 Task: Look for space in Zolotonosha, Ukraine from 10th July, 2023 to 15th July, 2023 for 7 adults in price range Rs.10000 to Rs.15000. Place can be entire place or shared room with 4 bedrooms having 7 beds and 4 bathrooms. Property type can be house, flat, guest house. Amenities needed are: wifi, TV, free parkinig on premises, gym, breakfast. Booking option can be shelf check-in. Required host language is English.
Action: Mouse moved to (509, 117)
Screenshot: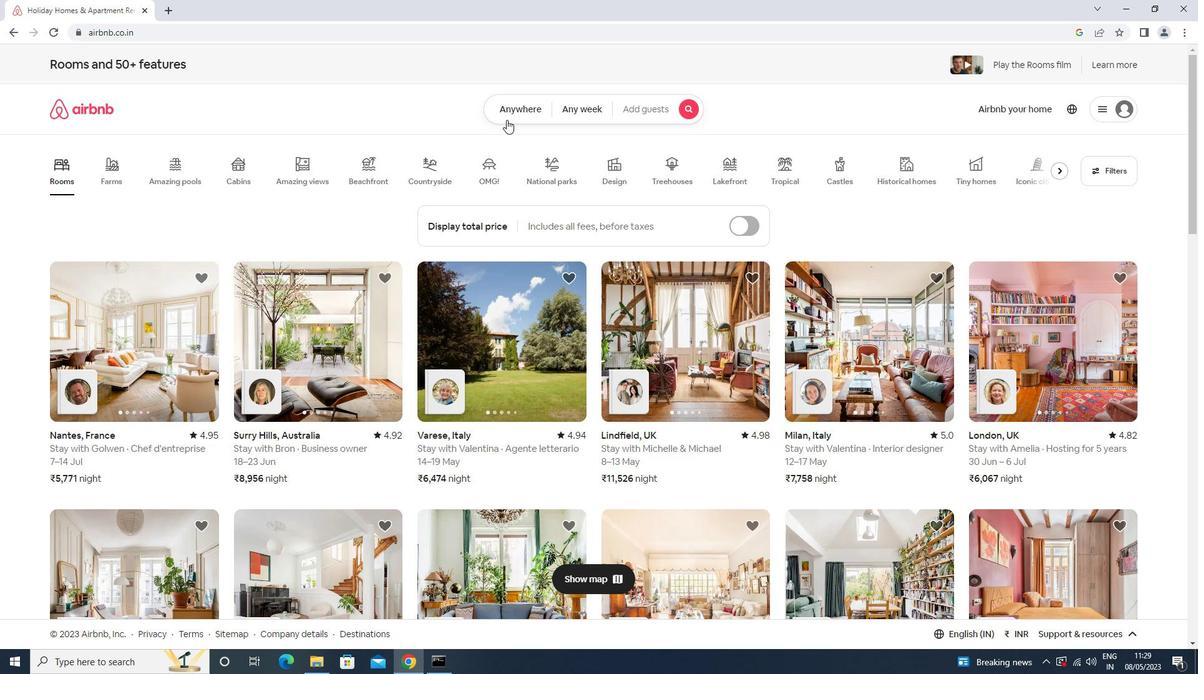 
Action: Mouse pressed left at (509, 117)
Screenshot: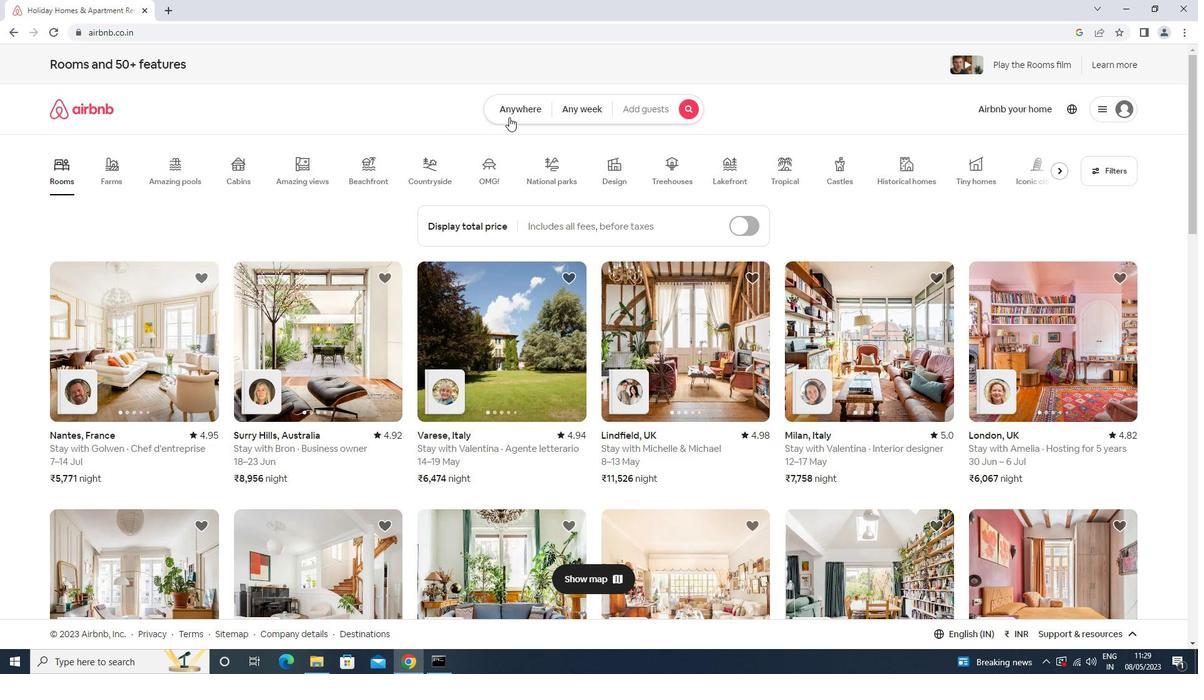 
Action: Mouse moved to (454, 162)
Screenshot: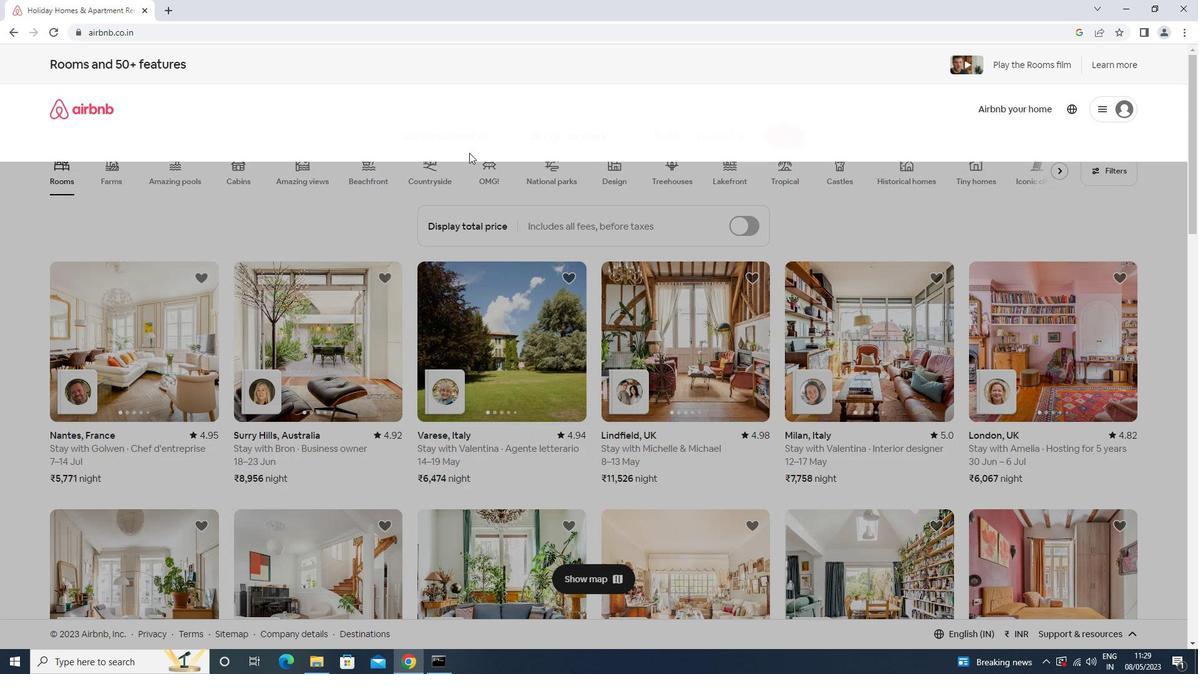 
Action: Mouse pressed left at (454, 162)
Screenshot: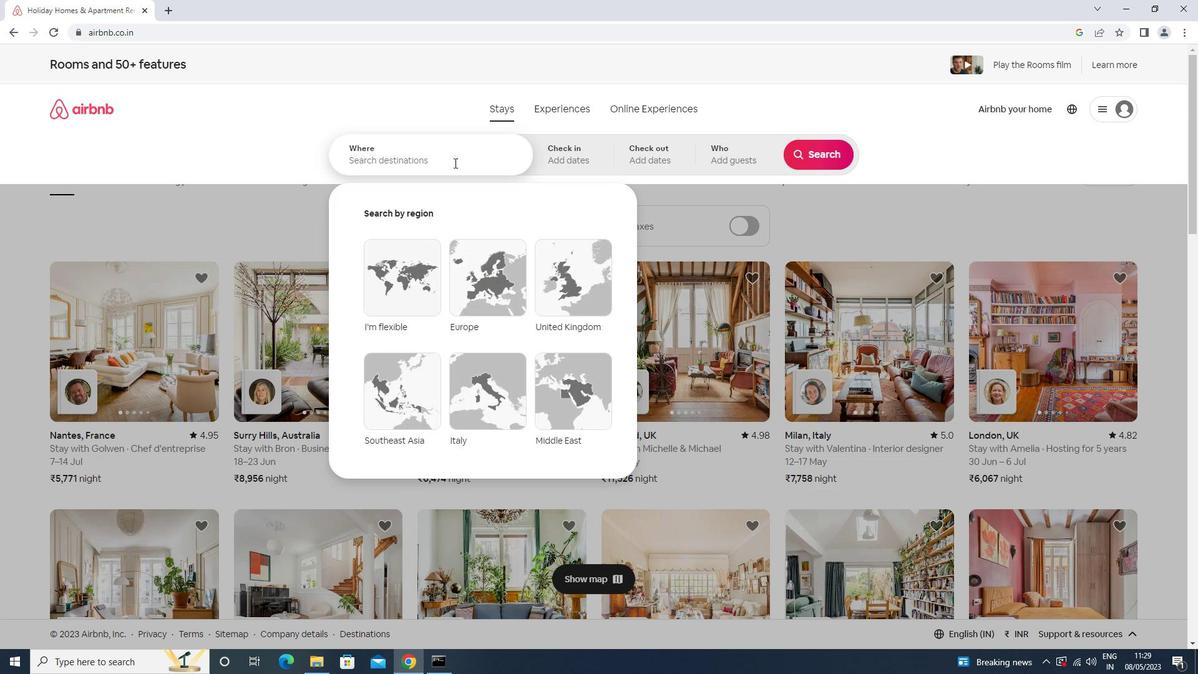
Action: Key pressed <Key.shift>ZOLOTONOSHA,<Key.space><Key.shift><Key.shift><Key.shift><Key.shift><Key.shift><Key.shift><Key.shift><Key.shift><Key.shift><Key.shift><Key.shift><Key.shift><Key.shift><Key.shift><Key.shift><Key.shift><Key.shift><Key.shift><Key.shift><Key.shift><Key.shift><Key.shift><Key.shift><Key.shift>UKRAIR<Key.backspace>NE<Key.enter>
Screenshot: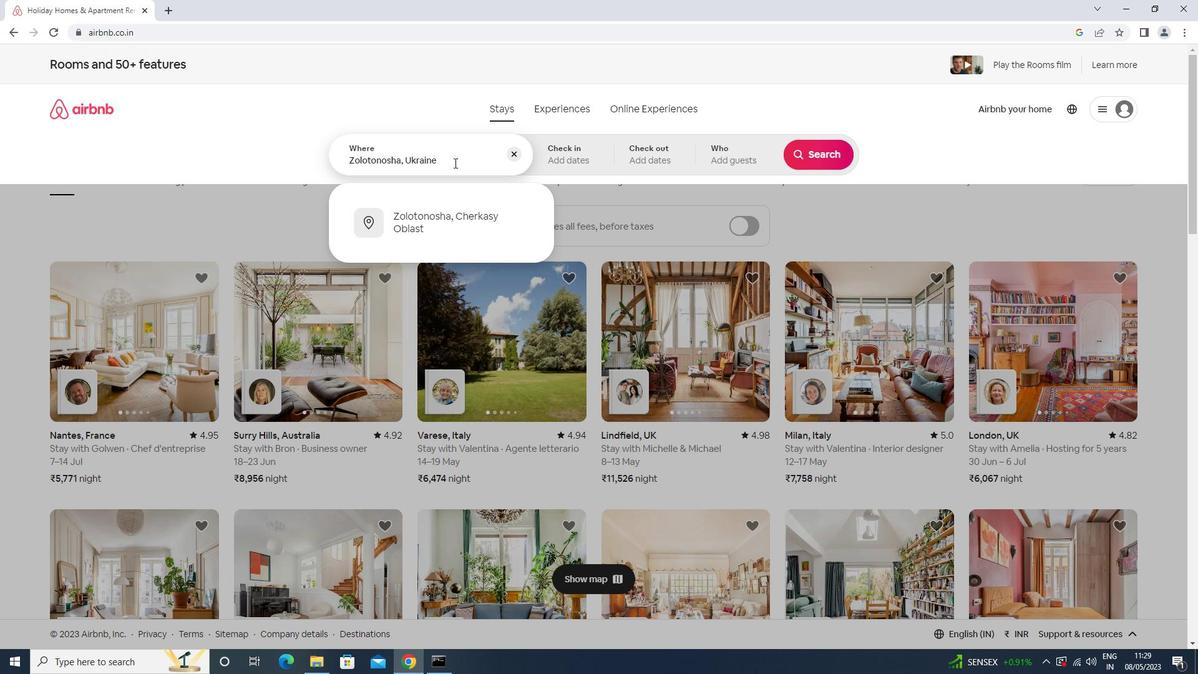 
Action: Mouse moved to (812, 254)
Screenshot: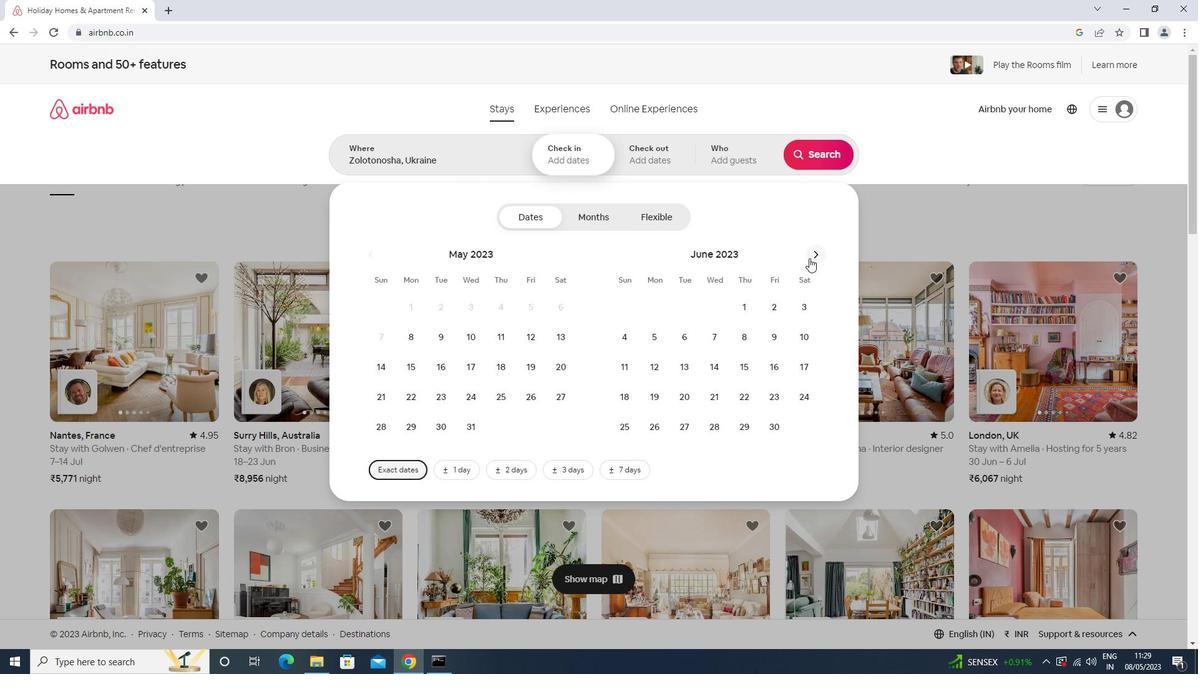 
Action: Mouse pressed left at (812, 254)
Screenshot: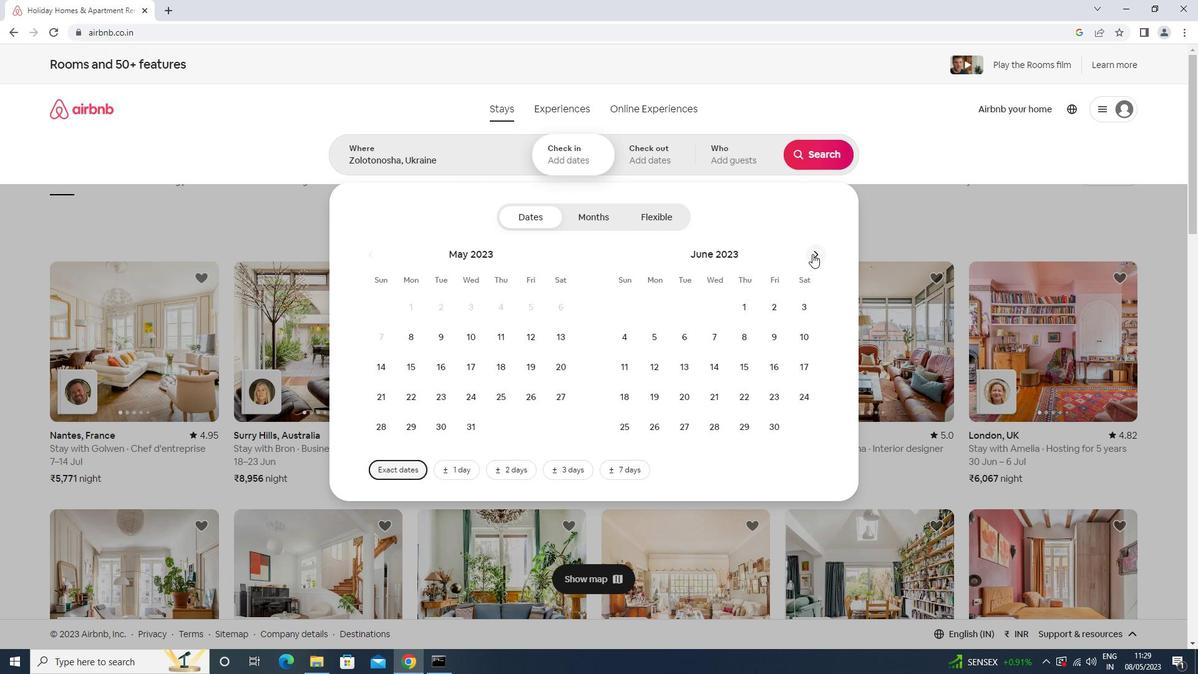 
Action: Mouse moved to (662, 360)
Screenshot: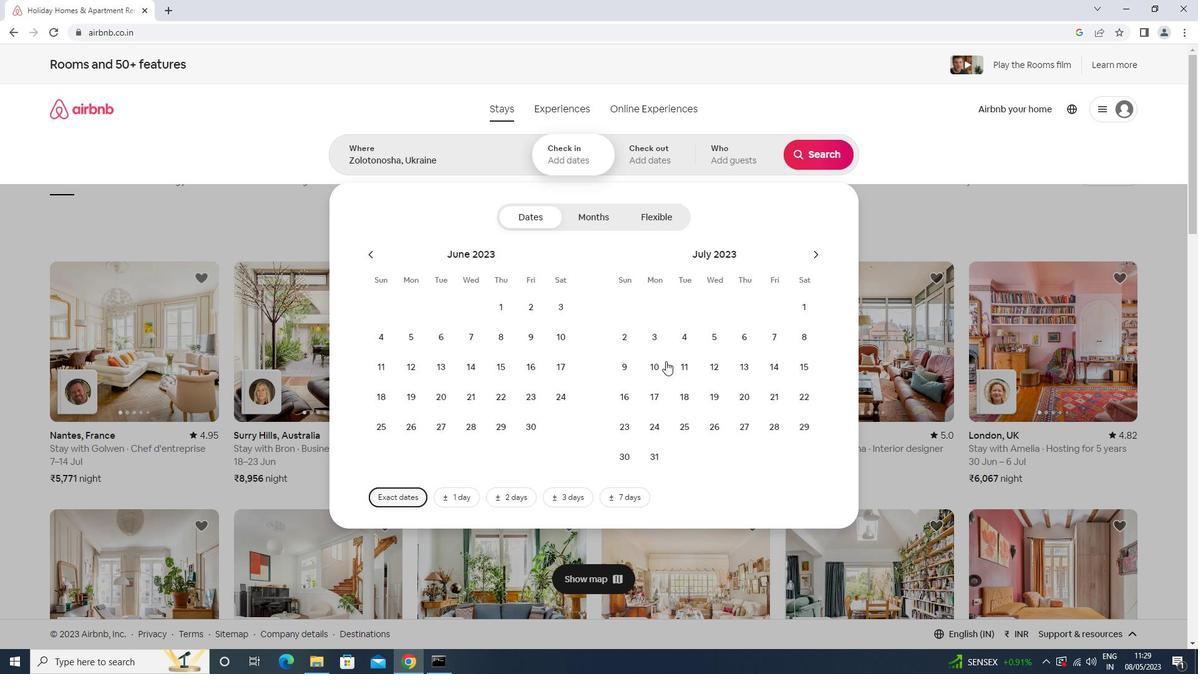 
Action: Mouse pressed left at (662, 360)
Screenshot: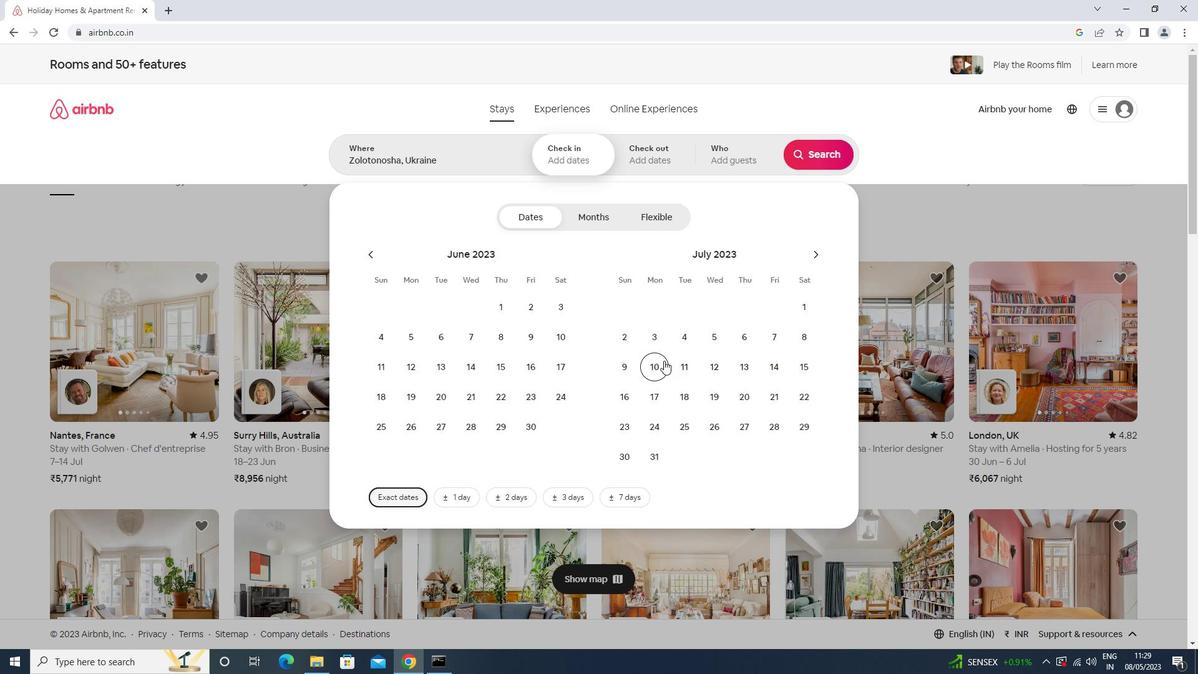 
Action: Mouse moved to (798, 365)
Screenshot: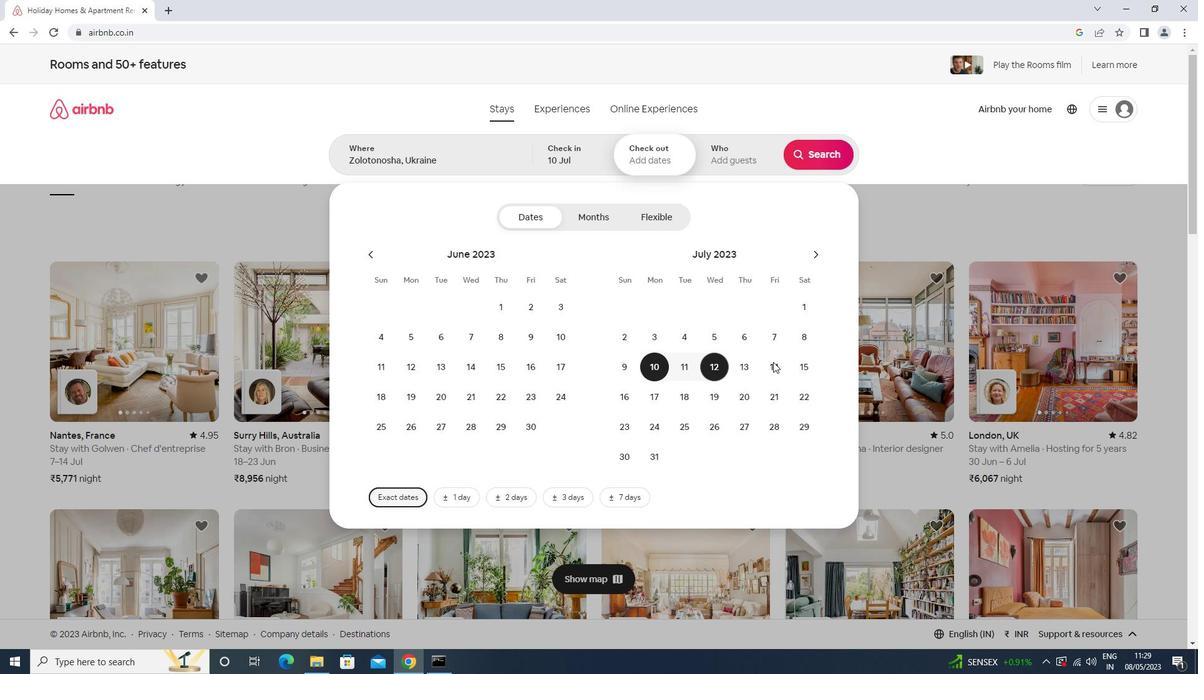 
Action: Mouse pressed left at (798, 365)
Screenshot: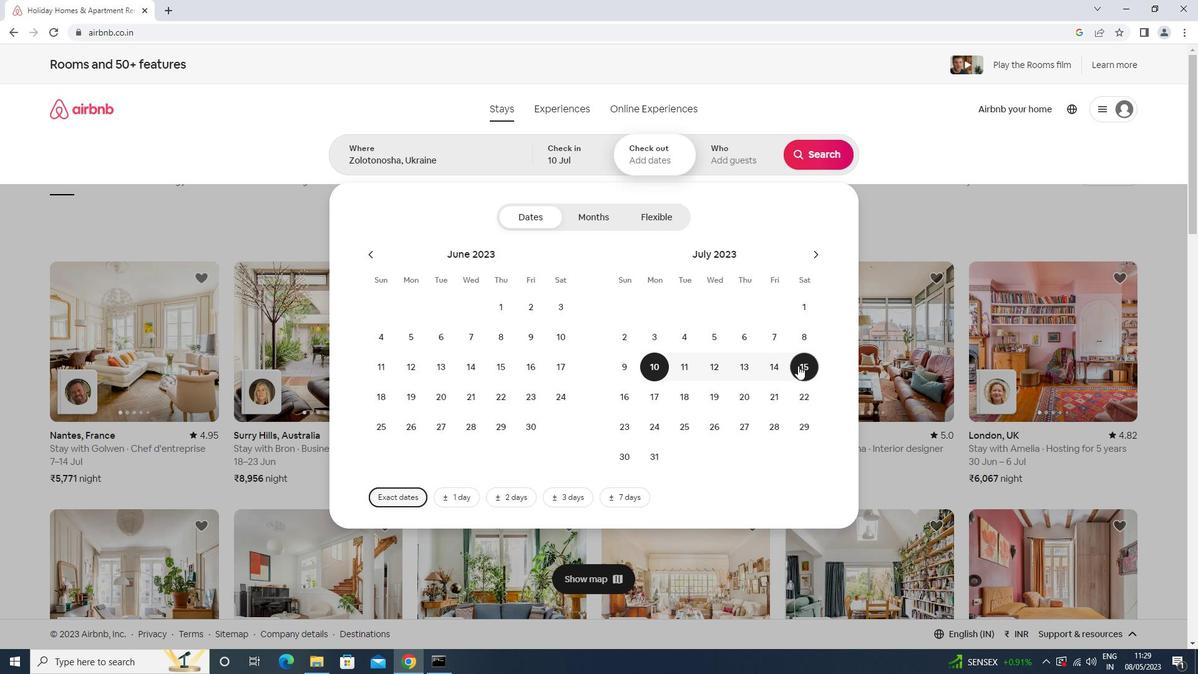 
Action: Mouse moved to (708, 169)
Screenshot: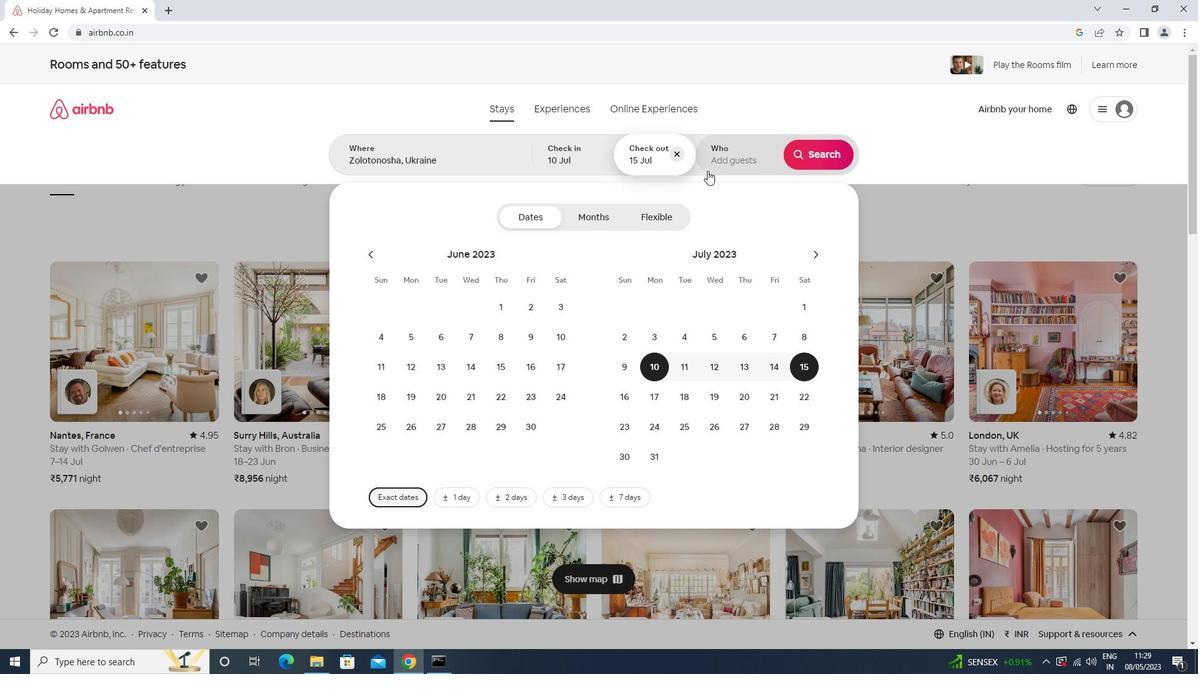 
Action: Mouse pressed left at (708, 169)
Screenshot: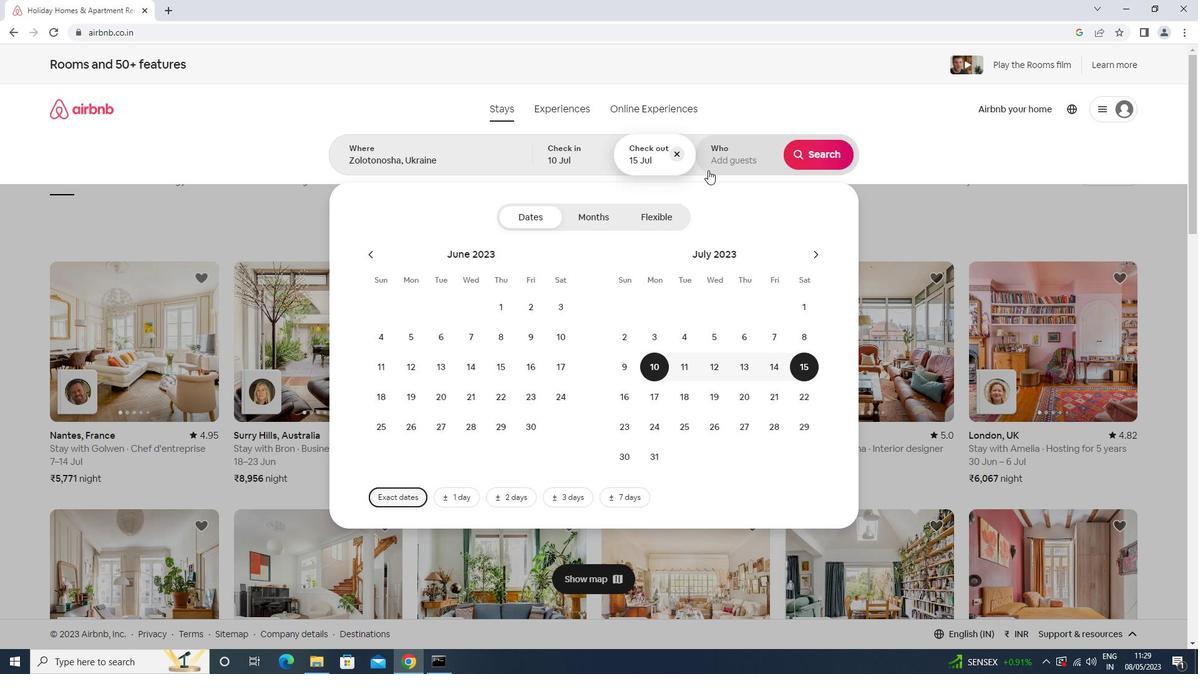 
Action: Mouse moved to (825, 215)
Screenshot: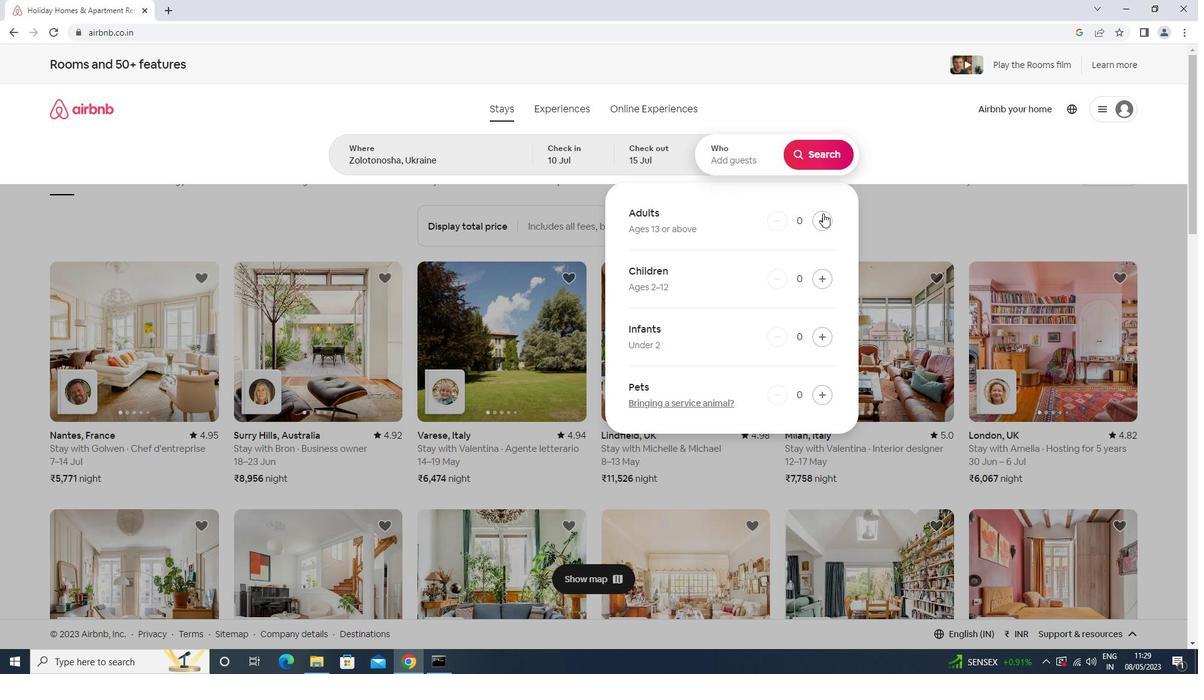 
Action: Mouse pressed left at (825, 215)
Screenshot: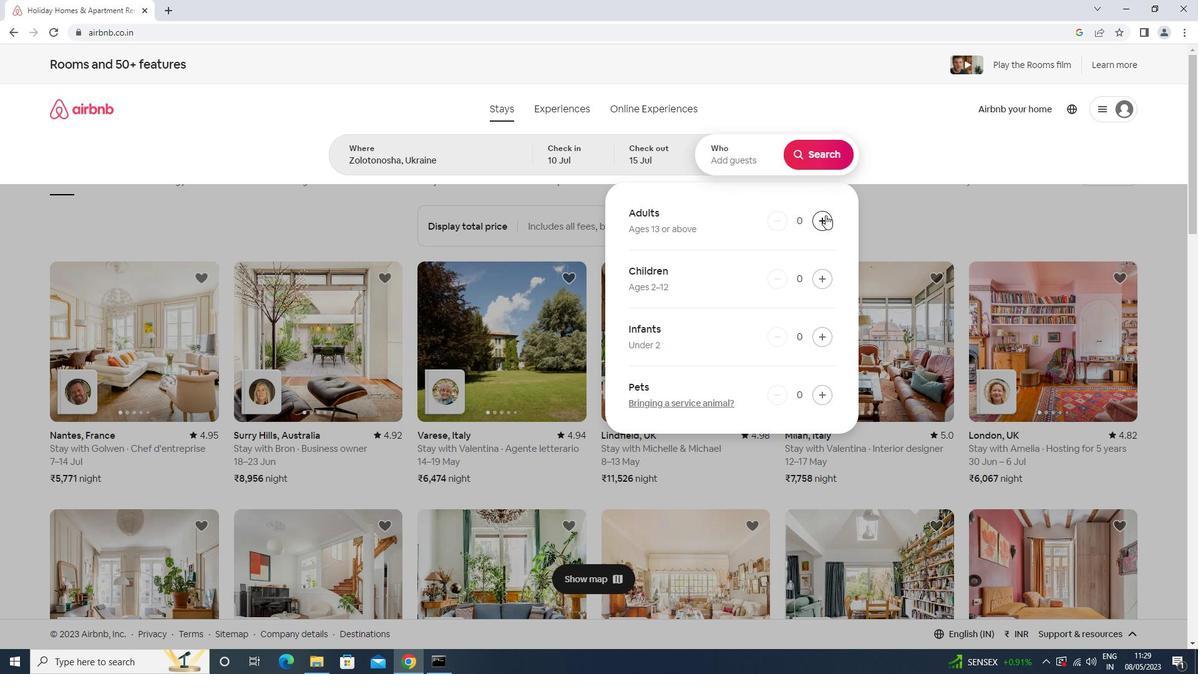
Action: Mouse pressed left at (825, 215)
Screenshot: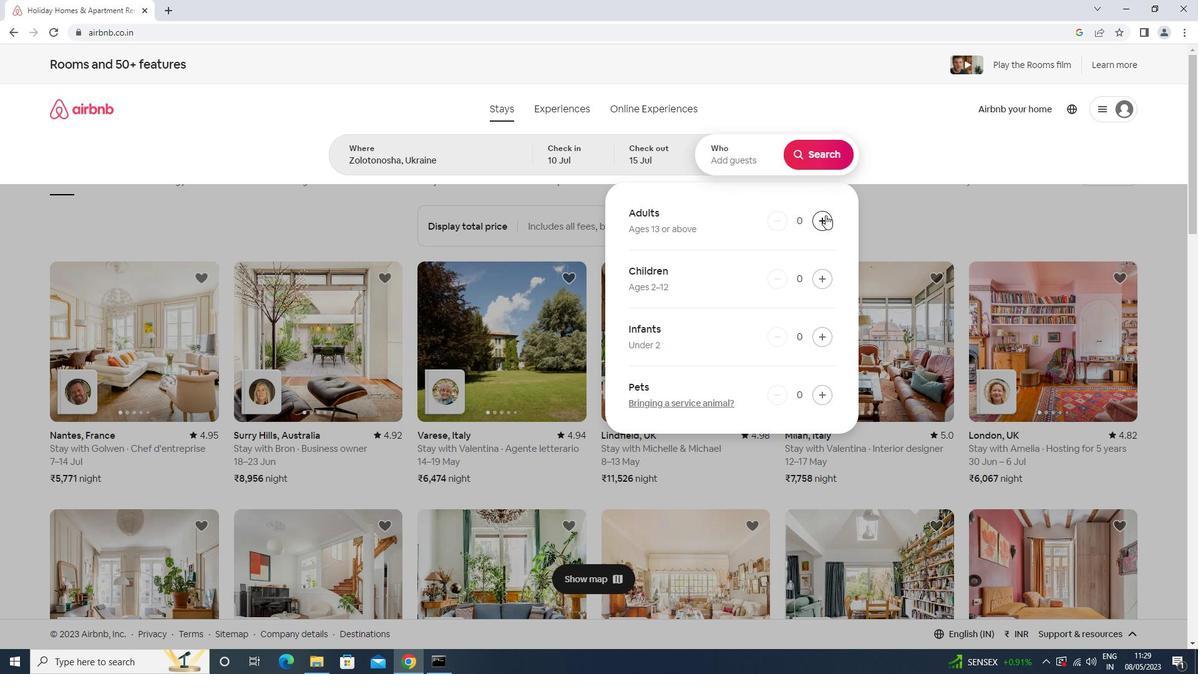 
Action: Mouse pressed left at (825, 215)
Screenshot: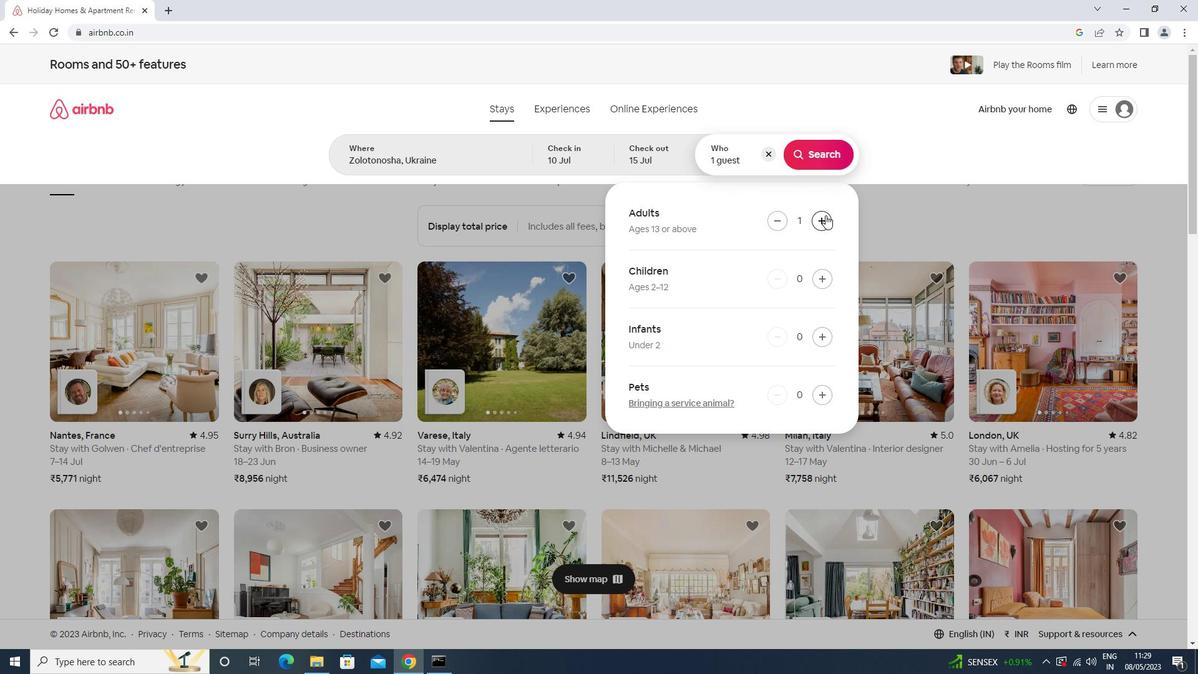
Action: Mouse pressed left at (825, 215)
Screenshot: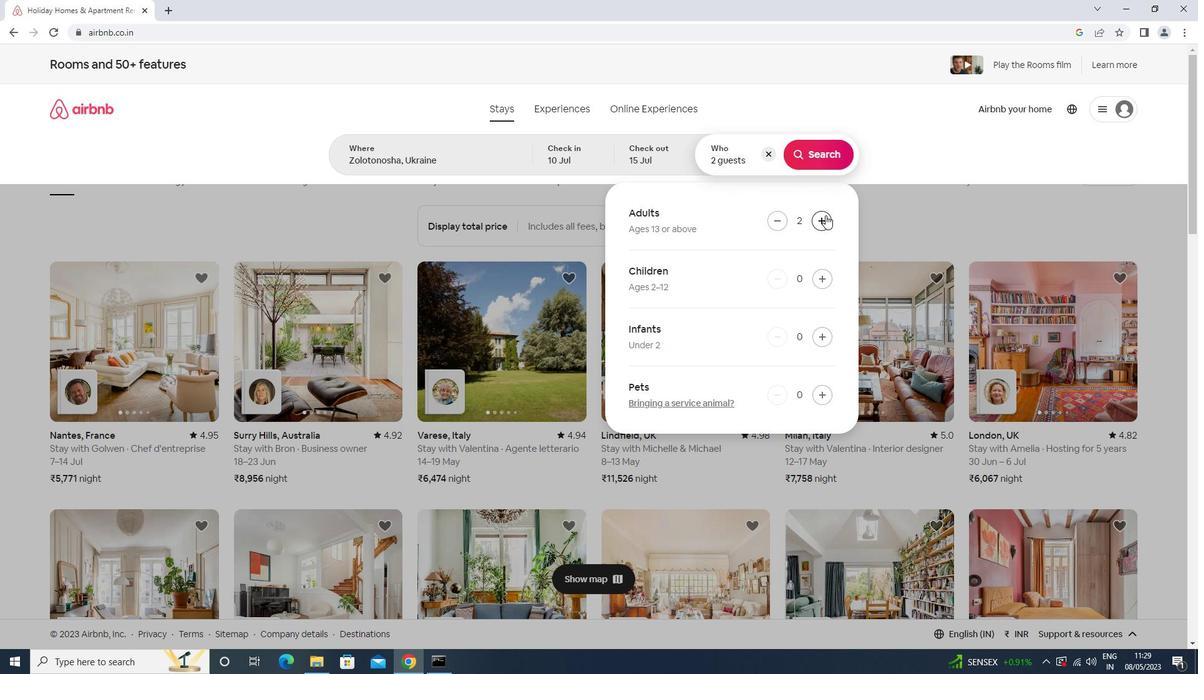 
Action: Mouse pressed left at (825, 215)
Screenshot: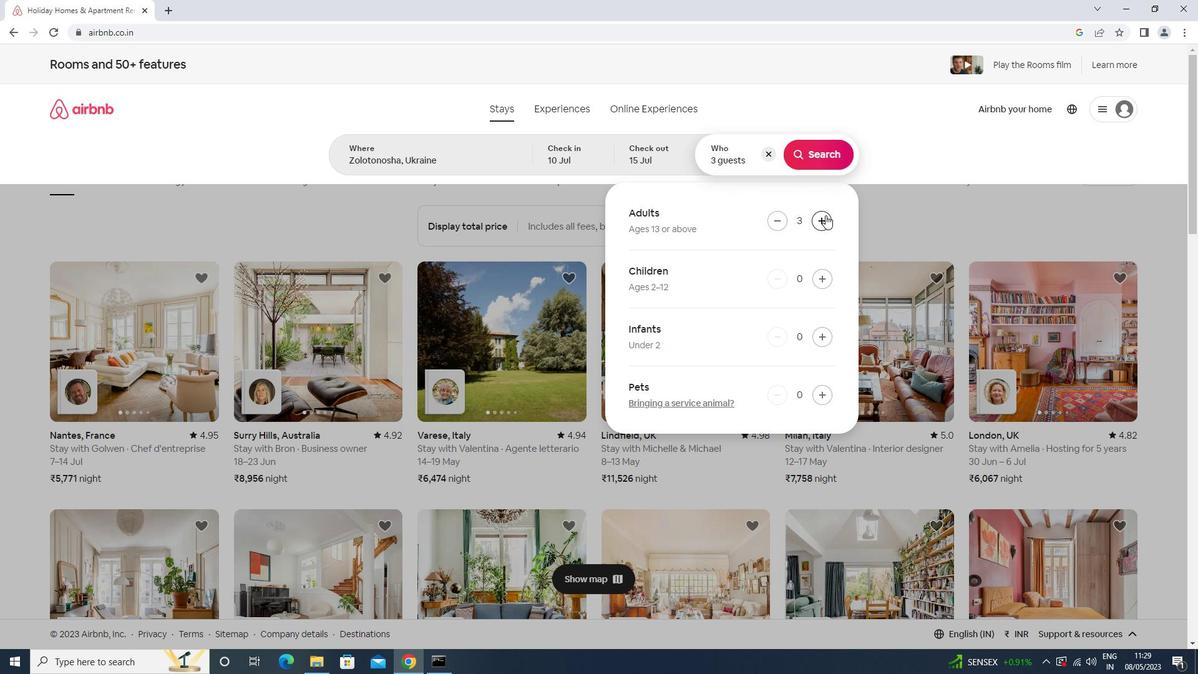 
Action: Mouse pressed left at (825, 215)
Screenshot: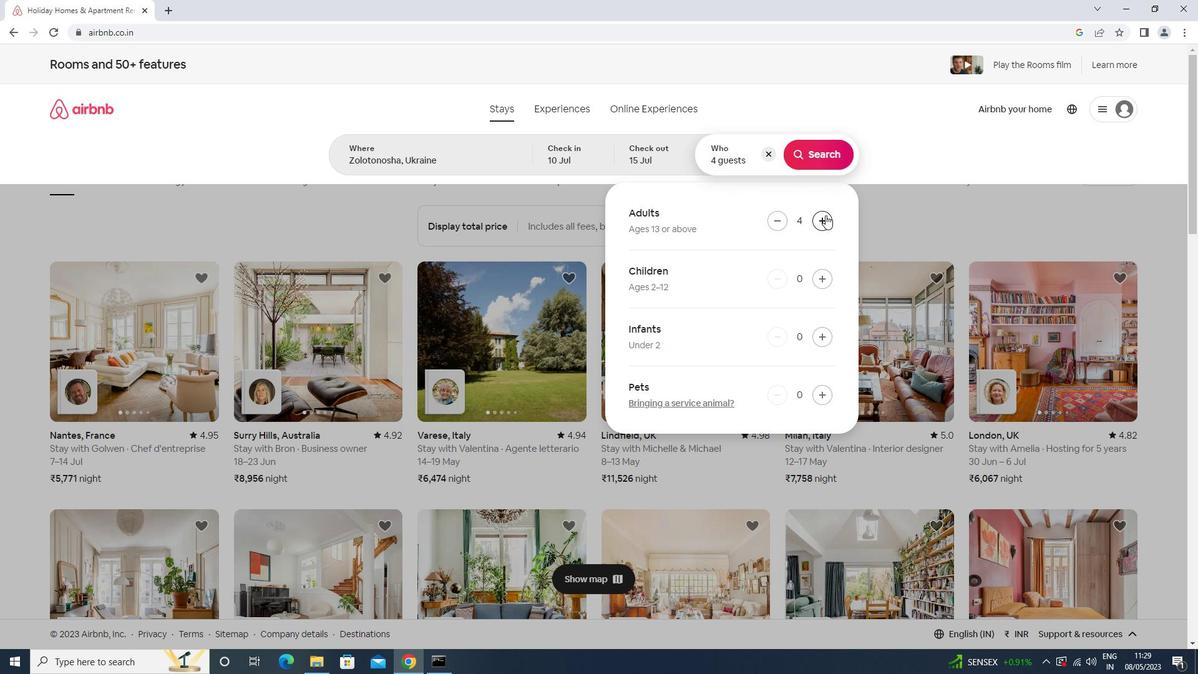 
Action: Mouse pressed left at (825, 215)
Screenshot: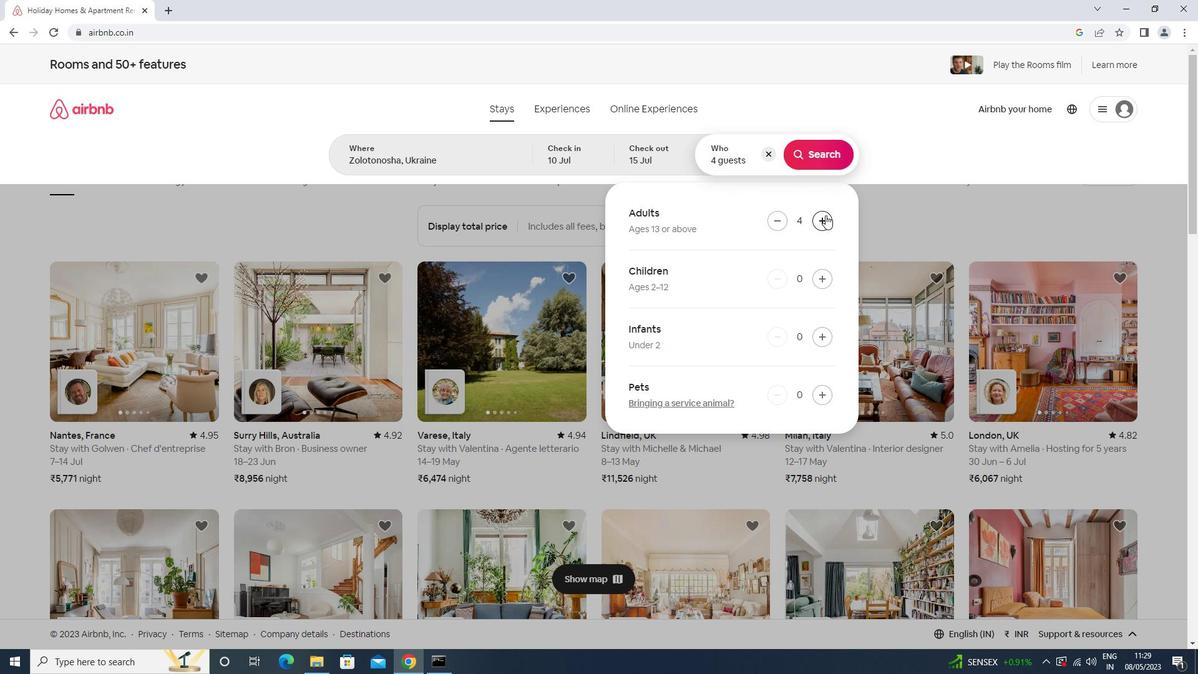 
Action: Mouse moved to (823, 155)
Screenshot: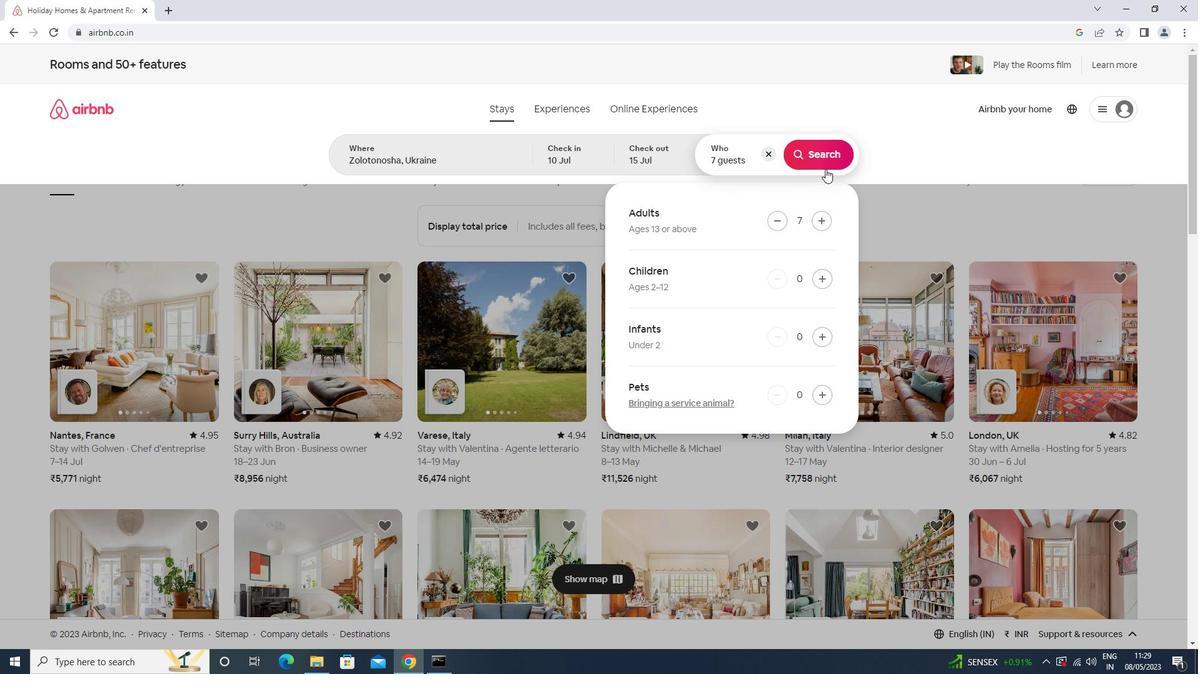 
Action: Mouse pressed left at (823, 155)
Screenshot: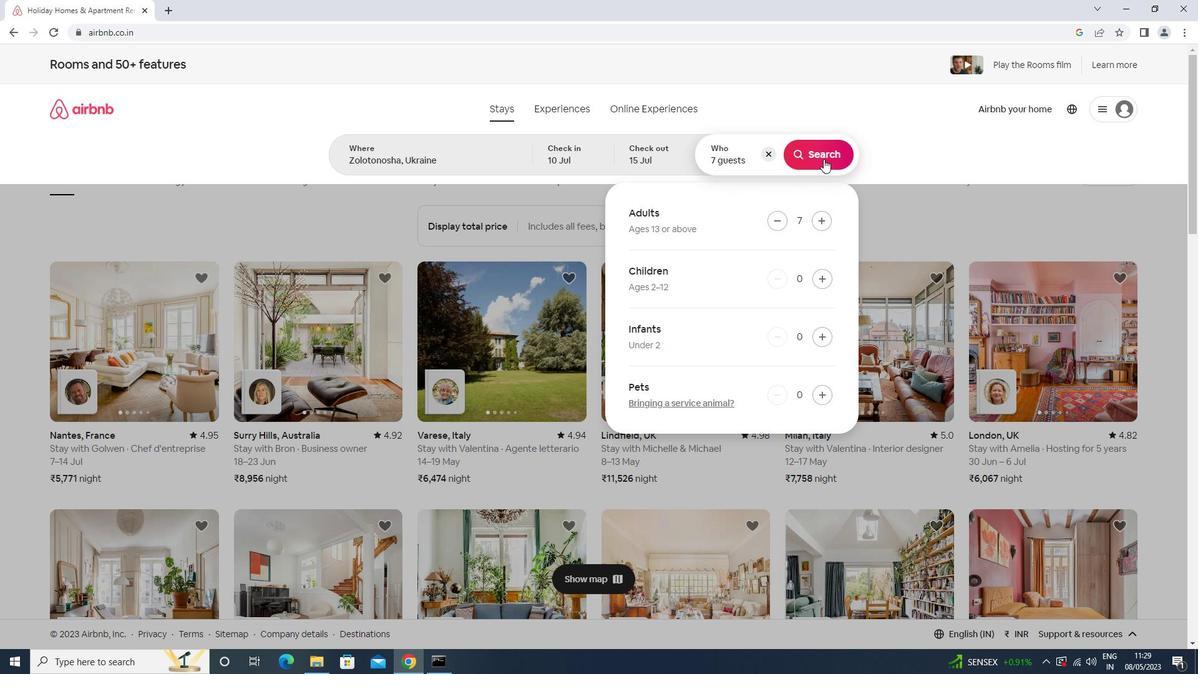 
Action: Mouse moved to (1155, 117)
Screenshot: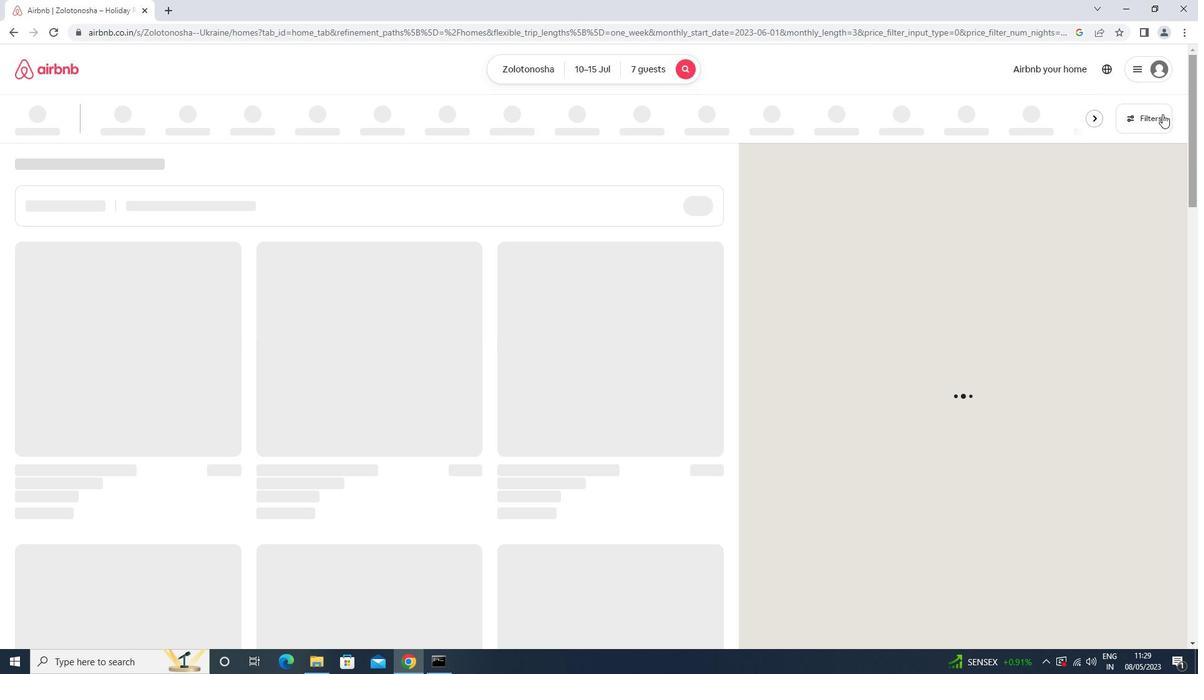 
Action: Mouse pressed left at (1155, 117)
Screenshot: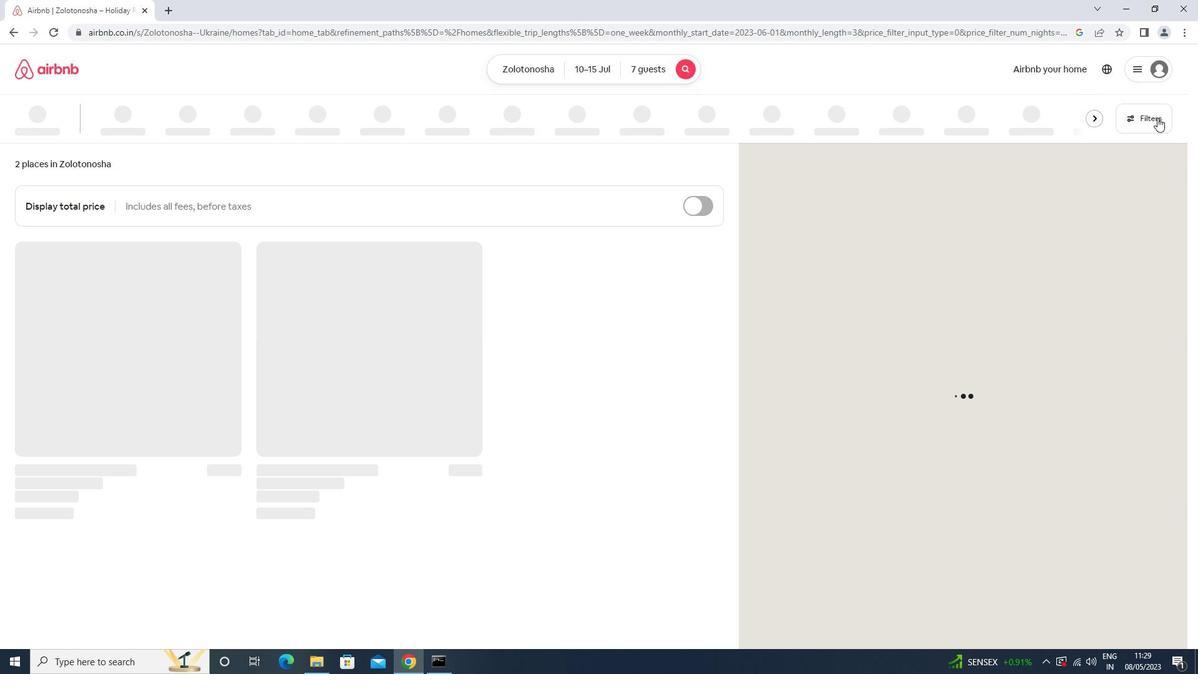 
Action: Mouse moved to (505, 417)
Screenshot: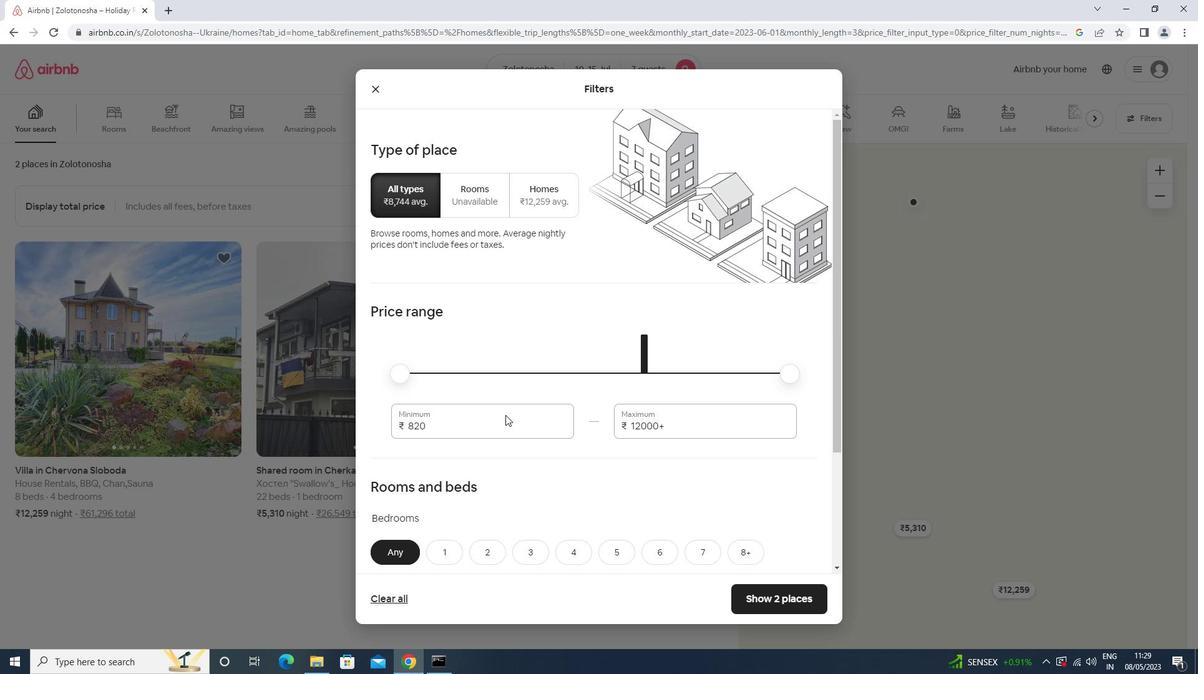 
Action: Mouse pressed left at (505, 417)
Screenshot: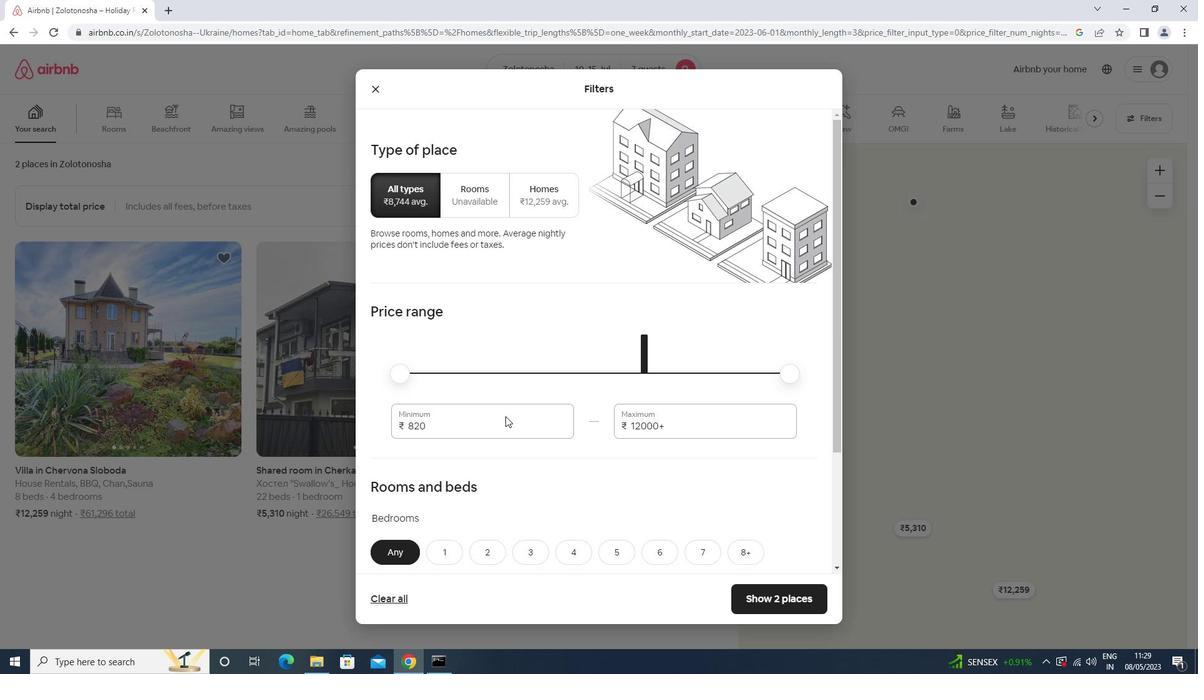 
Action: Mouse moved to (506, 416)
Screenshot: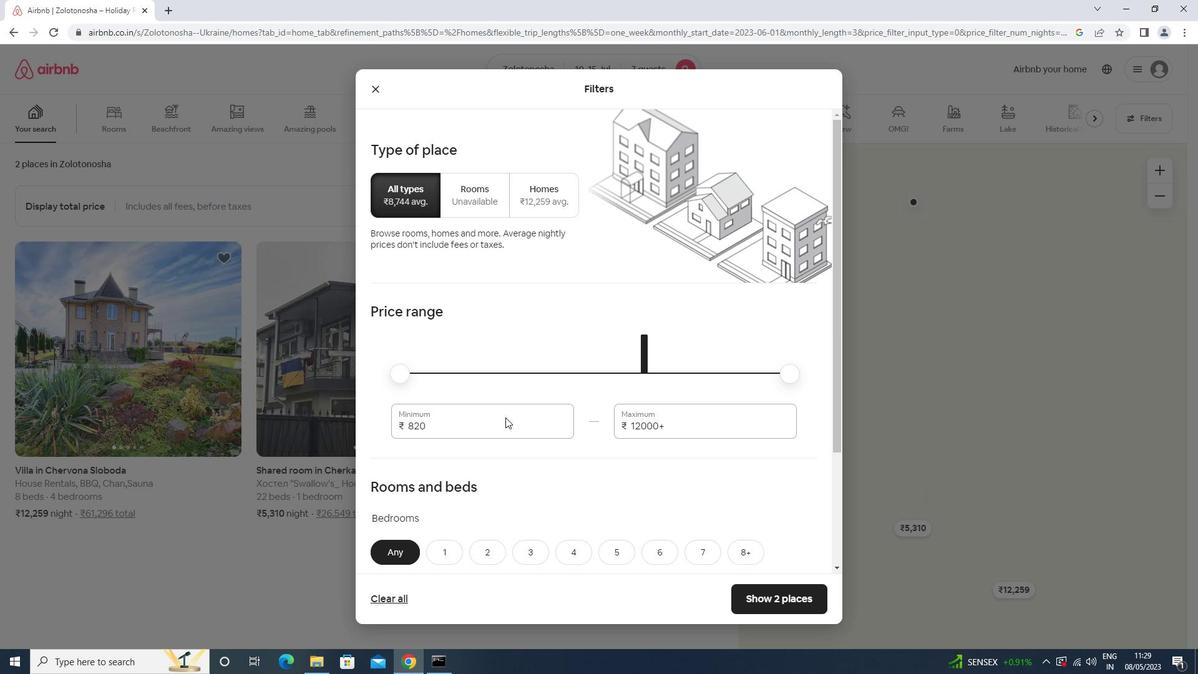 
Action: Key pressed <Key.backspace><Key.backspace><Key.backspace><Key.backspace><Key.backspace><Key.backspace>10000<Key.tab>15000
Screenshot: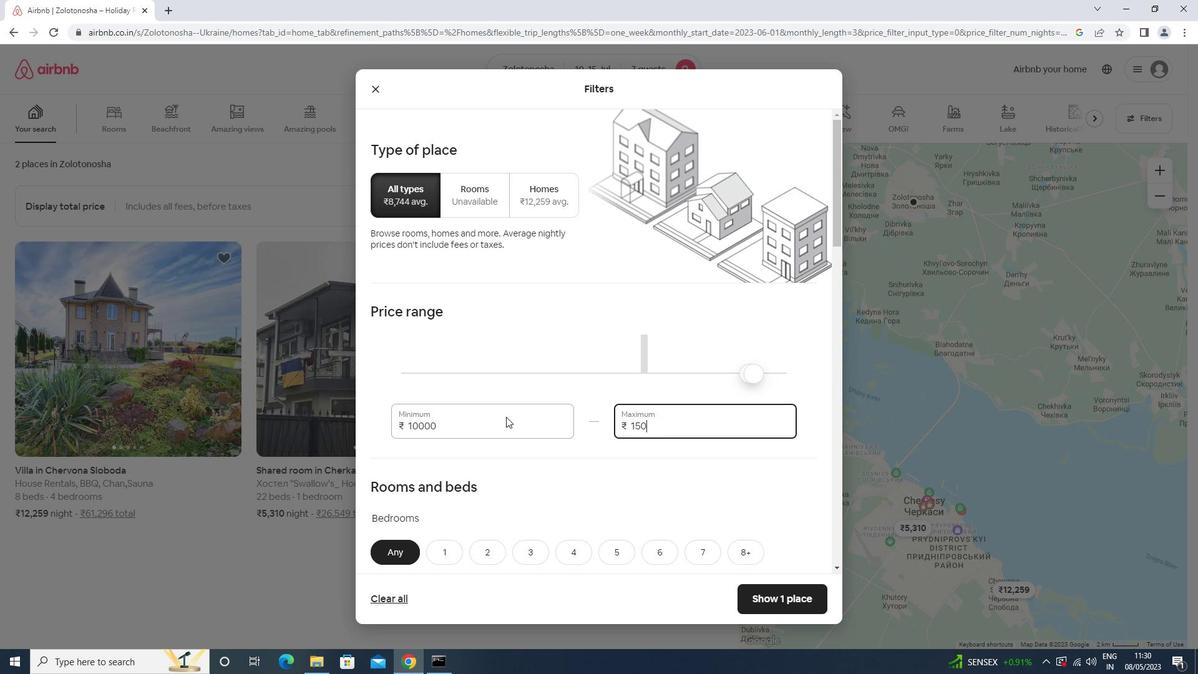 
Action: Mouse moved to (513, 396)
Screenshot: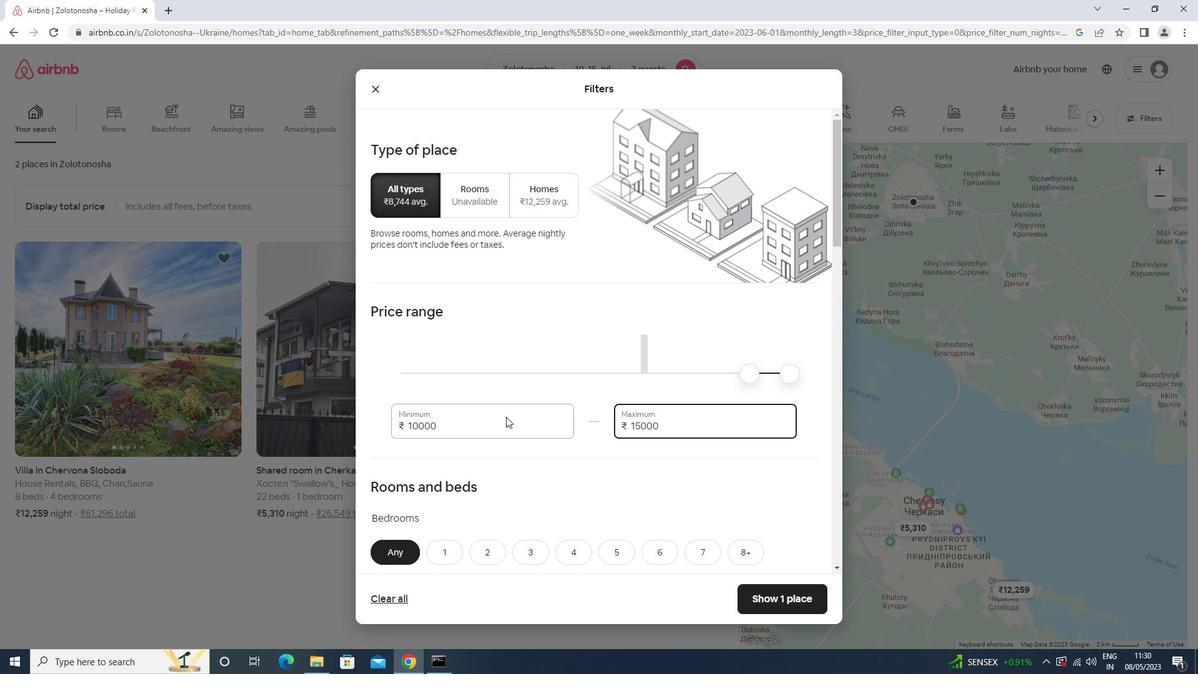 
Action: Mouse scrolled (513, 395) with delta (0, 0)
Screenshot: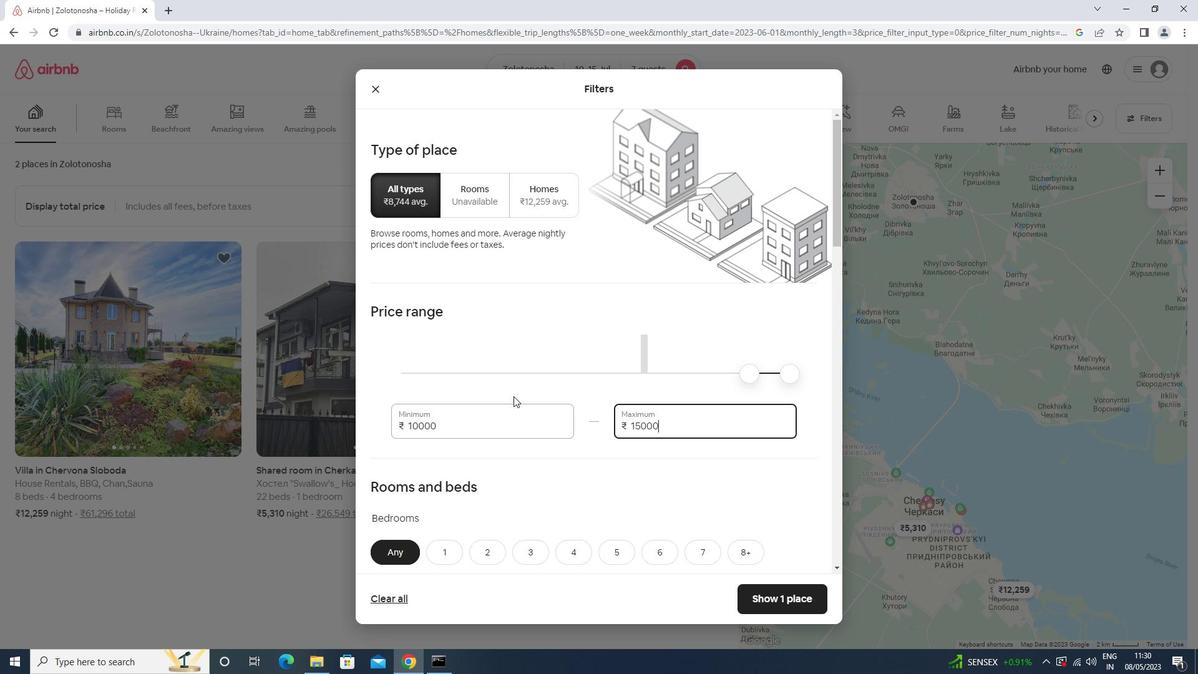 
Action: Mouse scrolled (513, 395) with delta (0, 0)
Screenshot: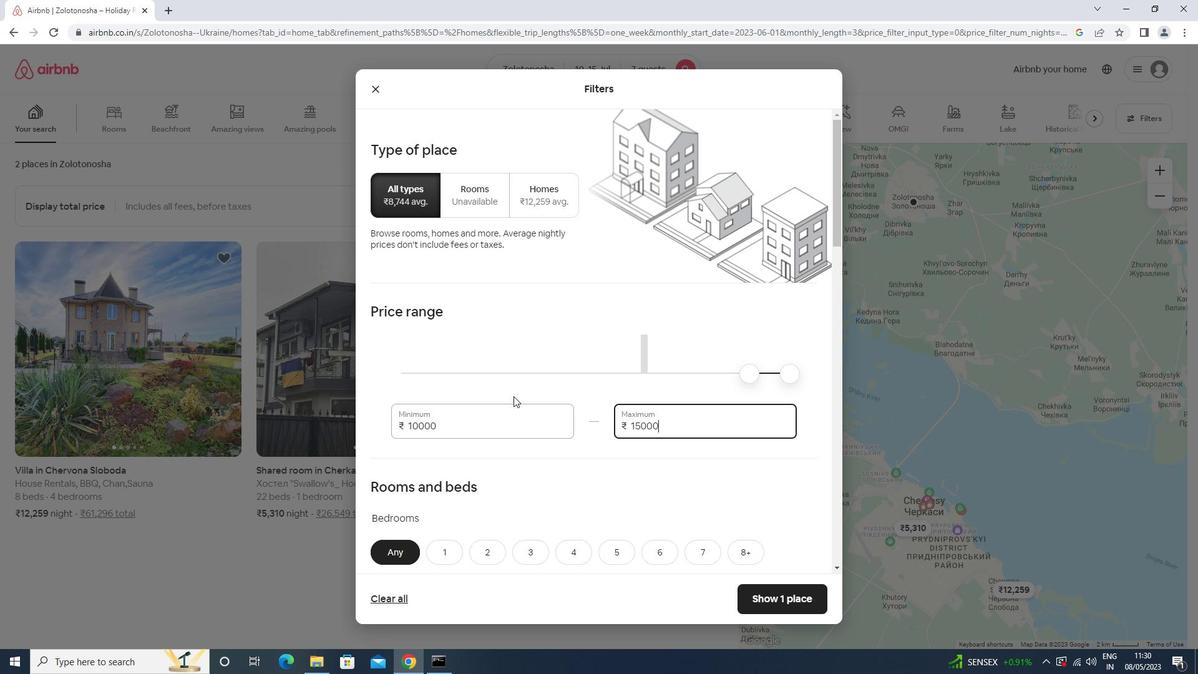 
Action: Mouse scrolled (513, 395) with delta (0, 0)
Screenshot: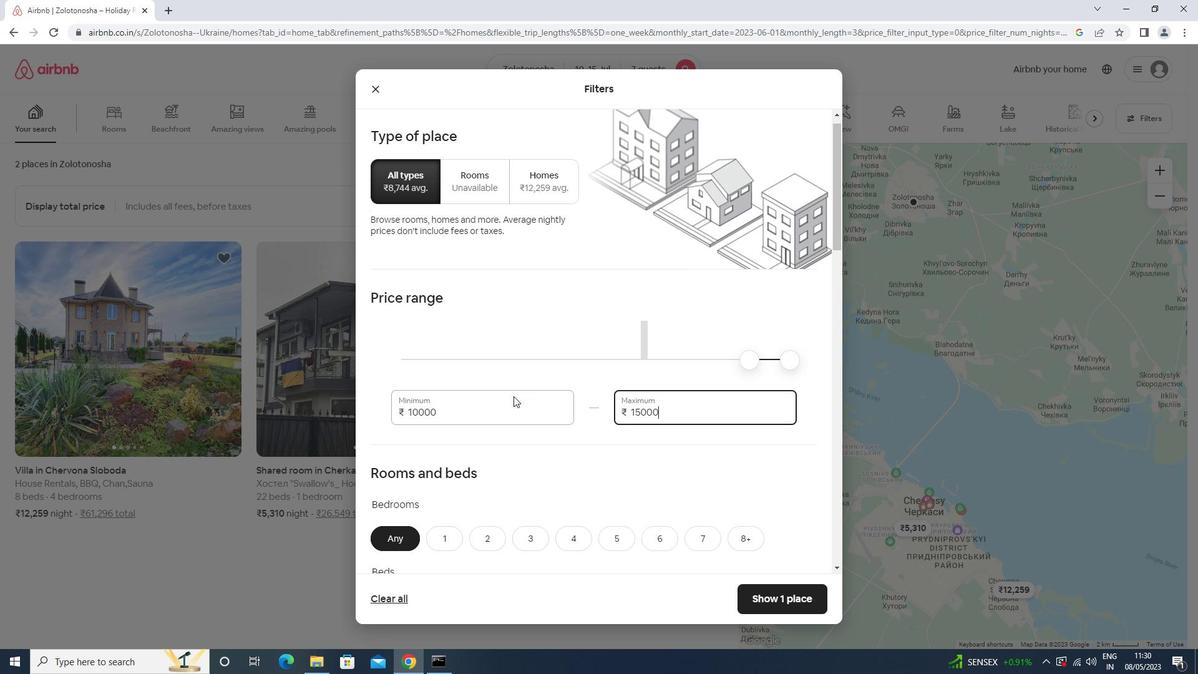 
Action: Mouse moved to (586, 366)
Screenshot: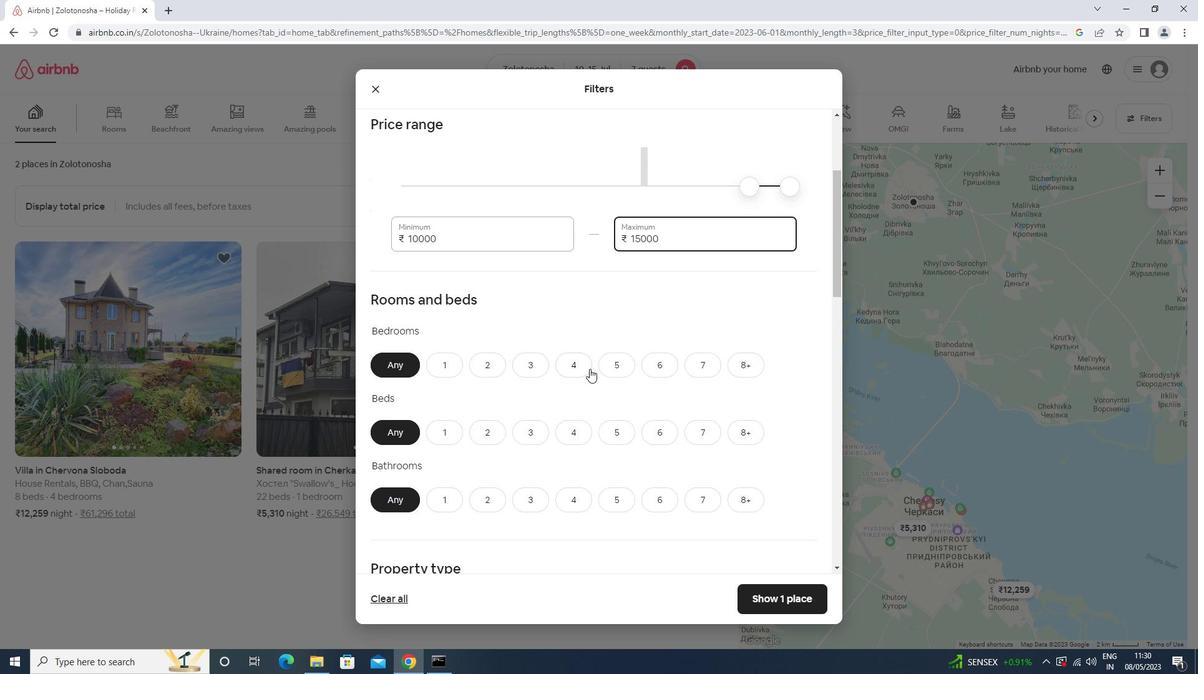 
Action: Mouse pressed left at (586, 366)
Screenshot: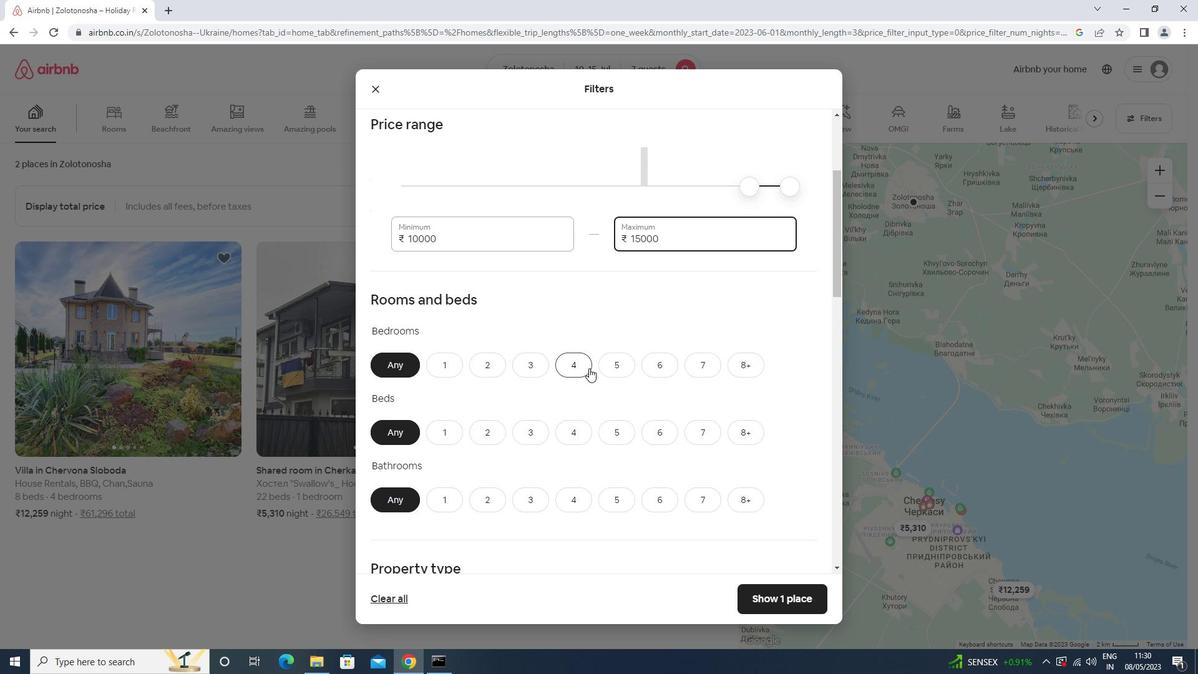 
Action: Mouse moved to (708, 432)
Screenshot: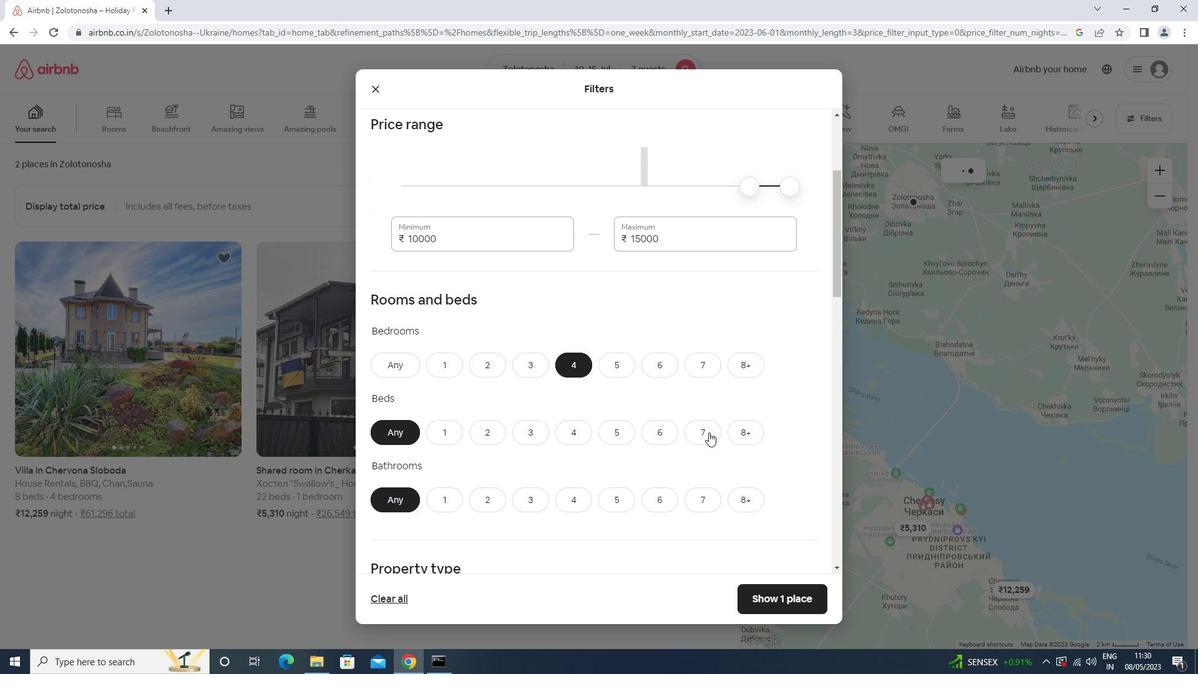 
Action: Mouse pressed left at (708, 432)
Screenshot: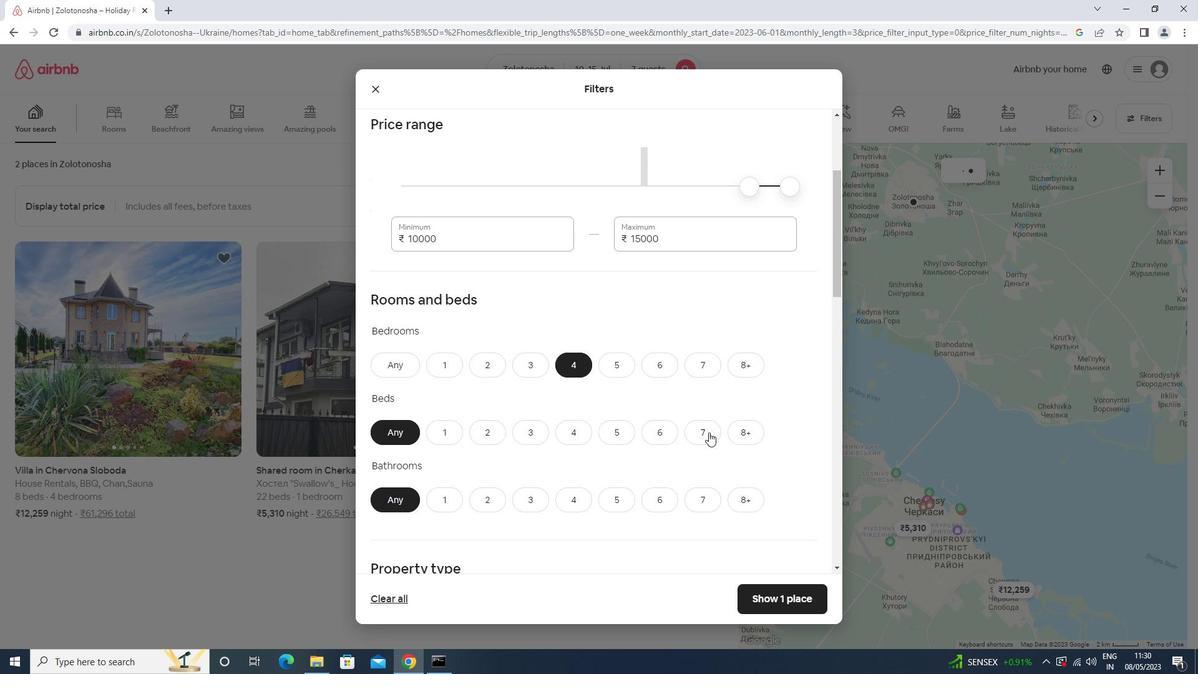 
Action: Mouse moved to (566, 497)
Screenshot: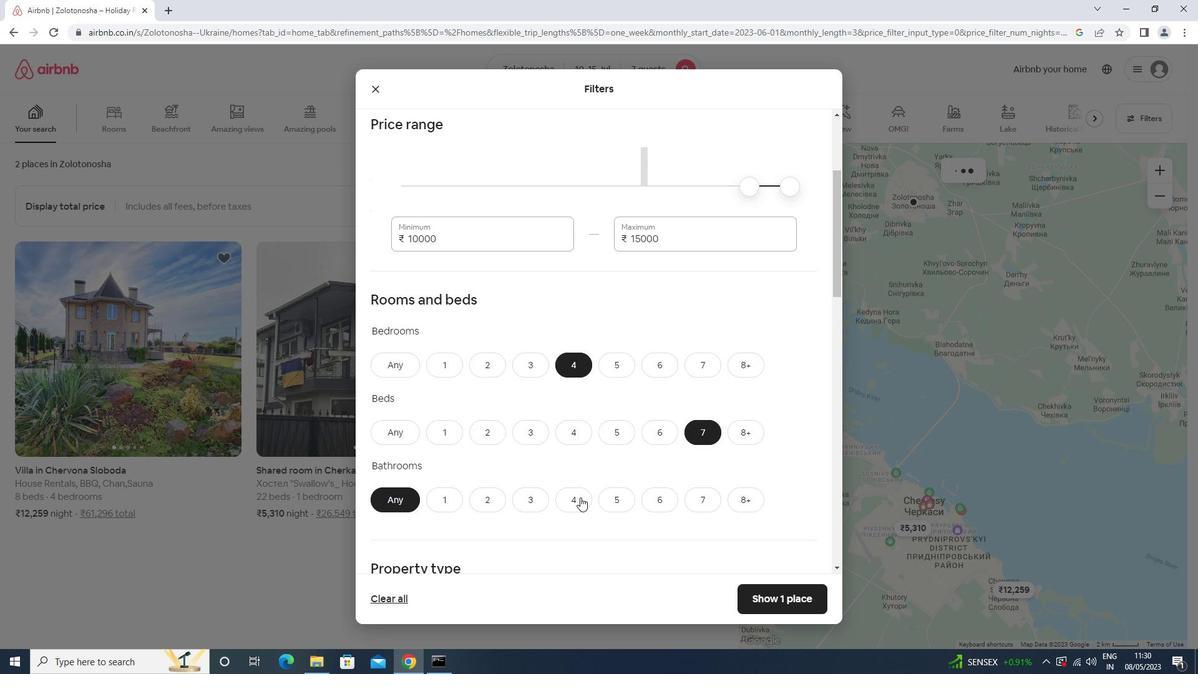 
Action: Mouse pressed left at (566, 497)
Screenshot: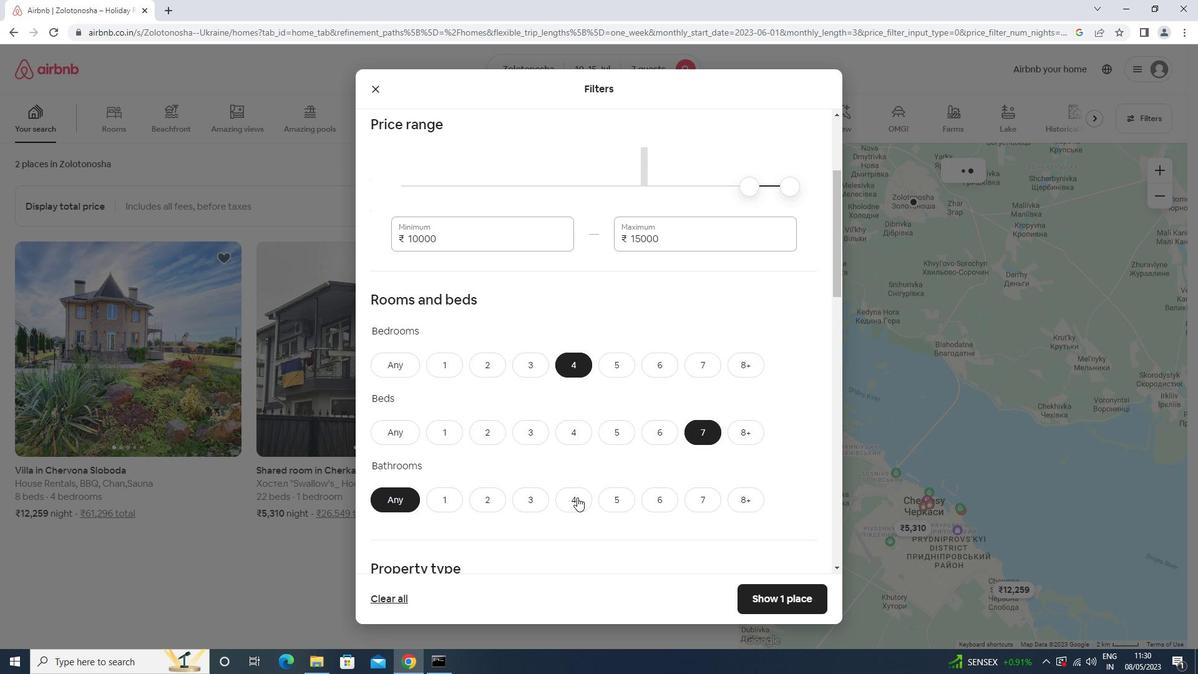 
Action: Mouse moved to (546, 422)
Screenshot: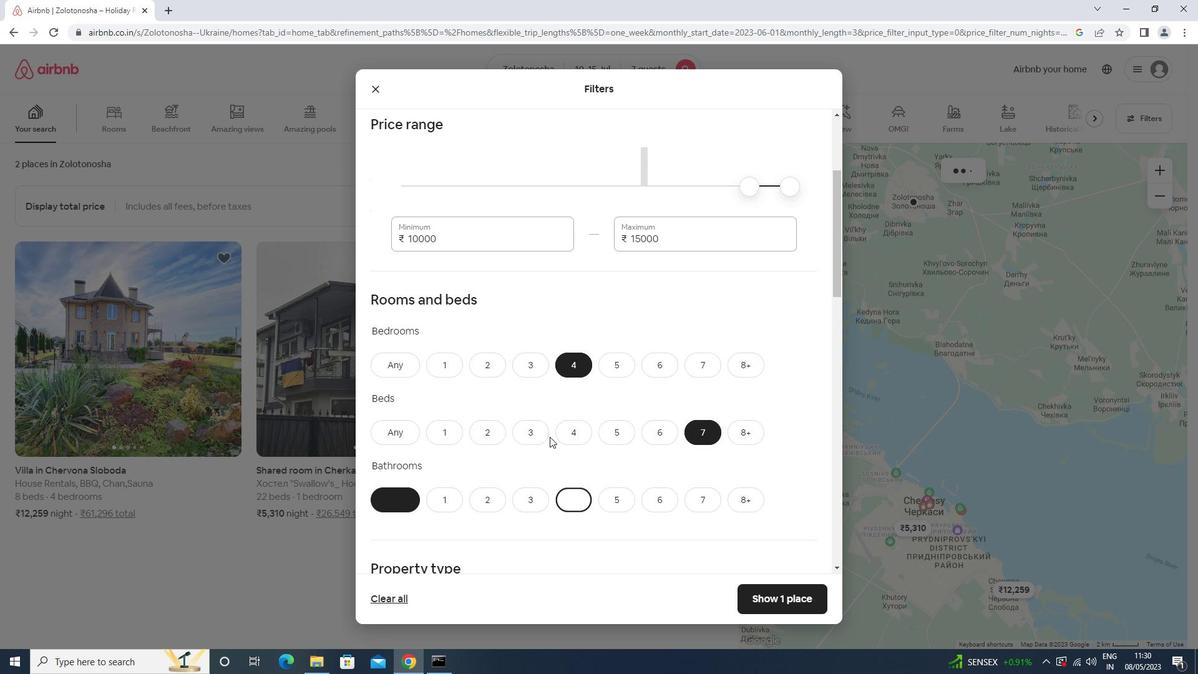 
Action: Mouse scrolled (546, 421) with delta (0, 0)
Screenshot: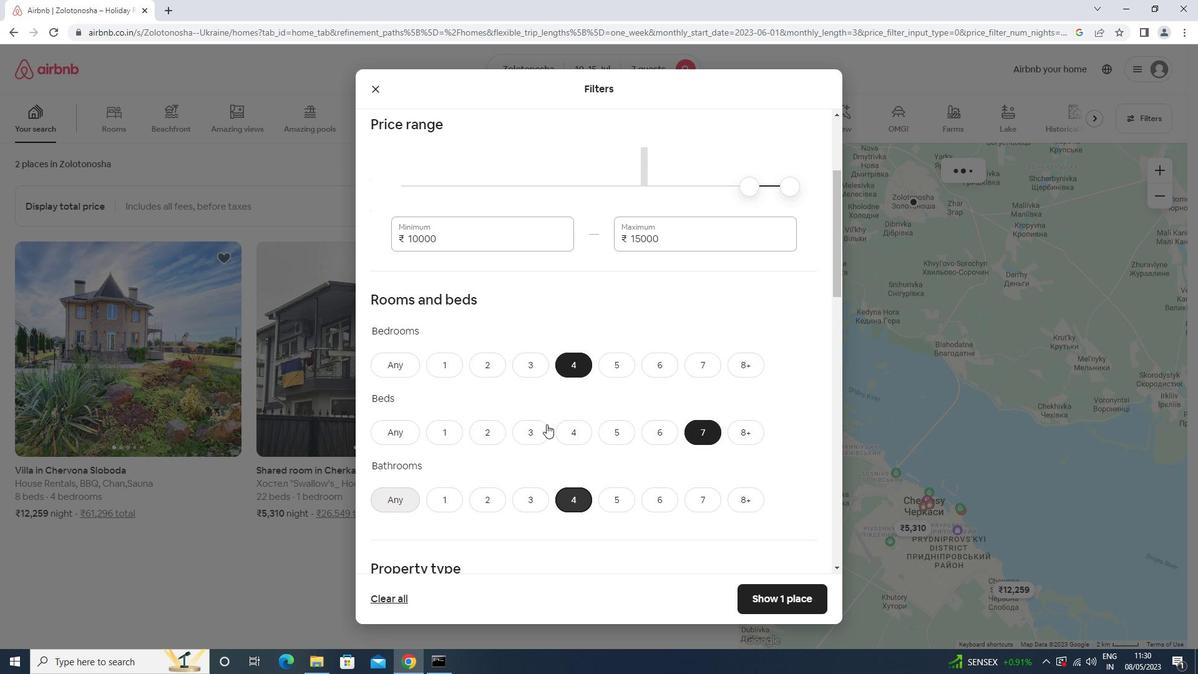 
Action: Mouse scrolled (546, 421) with delta (0, 0)
Screenshot: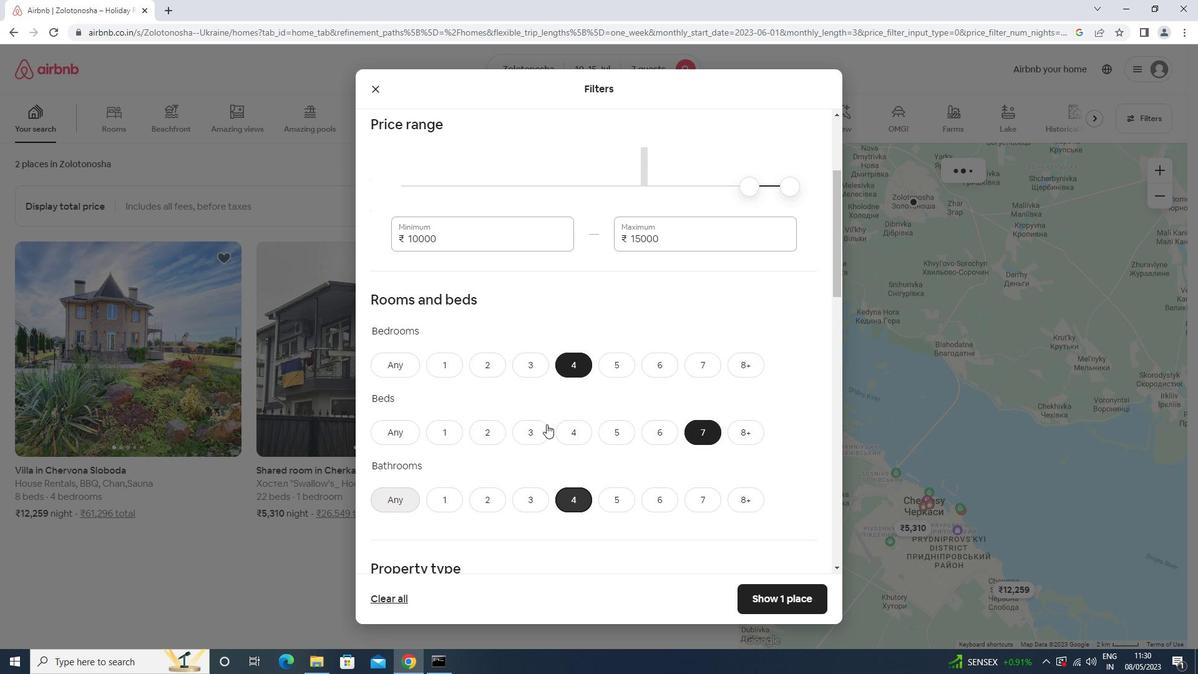 
Action: Mouse scrolled (546, 421) with delta (0, 0)
Screenshot: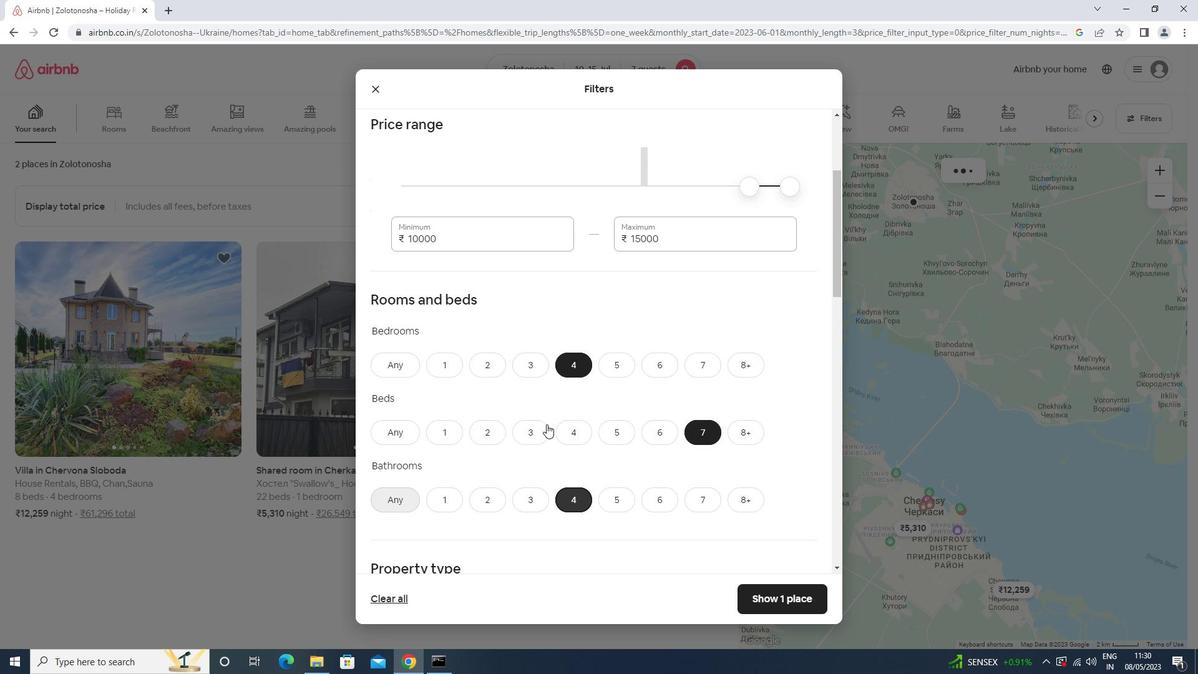 
Action: Mouse moved to (546, 421)
Screenshot: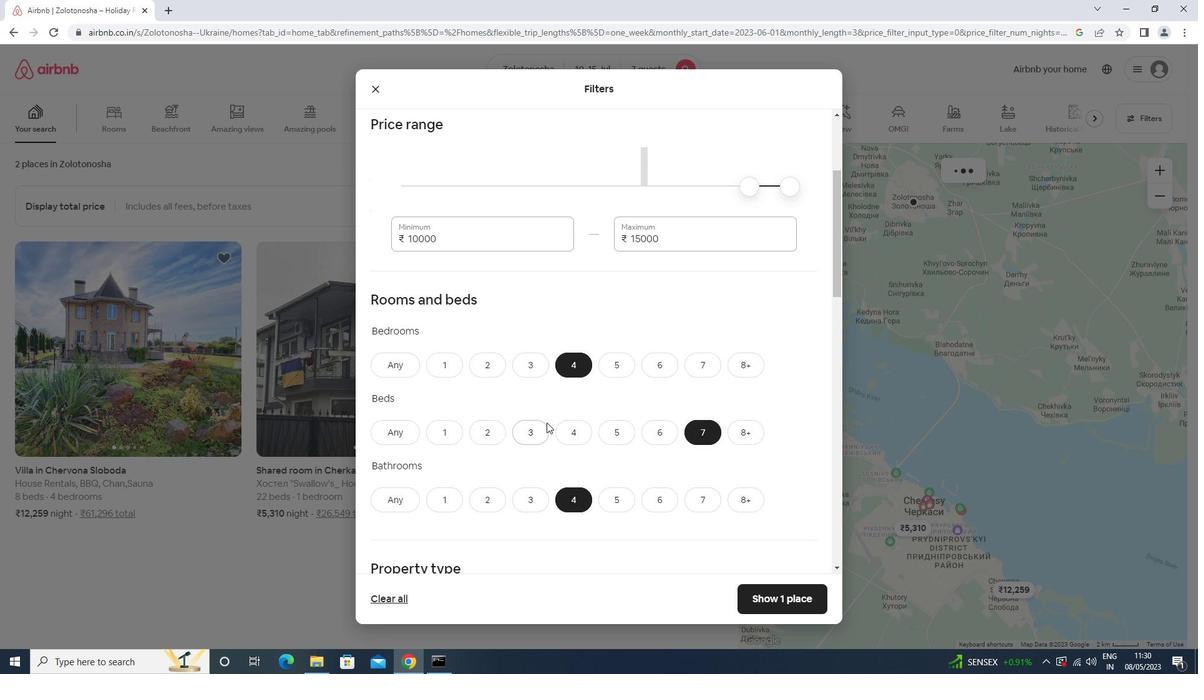 
Action: Mouse scrolled (546, 421) with delta (0, 0)
Screenshot: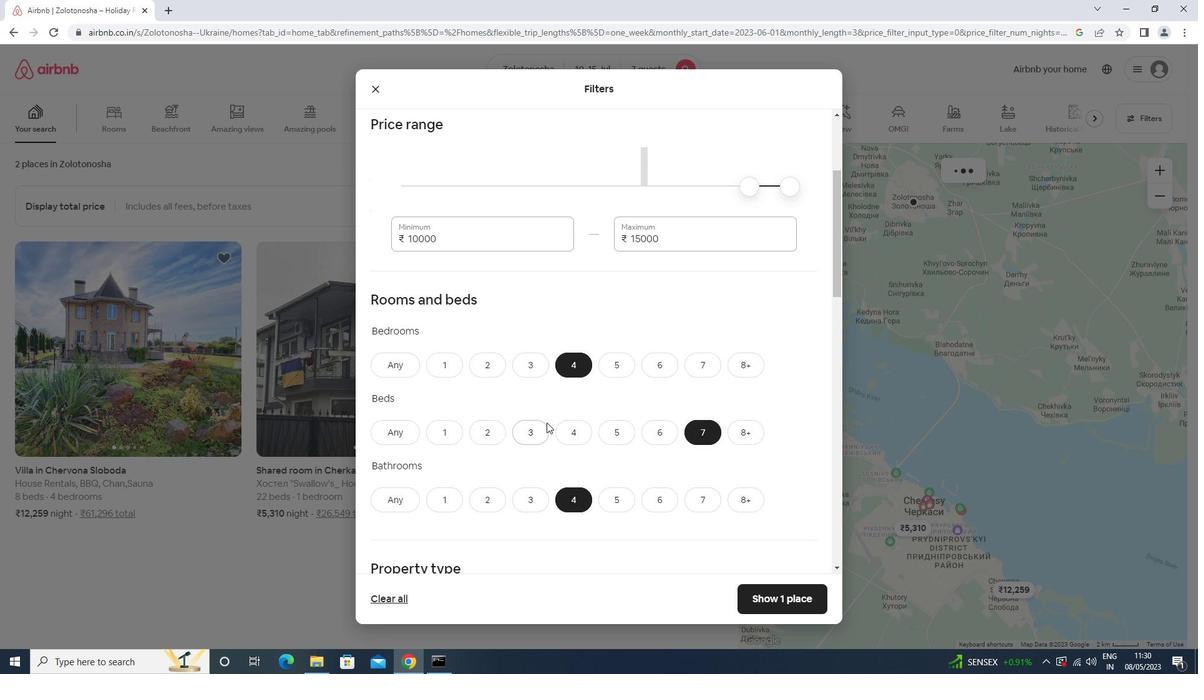 
Action: Mouse moved to (547, 420)
Screenshot: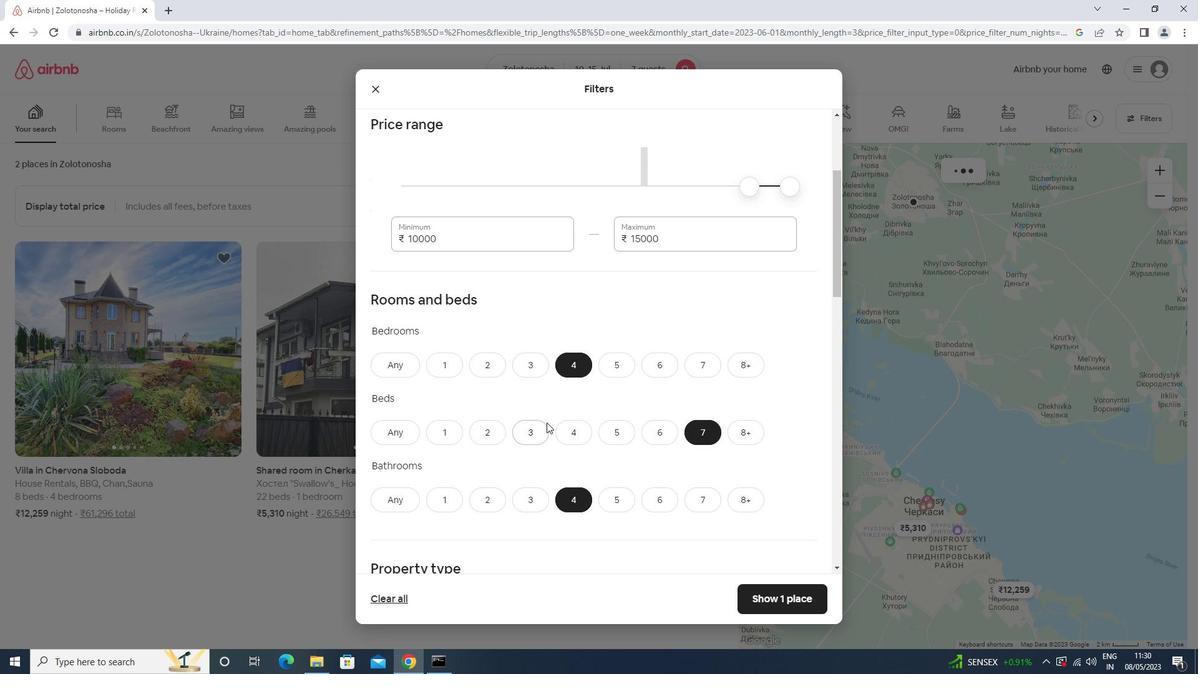 
Action: Mouse scrolled (547, 420) with delta (0, 0)
Screenshot: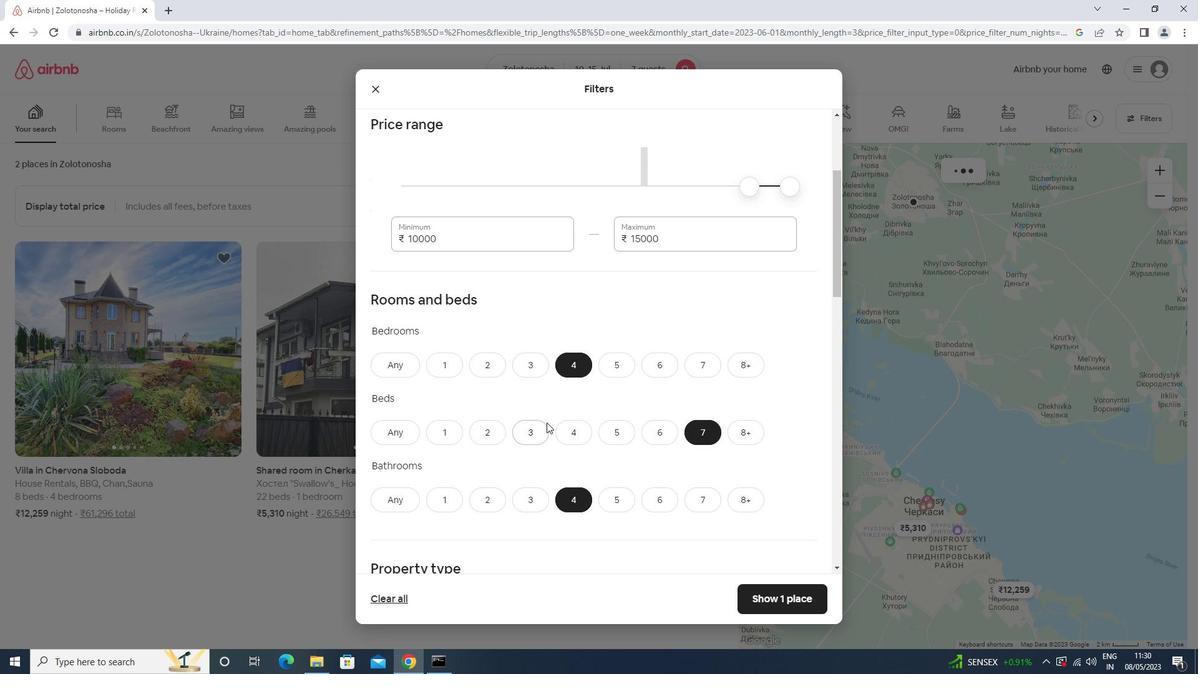 
Action: Mouse moved to (408, 328)
Screenshot: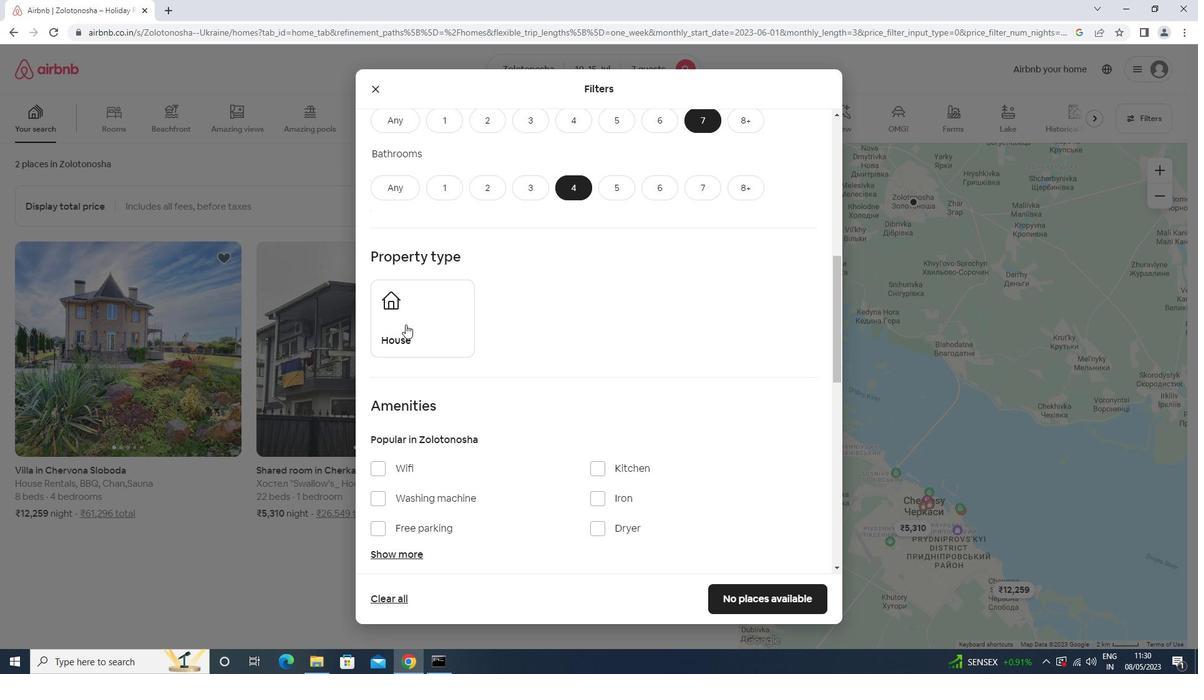 
Action: Mouse pressed left at (408, 328)
Screenshot: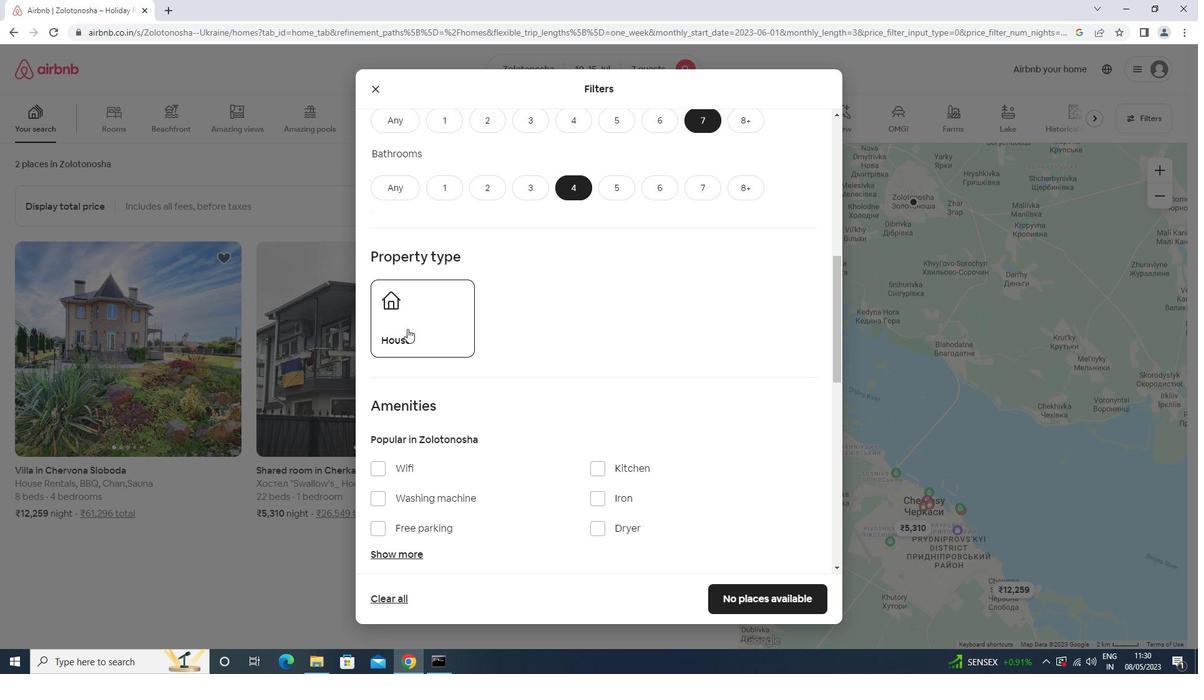 
Action: Mouse scrolled (408, 328) with delta (0, 0)
Screenshot: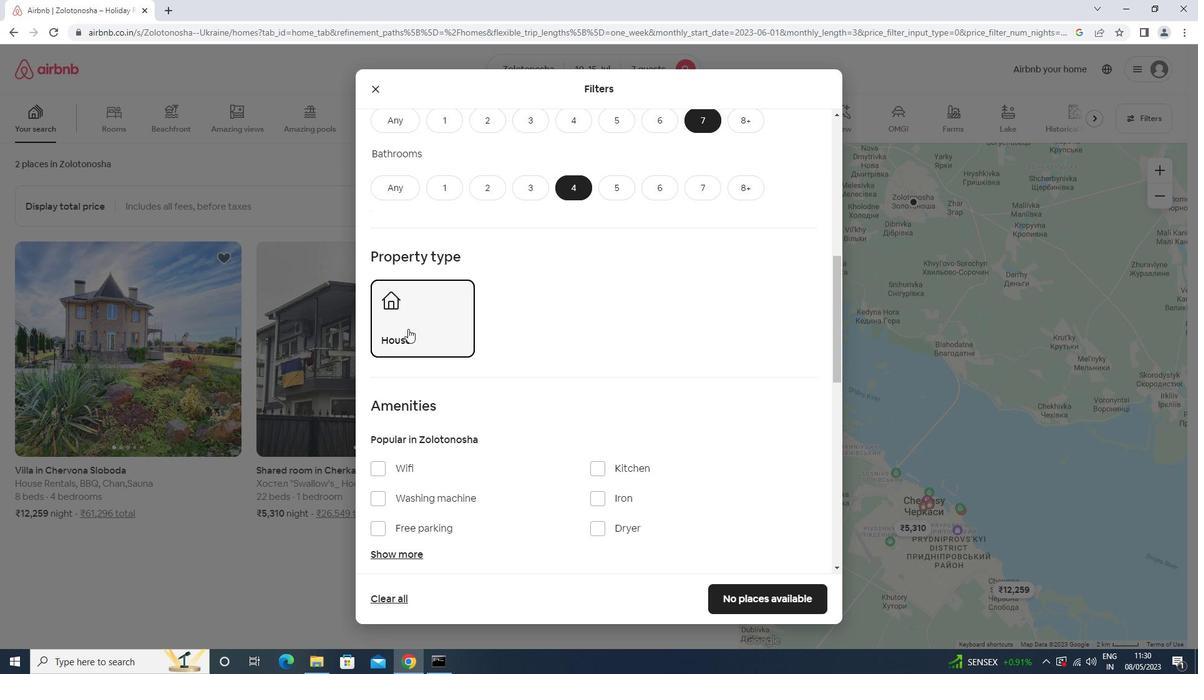 
Action: Mouse scrolled (408, 328) with delta (0, 0)
Screenshot: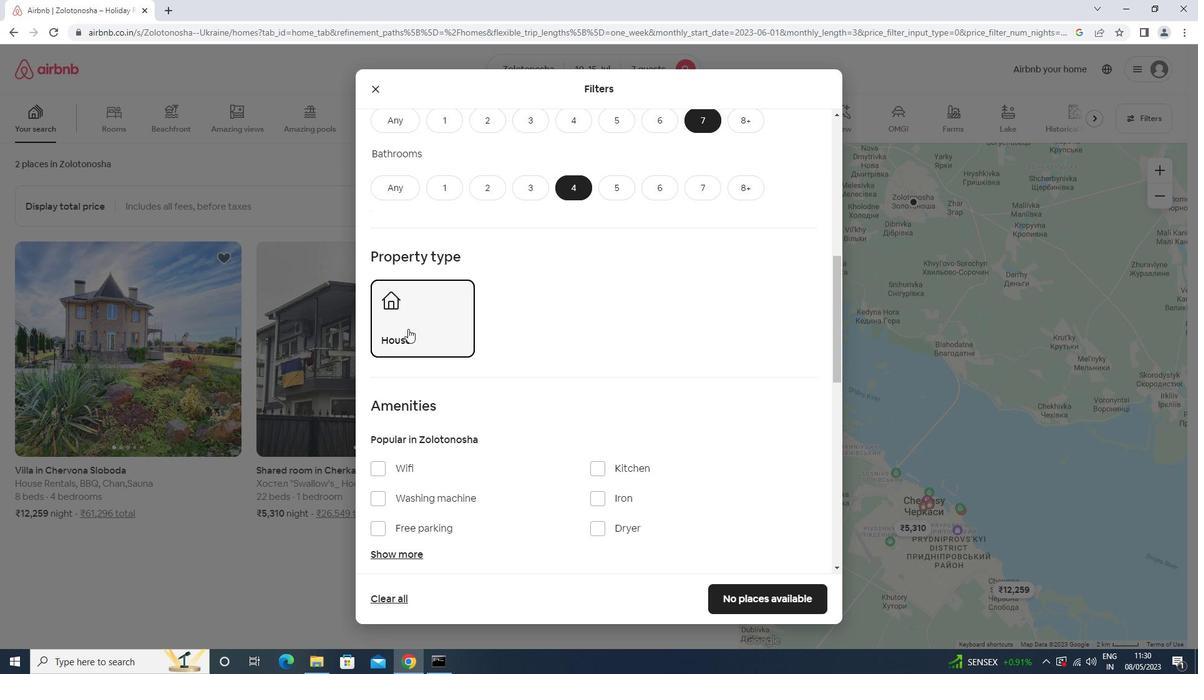 
Action: Mouse scrolled (408, 328) with delta (0, 0)
Screenshot: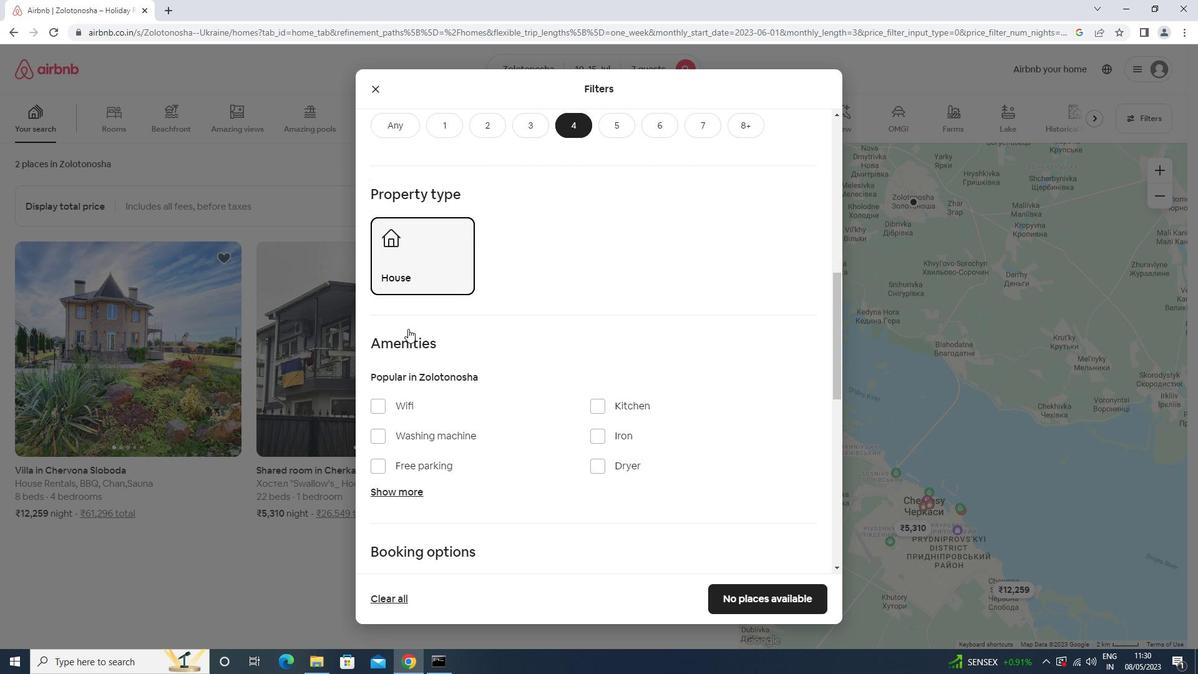 
Action: Mouse moved to (396, 377)
Screenshot: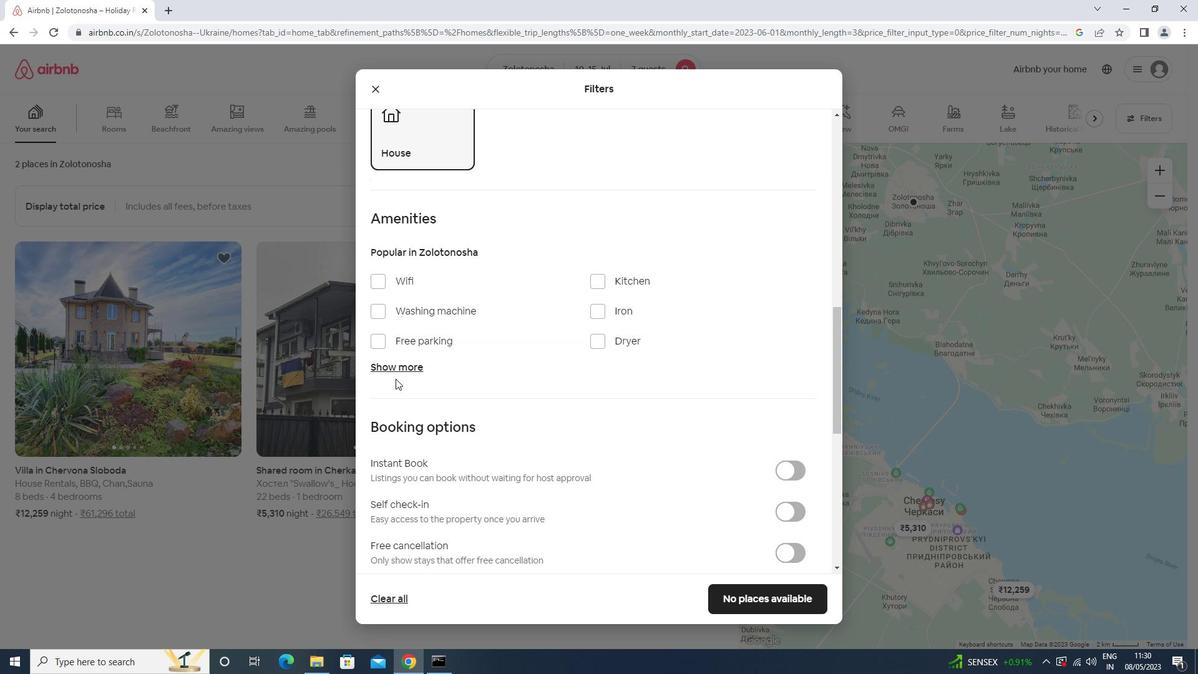 
Action: Mouse pressed left at (396, 377)
Screenshot: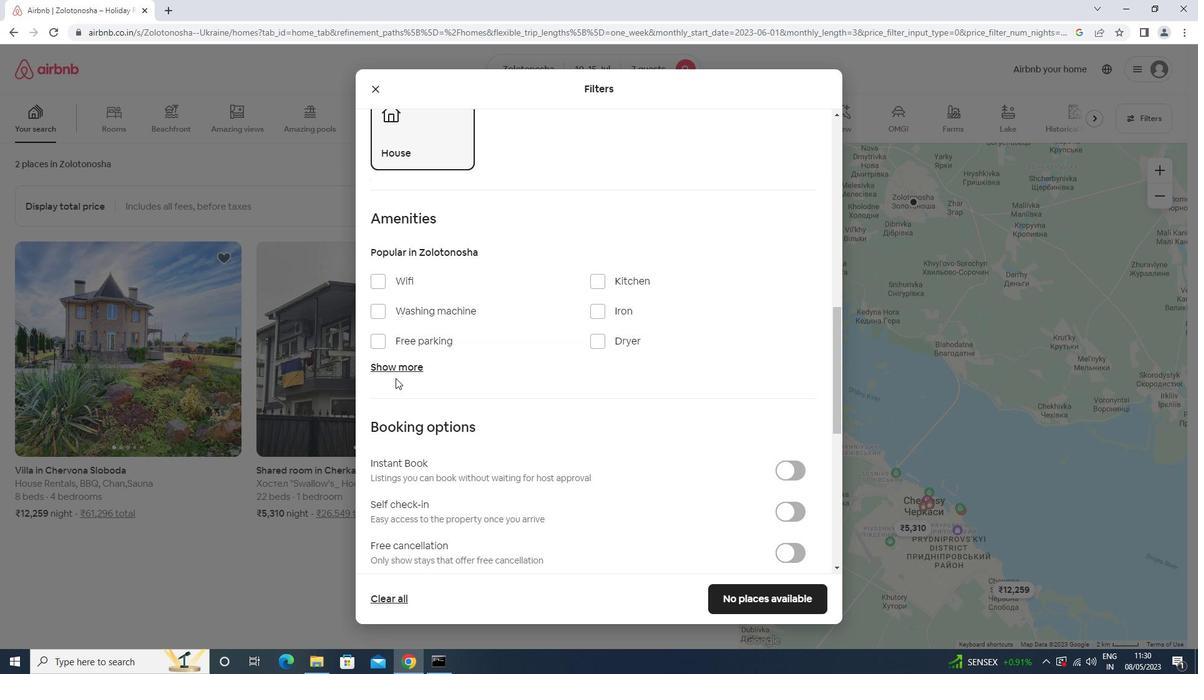 
Action: Mouse moved to (406, 340)
Screenshot: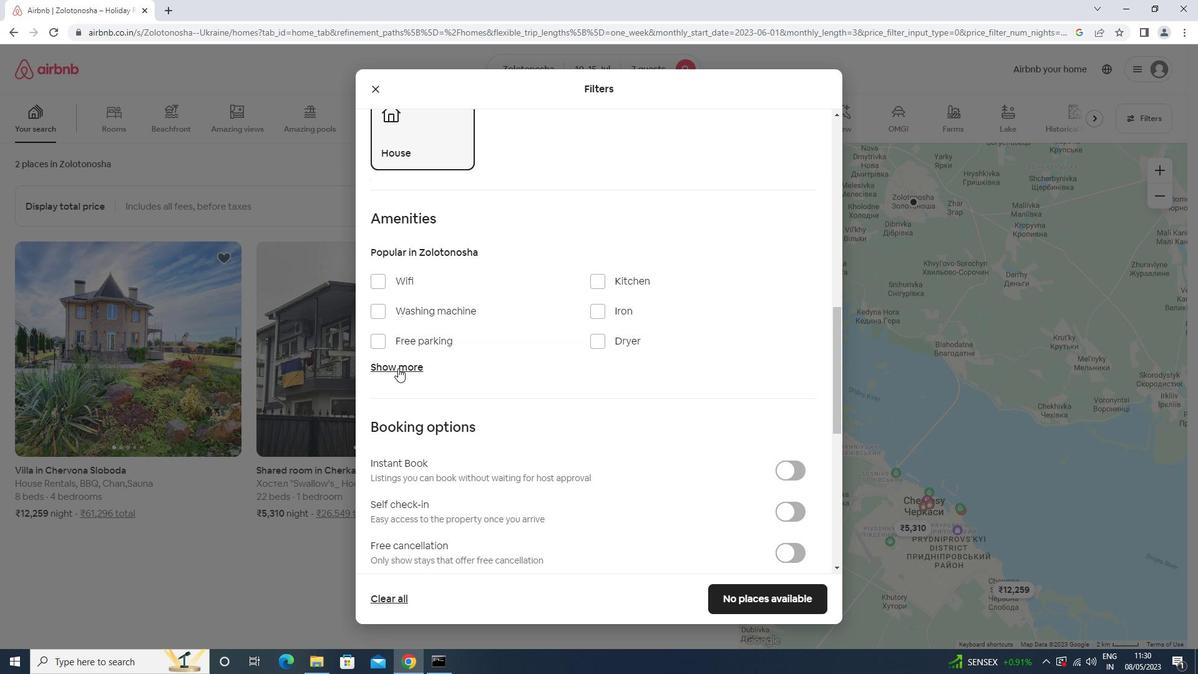 
Action: Mouse pressed left at (406, 340)
Screenshot: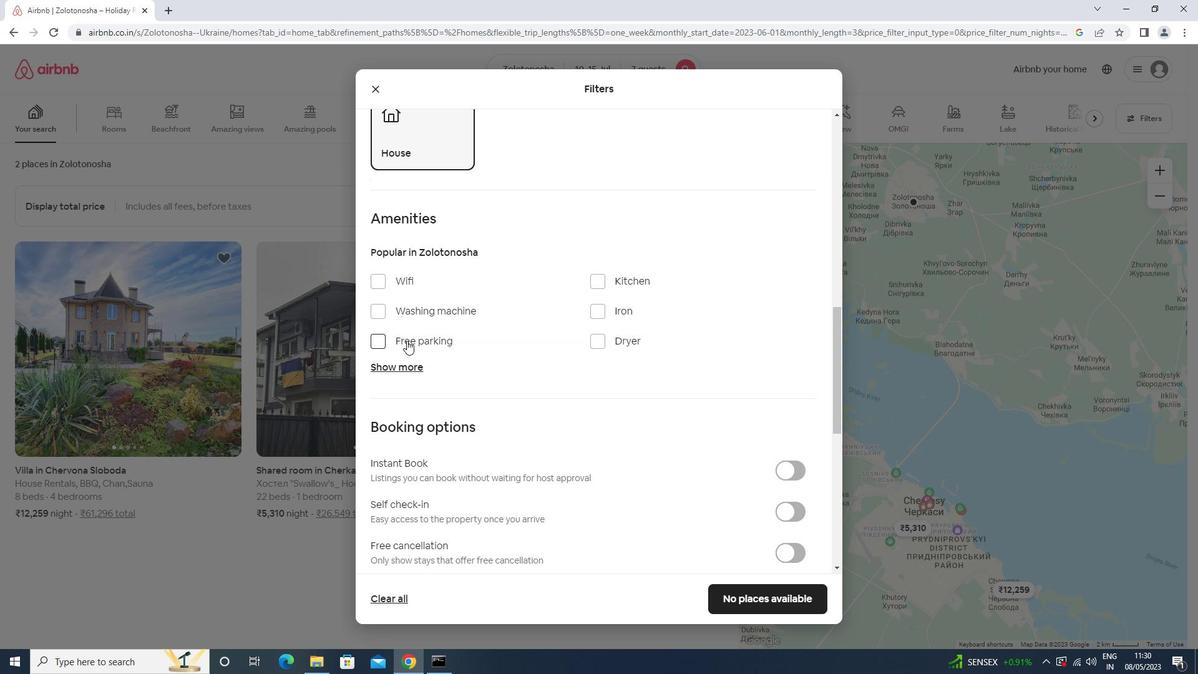 
Action: Mouse moved to (418, 285)
Screenshot: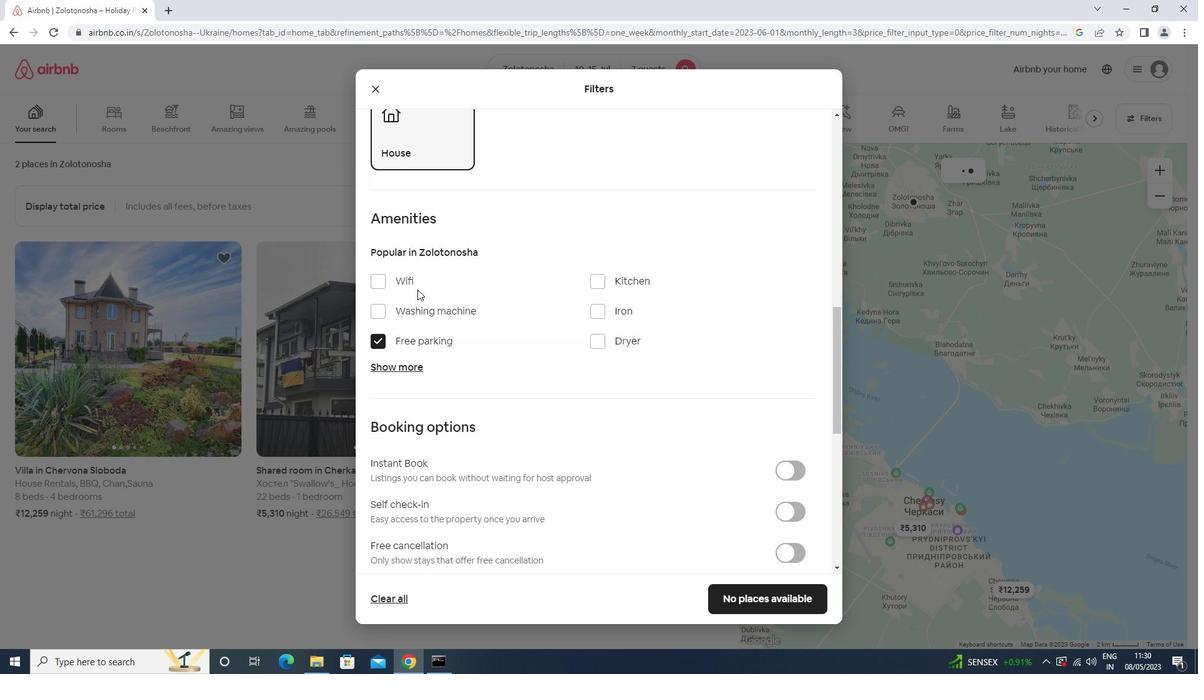 
Action: Mouse pressed left at (418, 285)
Screenshot: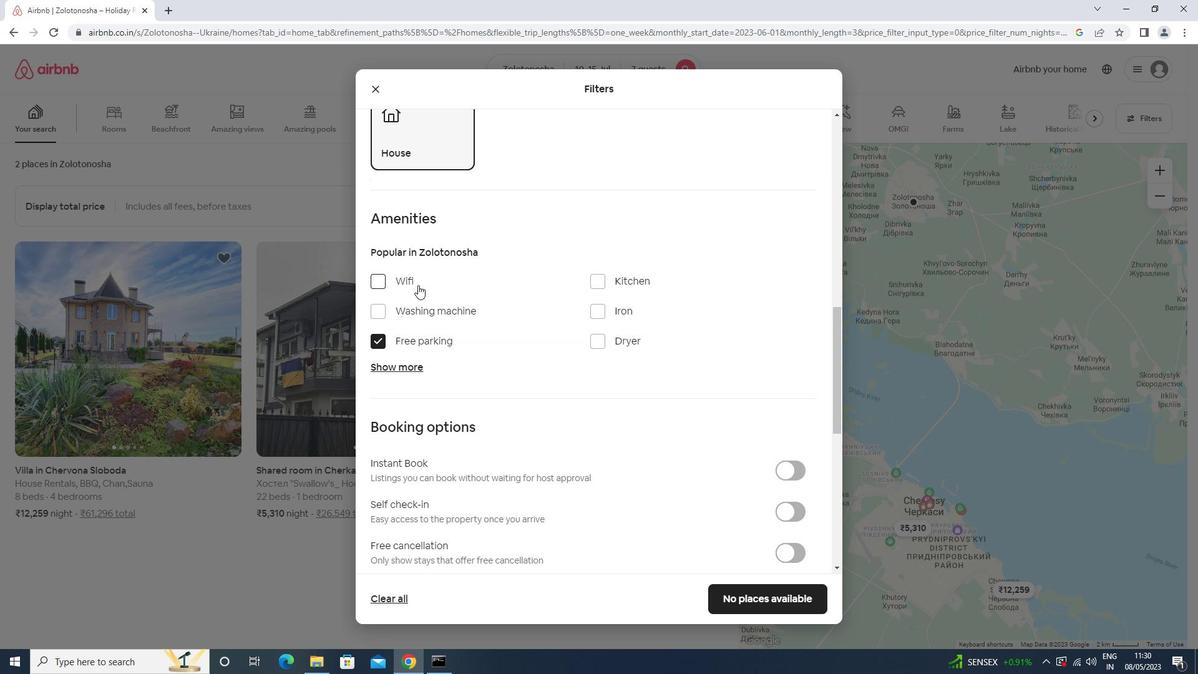 
Action: Mouse moved to (417, 363)
Screenshot: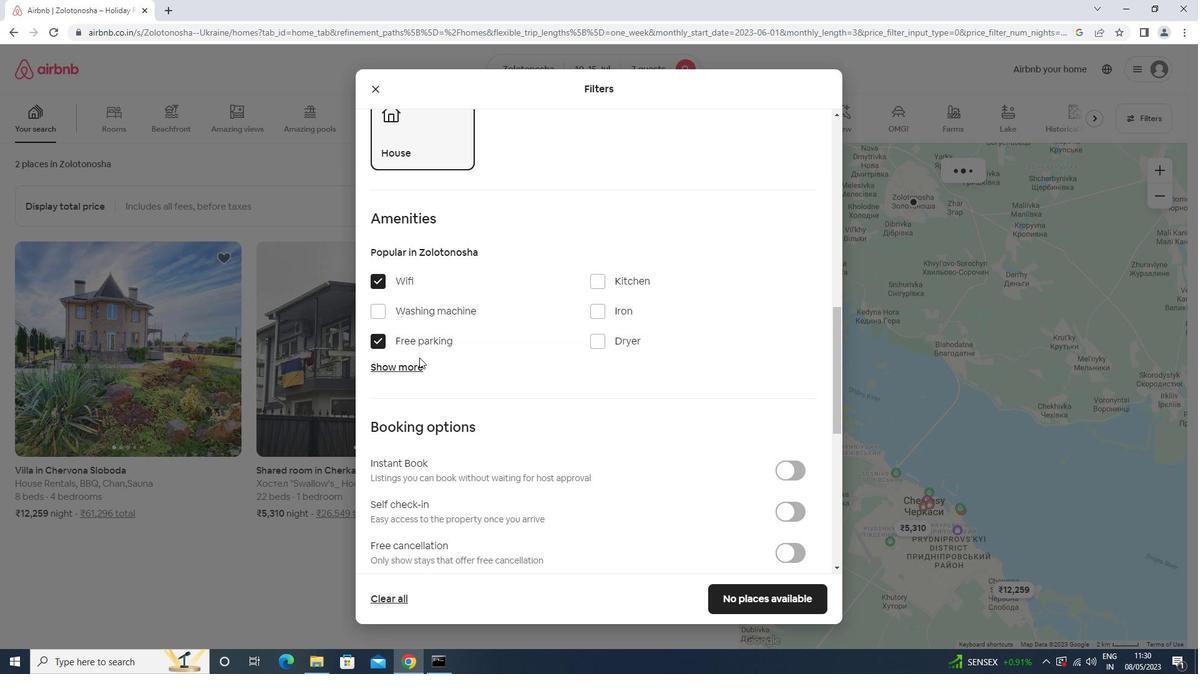 
Action: Mouse pressed left at (417, 363)
Screenshot: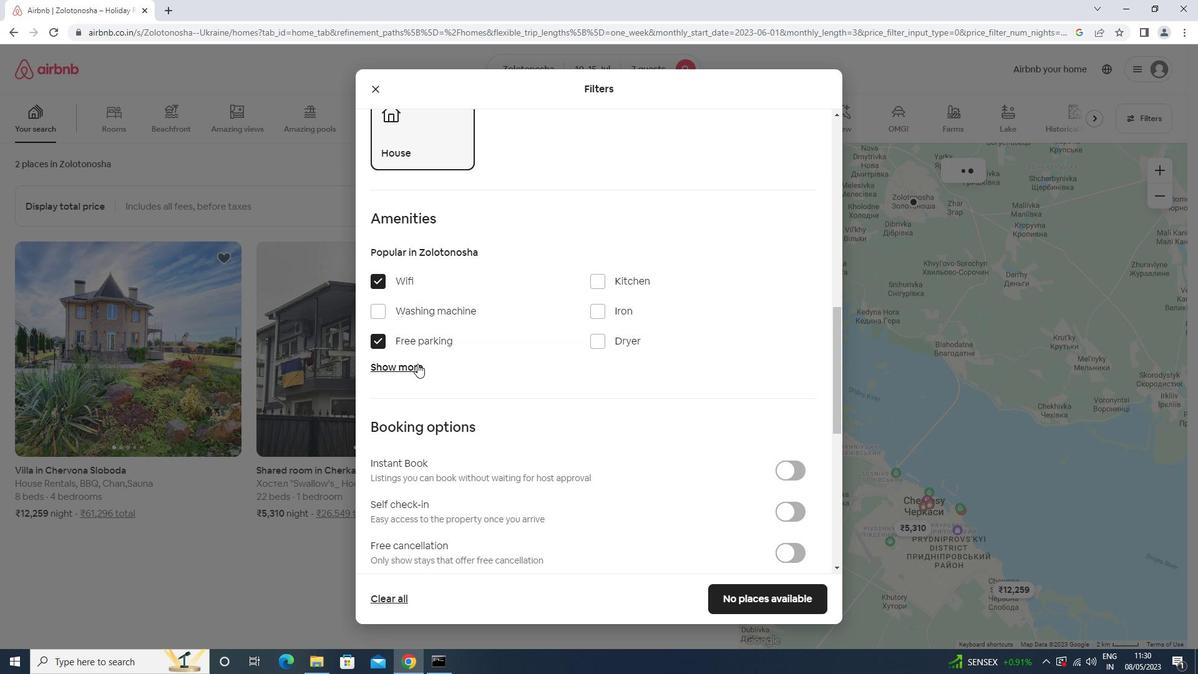 
Action: Mouse moved to (588, 434)
Screenshot: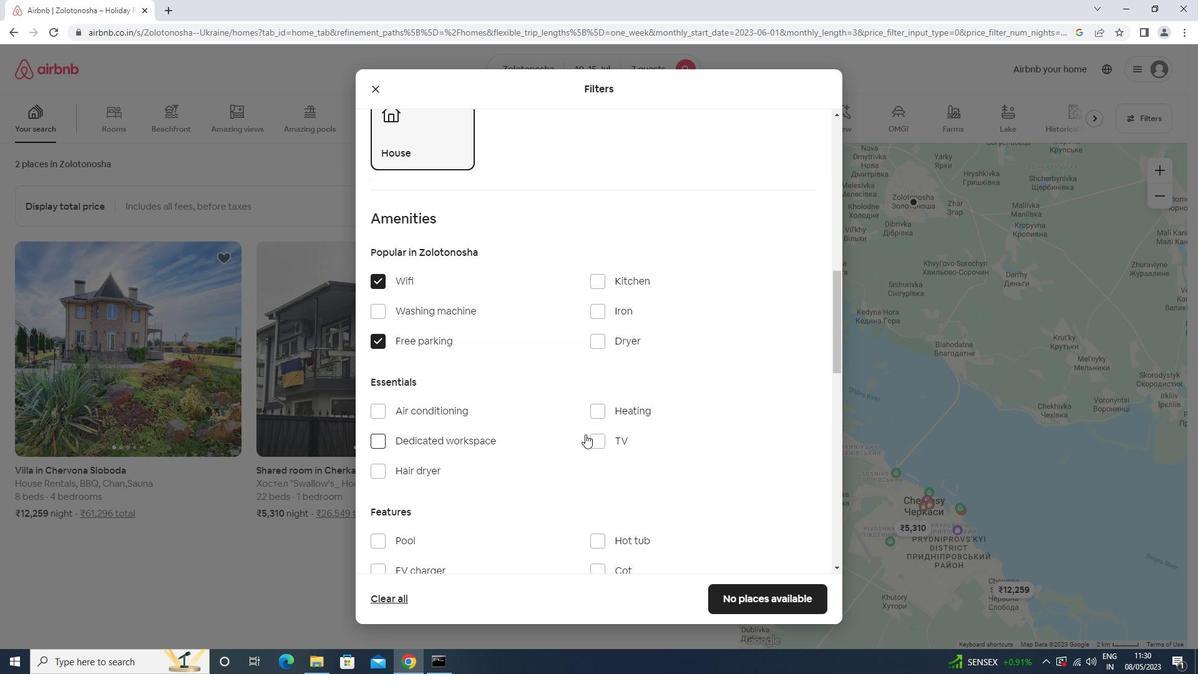 
Action: Mouse pressed left at (588, 434)
Screenshot: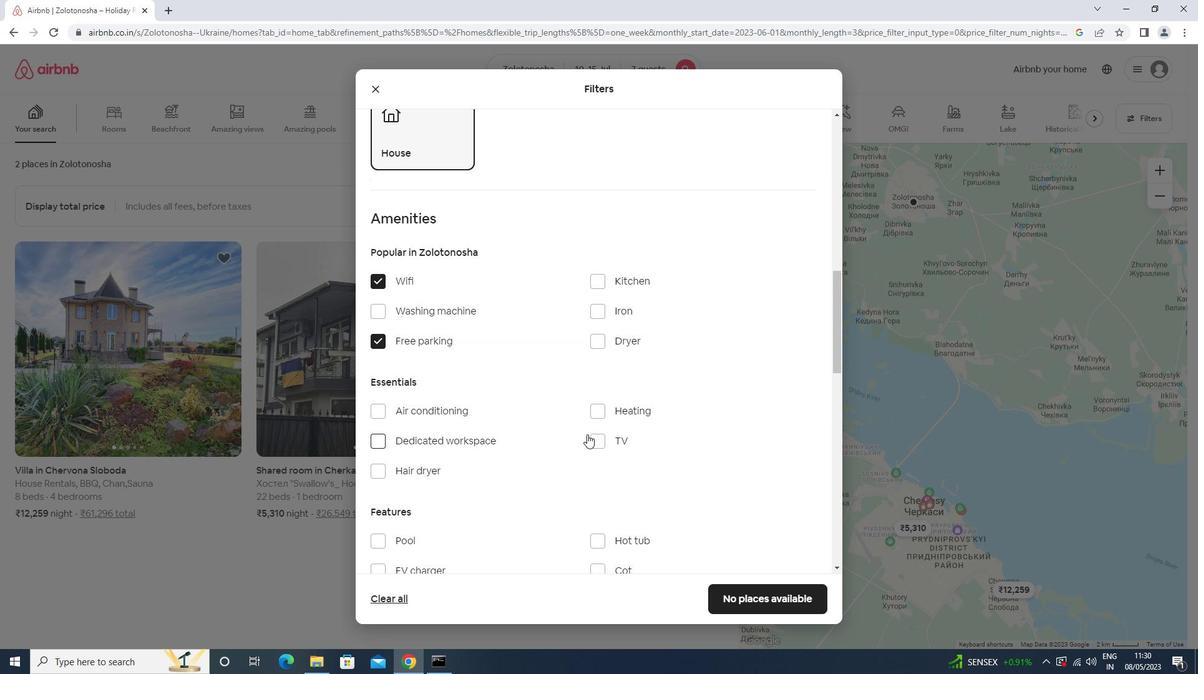 
Action: Mouse moved to (606, 440)
Screenshot: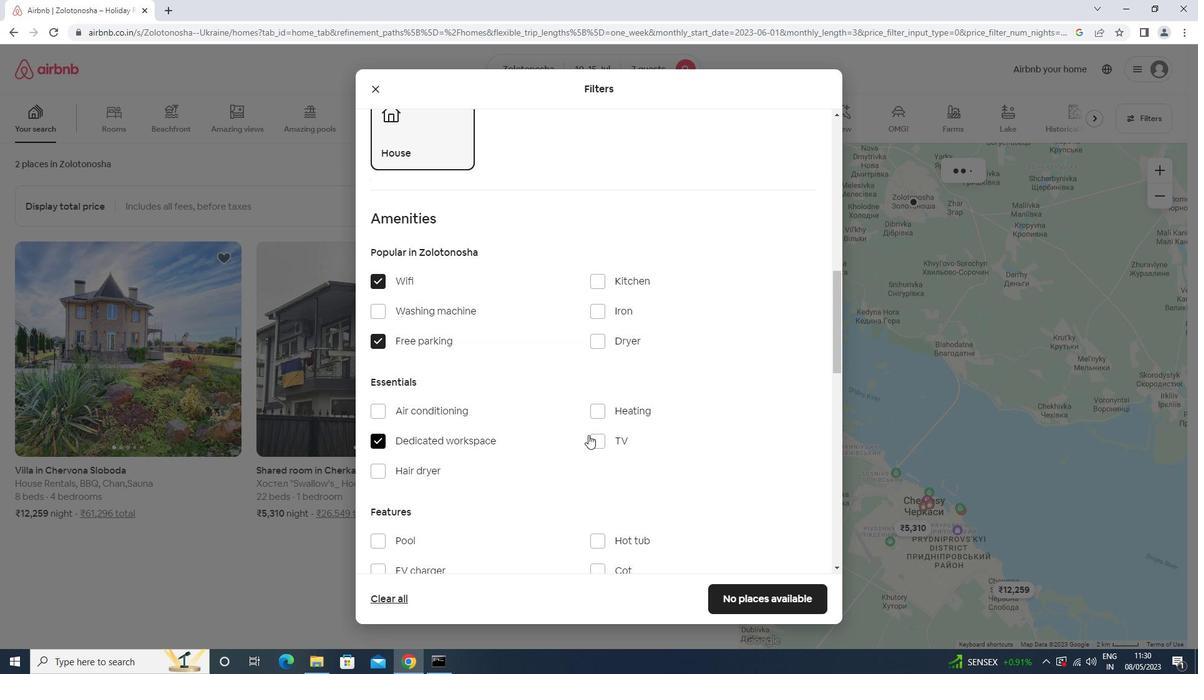 
Action: Mouse pressed left at (606, 440)
Screenshot: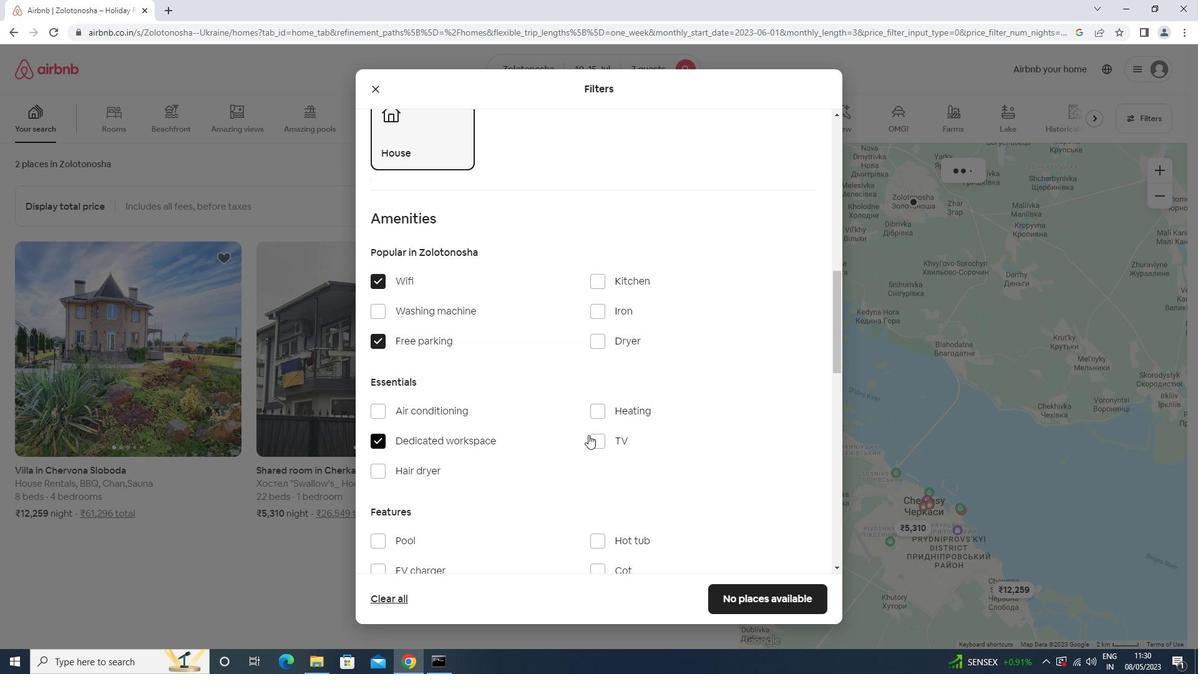 
Action: Mouse moved to (516, 438)
Screenshot: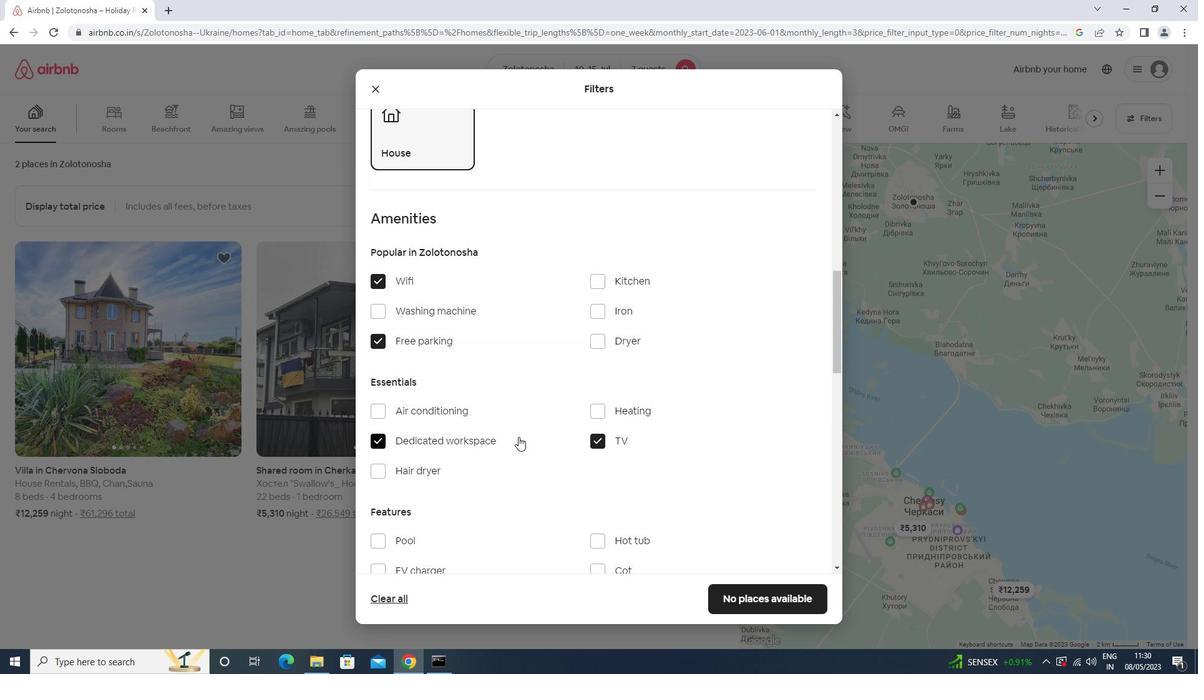 
Action: Mouse pressed left at (516, 438)
Screenshot: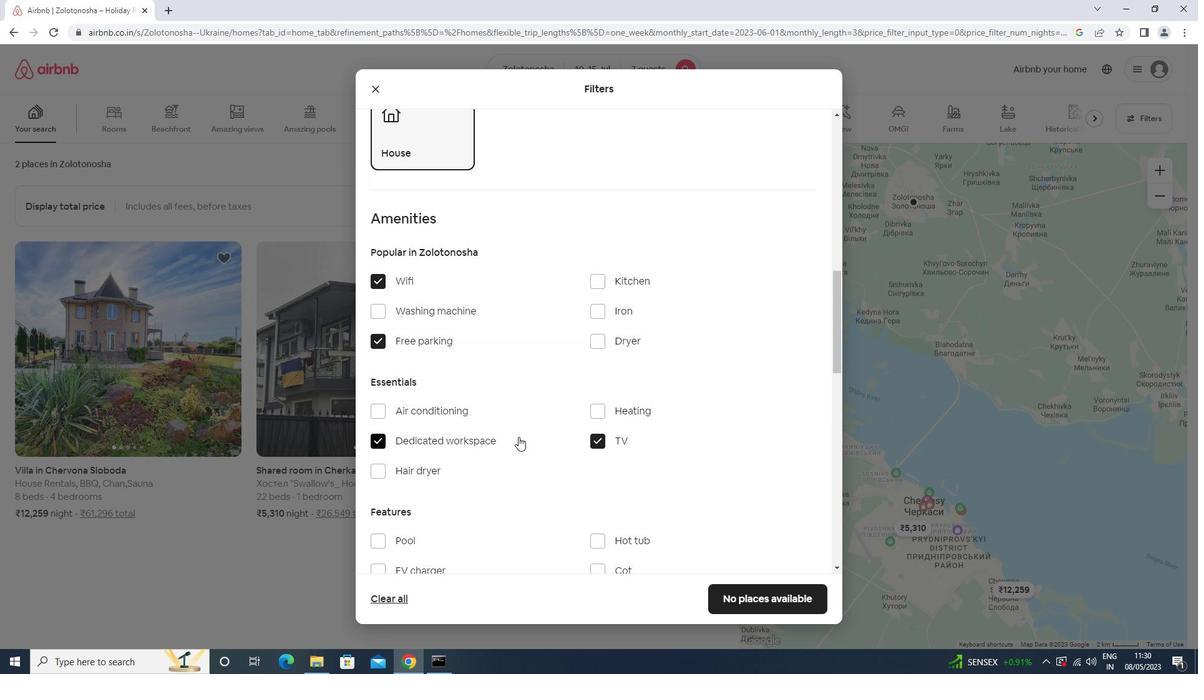 
Action: Mouse moved to (551, 396)
Screenshot: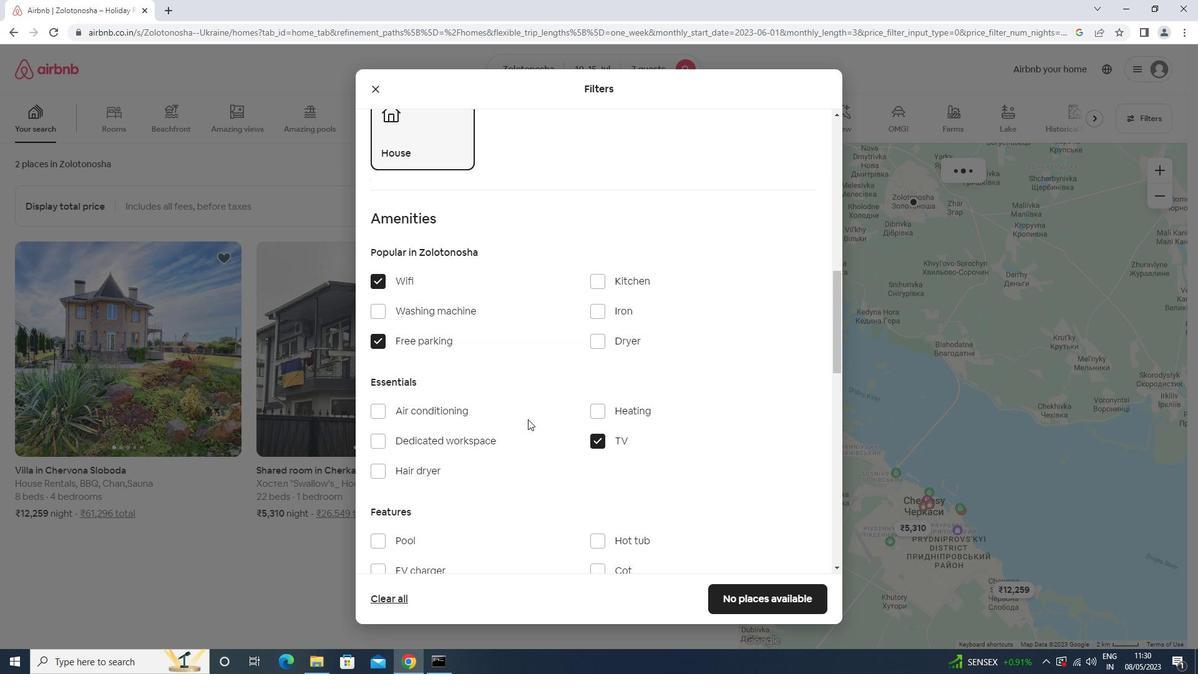 
Action: Mouse scrolled (551, 396) with delta (0, 0)
Screenshot: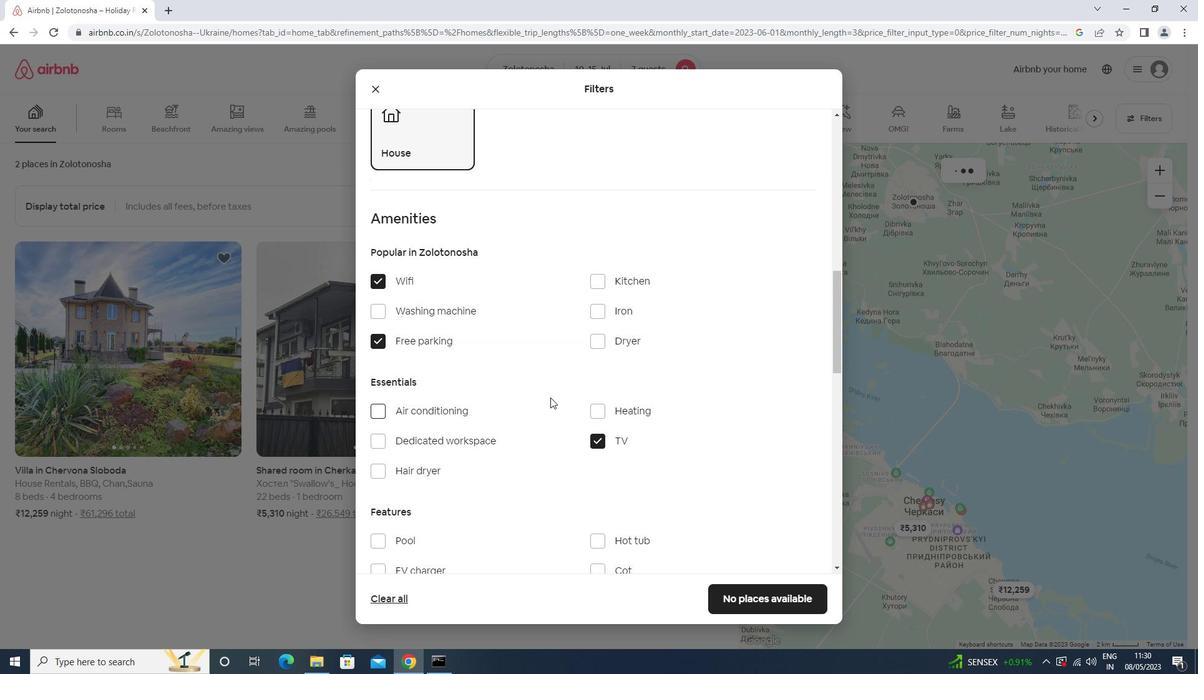 
Action: Mouse scrolled (551, 396) with delta (0, 0)
Screenshot: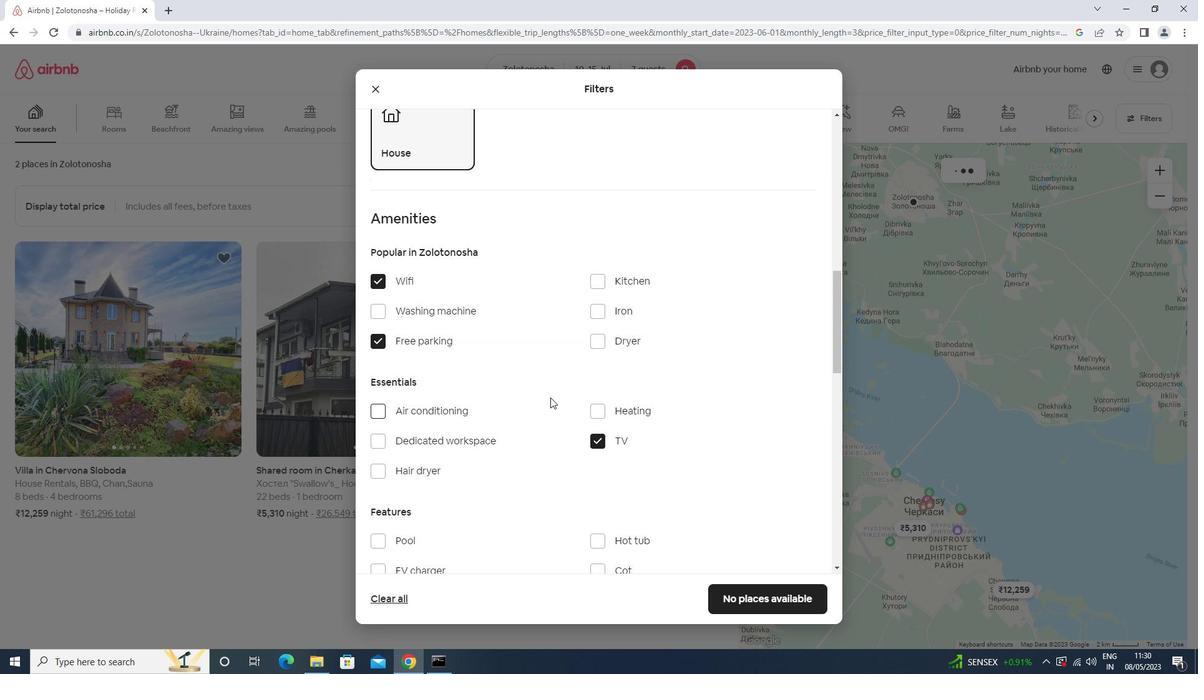 
Action: Mouse moved to (430, 475)
Screenshot: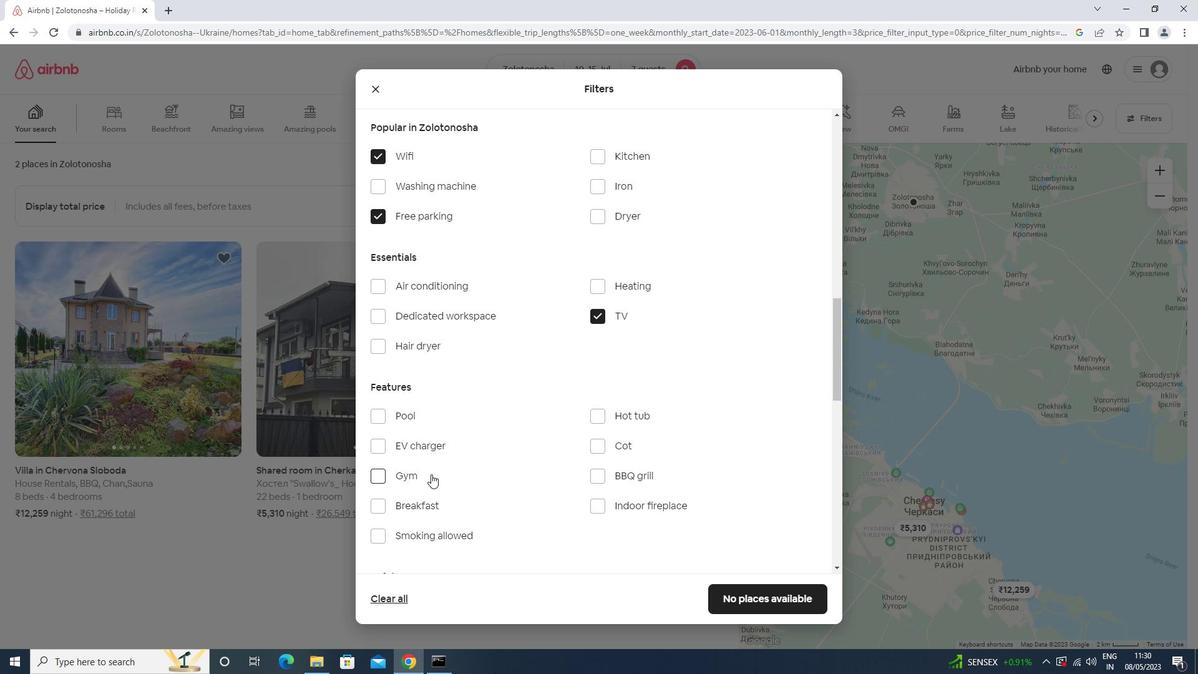 
Action: Mouse pressed left at (430, 475)
Screenshot: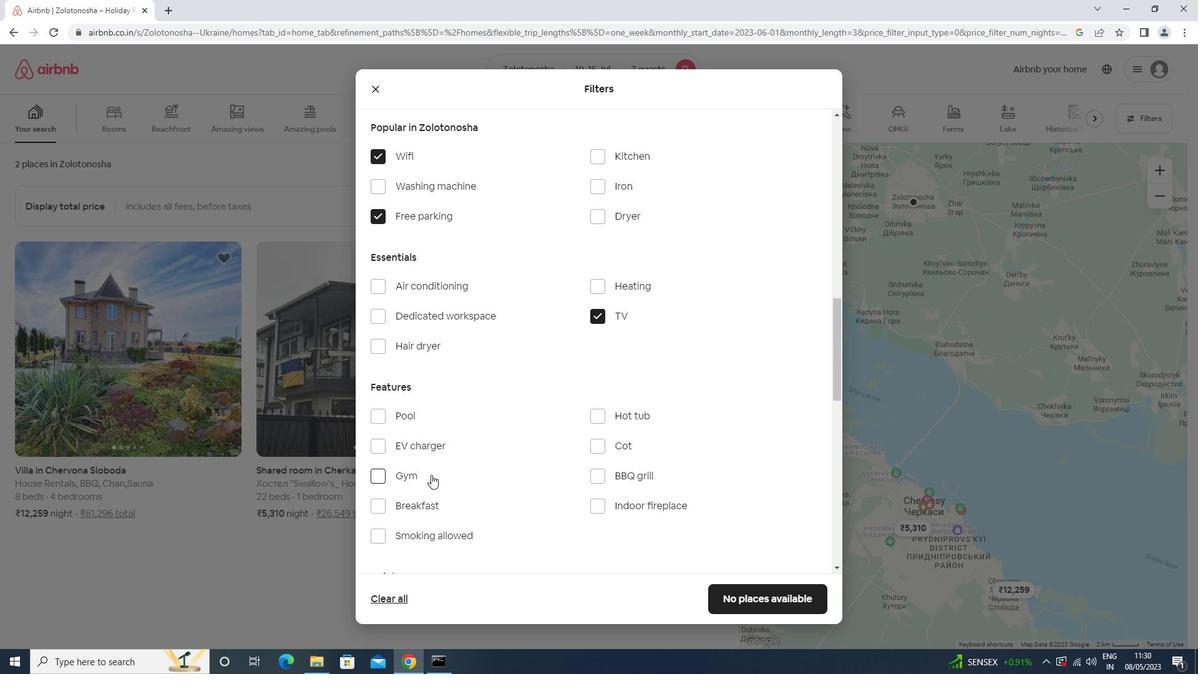 
Action: Mouse moved to (430, 506)
Screenshot: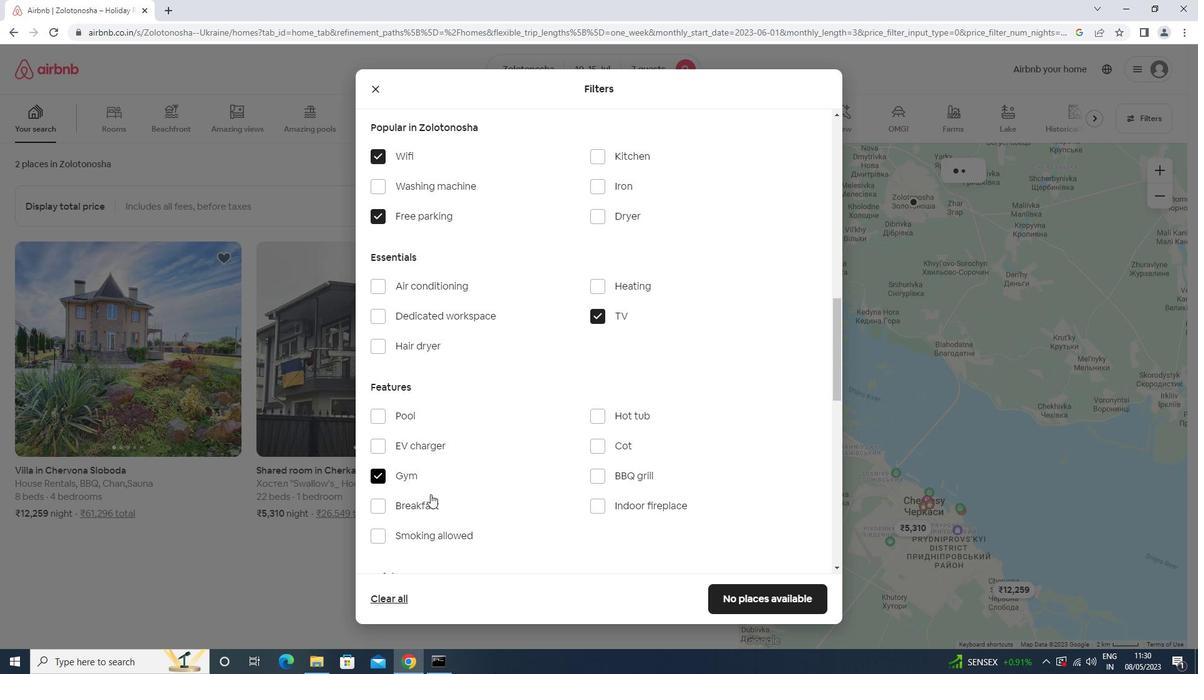 
Action: Mouse pressed left at (430, 506)
Screenshot: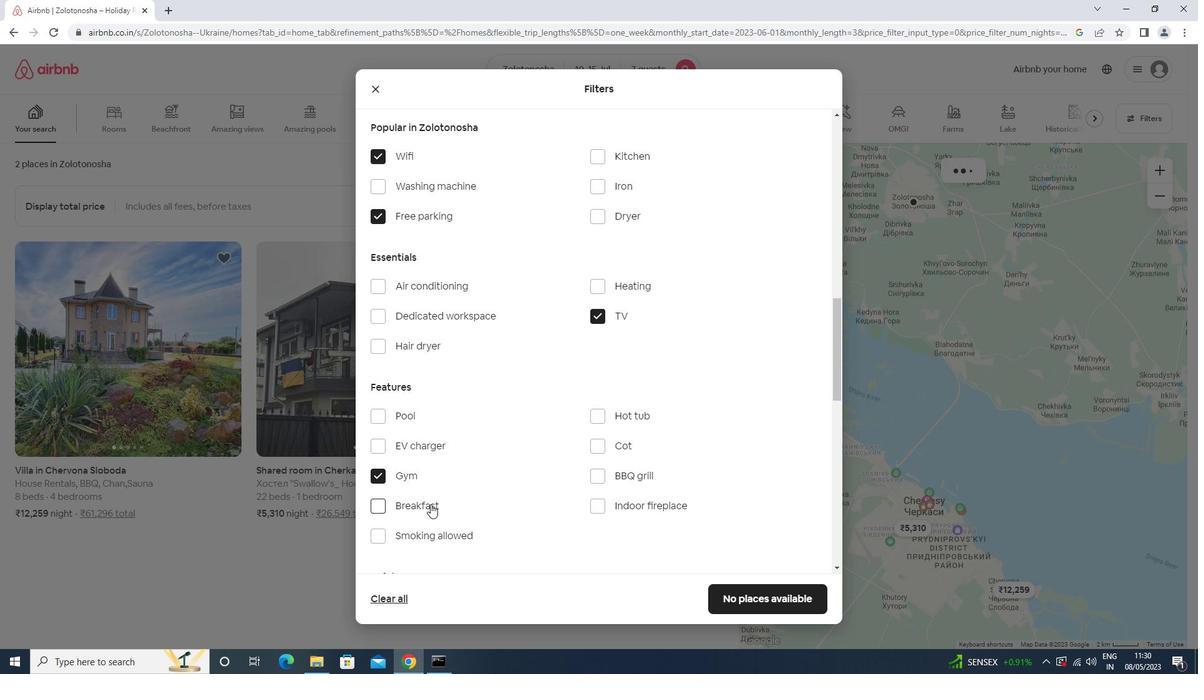 
Action: Mouse moved to (536, 421)
Screenshot: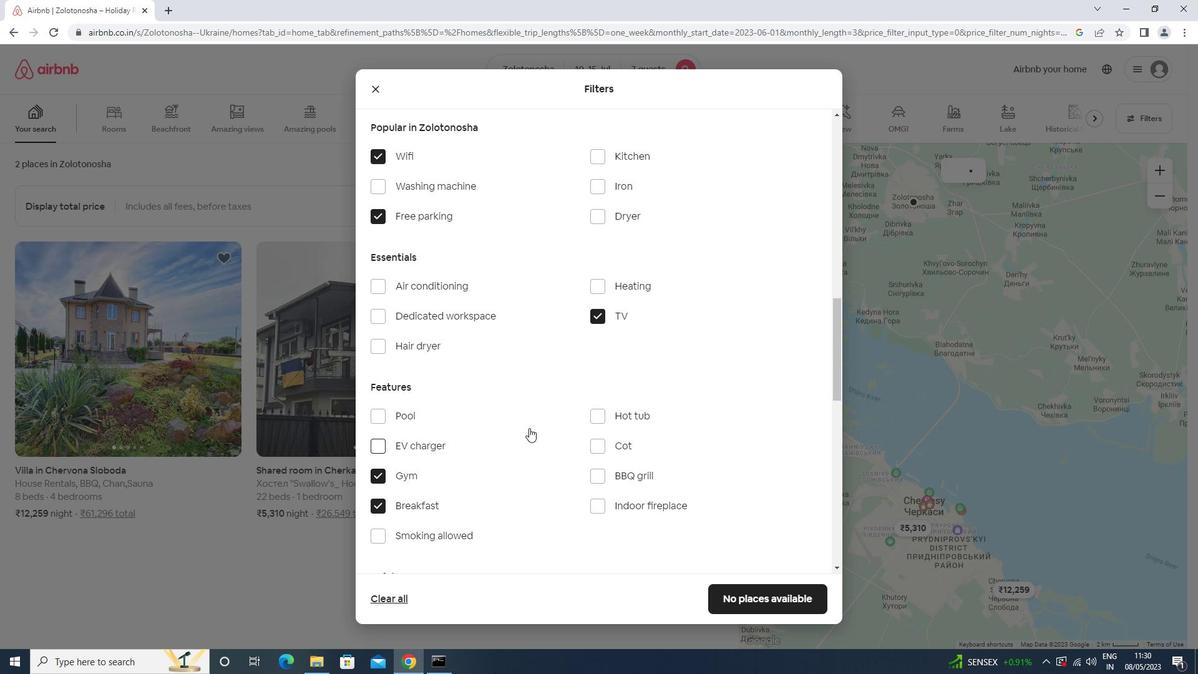 
Action: Mouse scrolled (536, 421) with delta (0, 0)
Screenshot: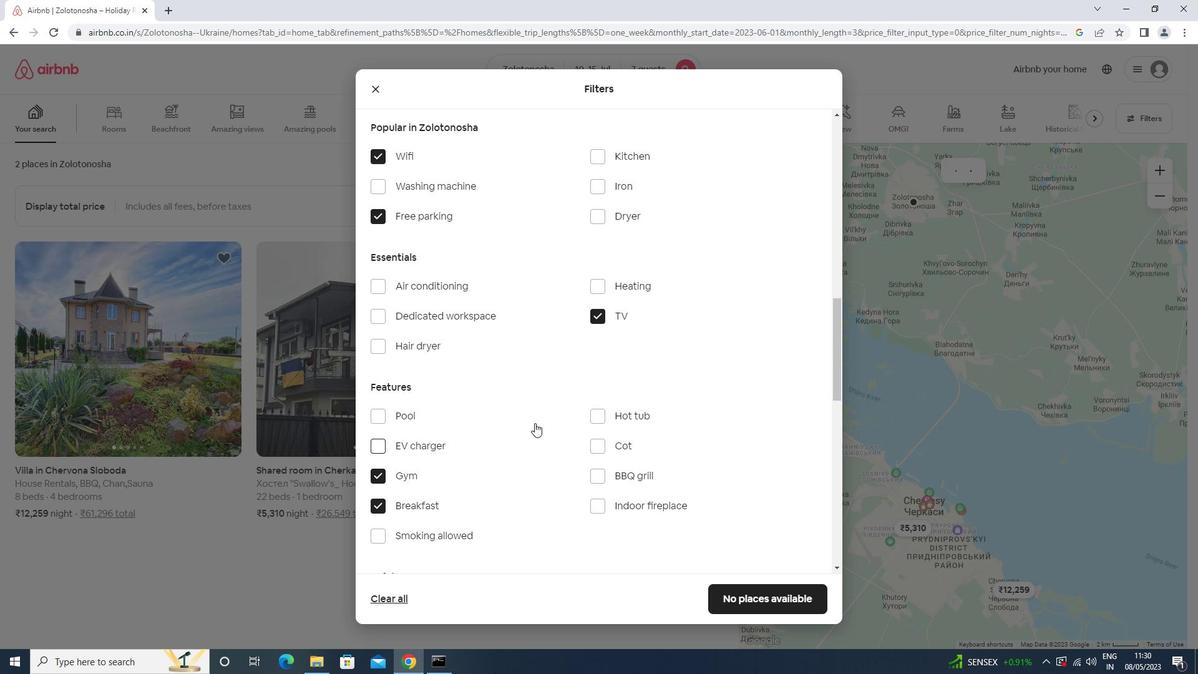 
Action: Mouse scrolled (536, 421) with delta (0, 0)
Screenshot: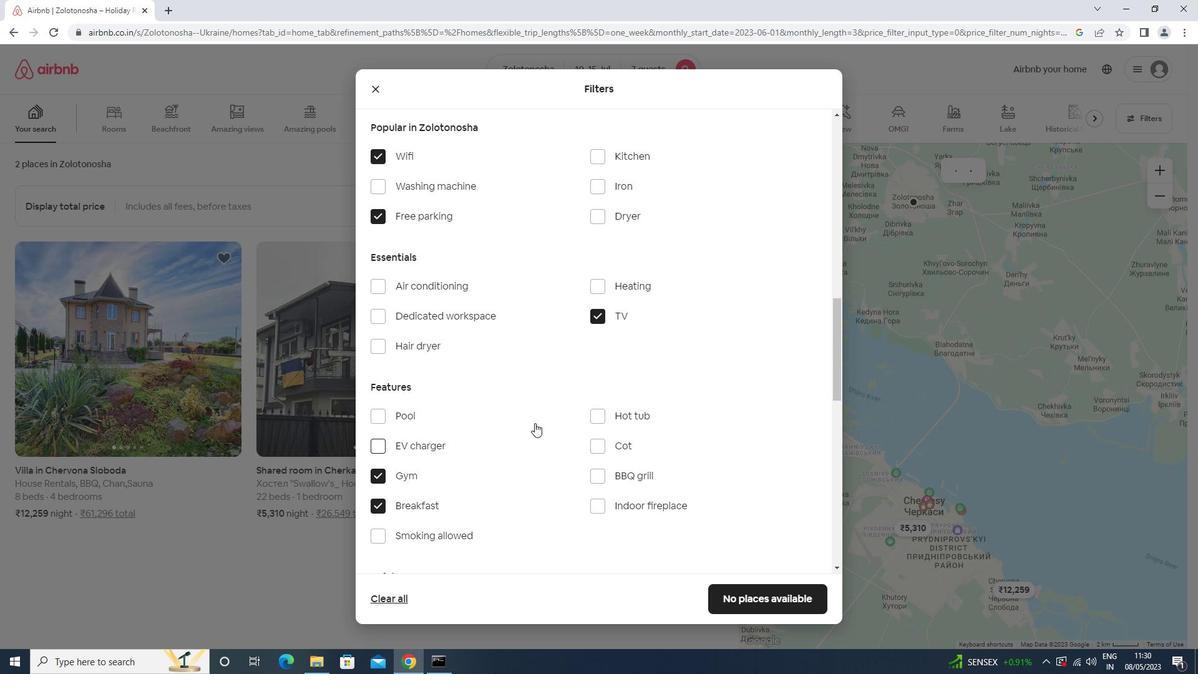 
Action: Mouse scrolled (536, 421) with delta (0, 0)
Screenshot: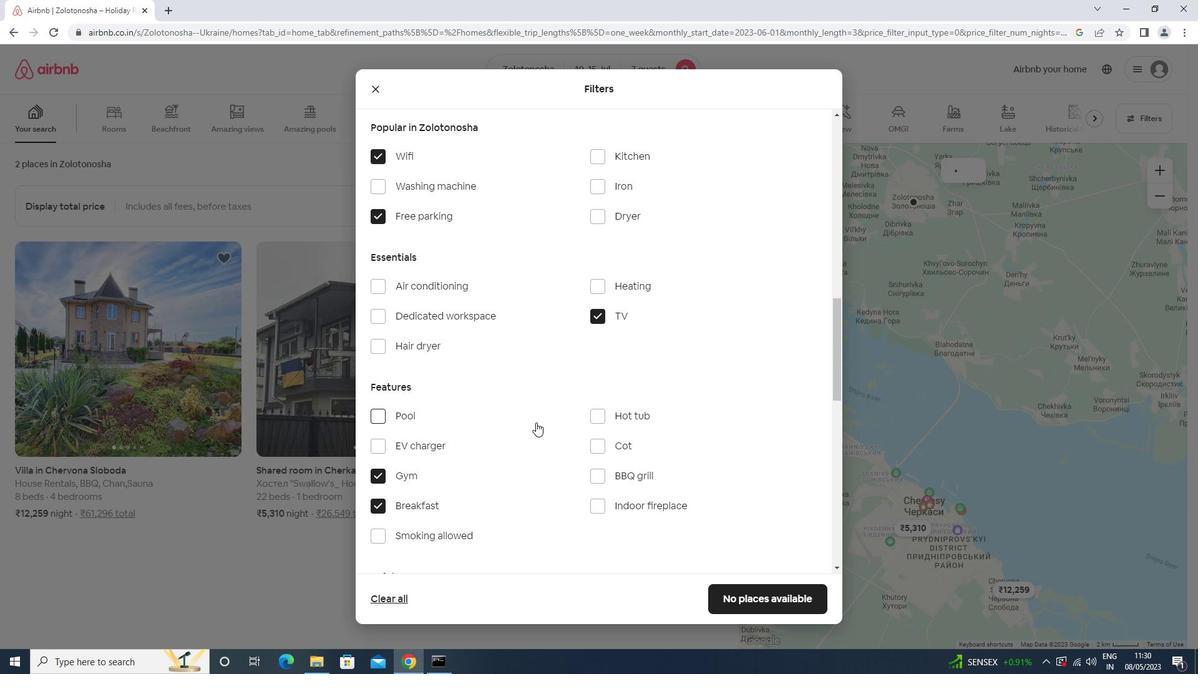 
Action: Mouse scrolled (536, 421) with delta (0, 0)
Screenshot: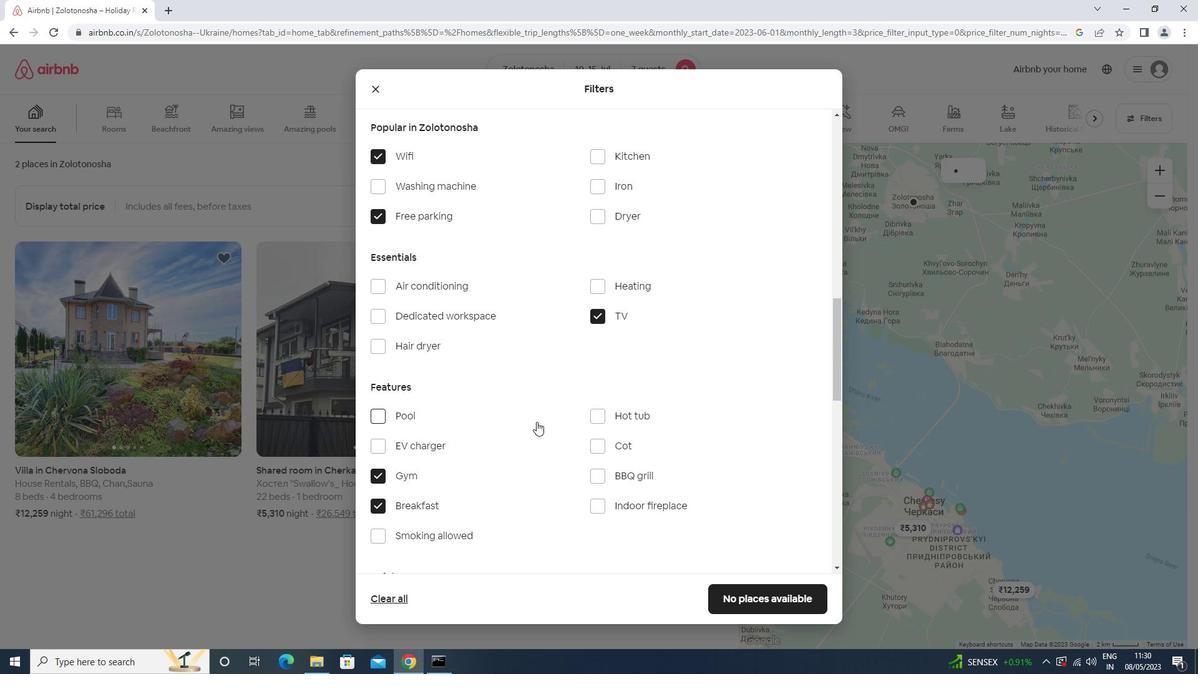 
Action: Mouse moved to (798, 534)
Screenshot: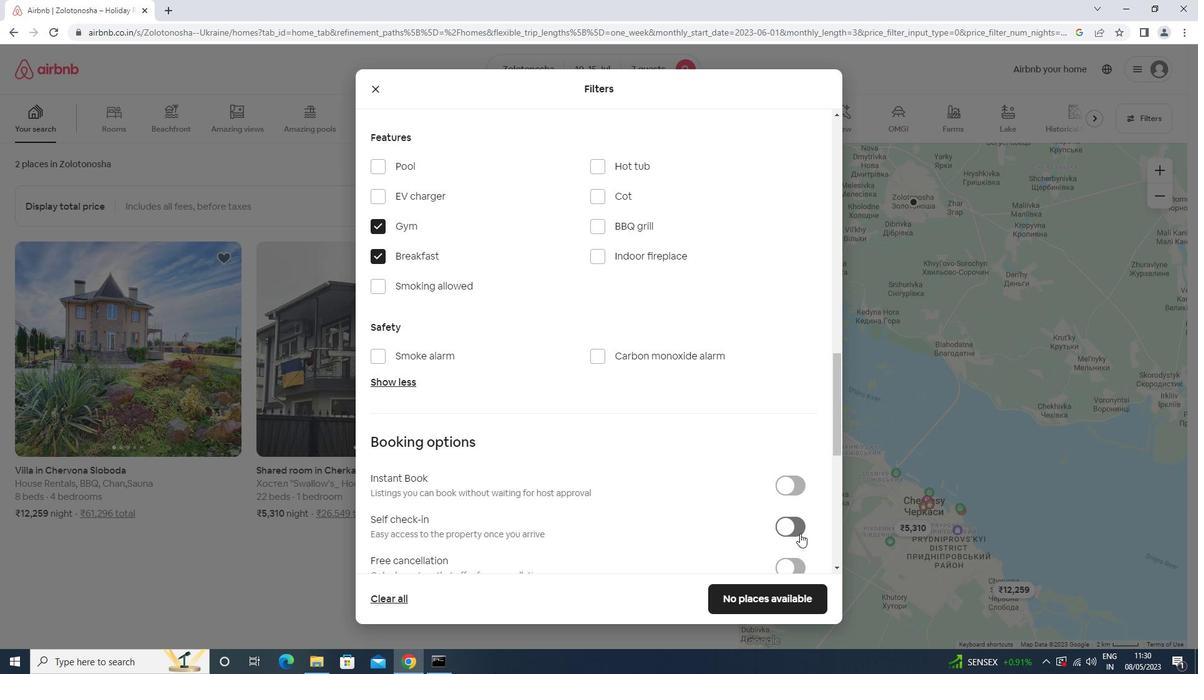 
Action: Mouse pressed left at (798, 534)
Screenshot: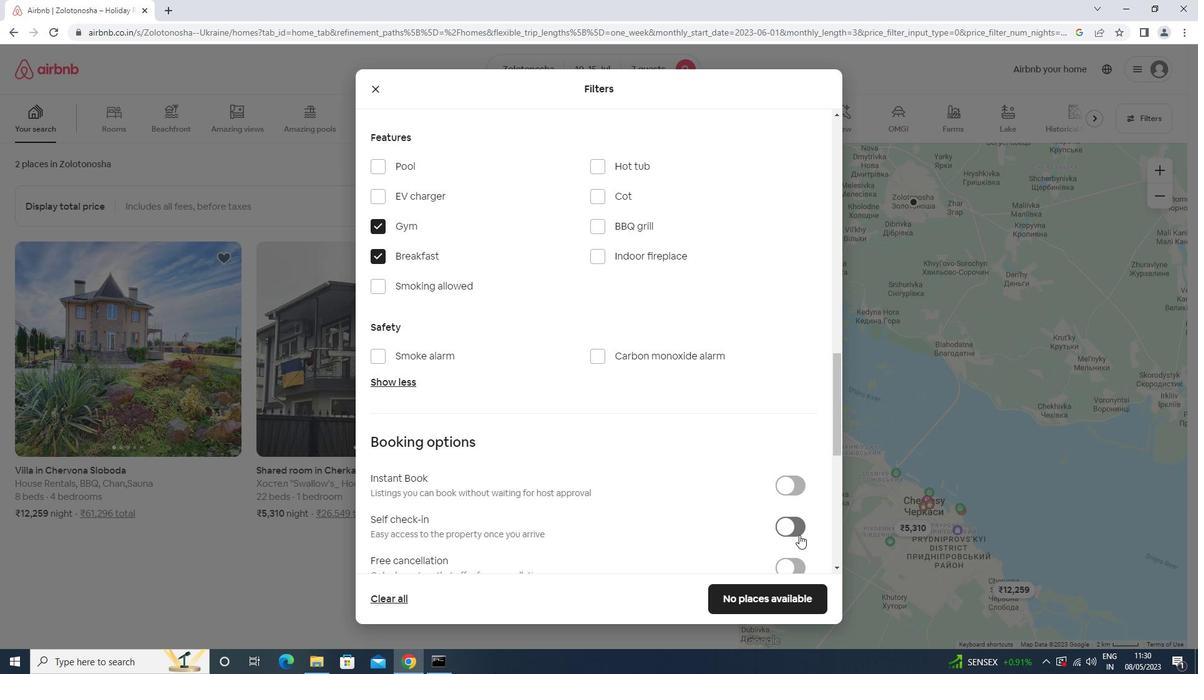 
Action: Mouse moved to (677, 463)
Screenshot: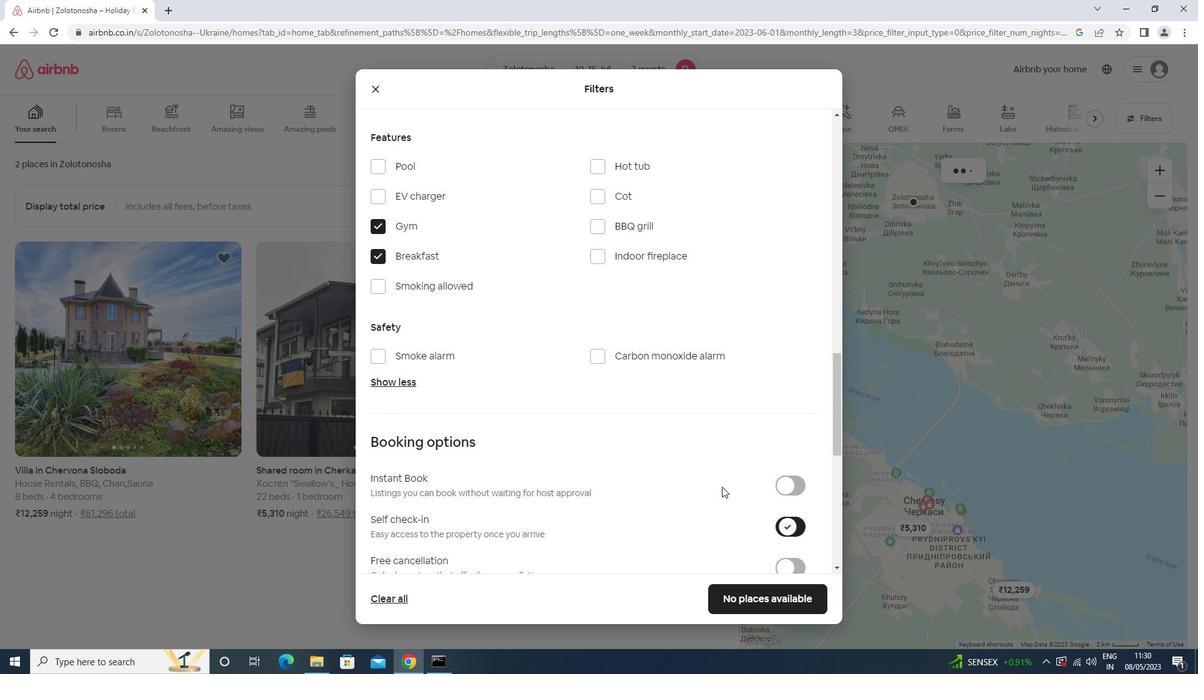 
Action: Mouse scrolled (677, 463) with delta (0, 0)
Screenshot: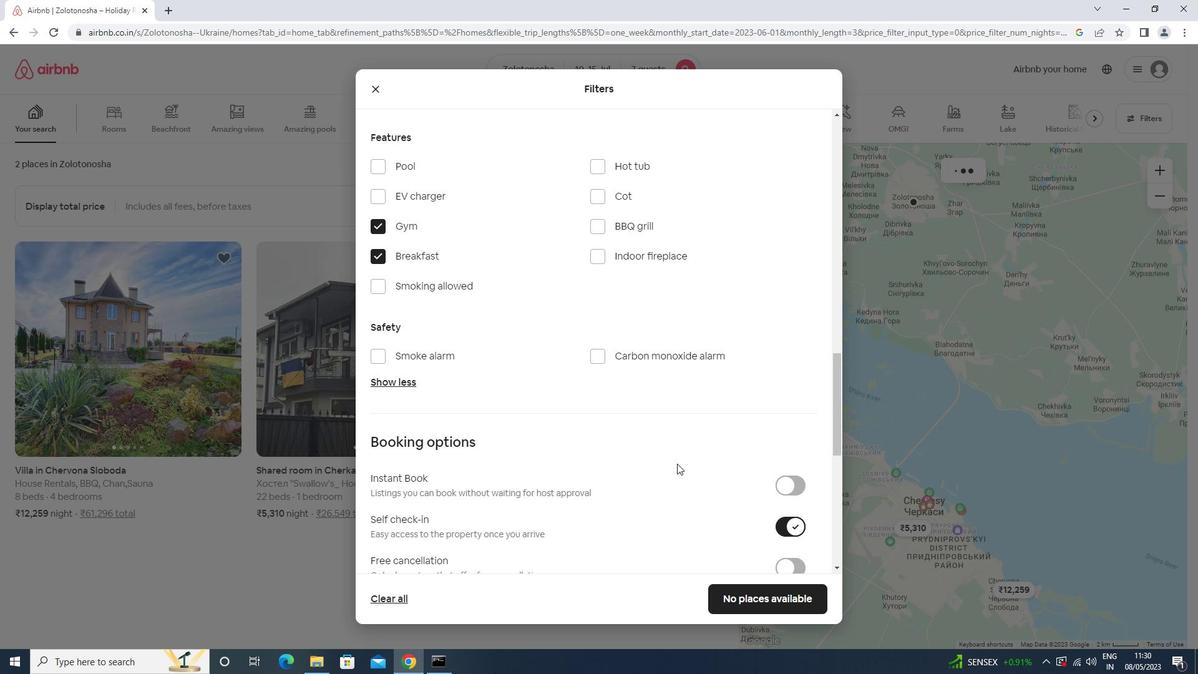 
Action: Mouse scrolled (677, 463) with delta (0, 0)
Screenshot: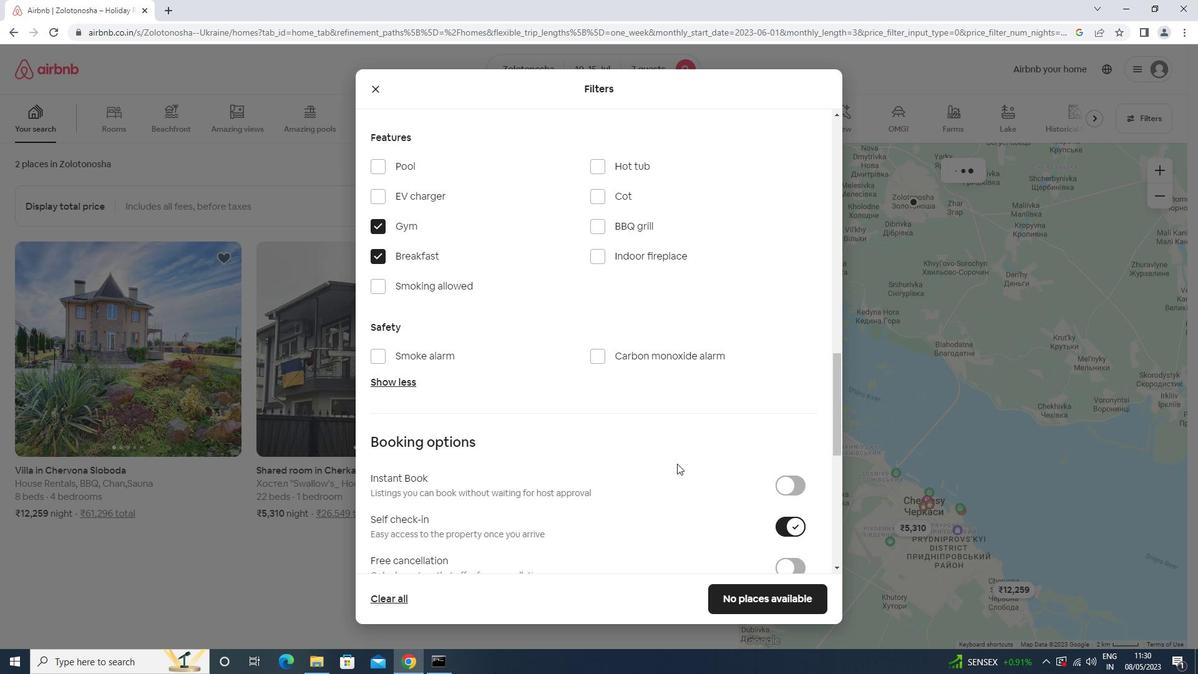 
Action: Mouse scrolled (677, 463) with delta (0, 0)
Screenshot: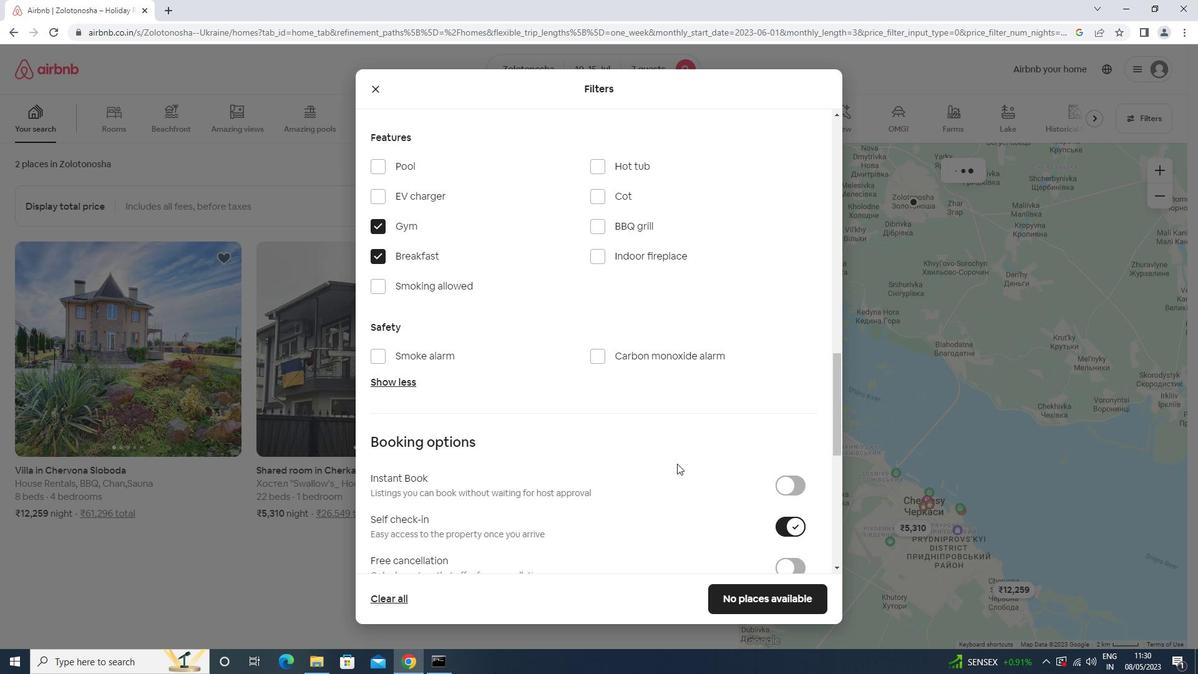 
Action: Mouse scrolled (677, 463) with delta (0, 0)
Screenshot: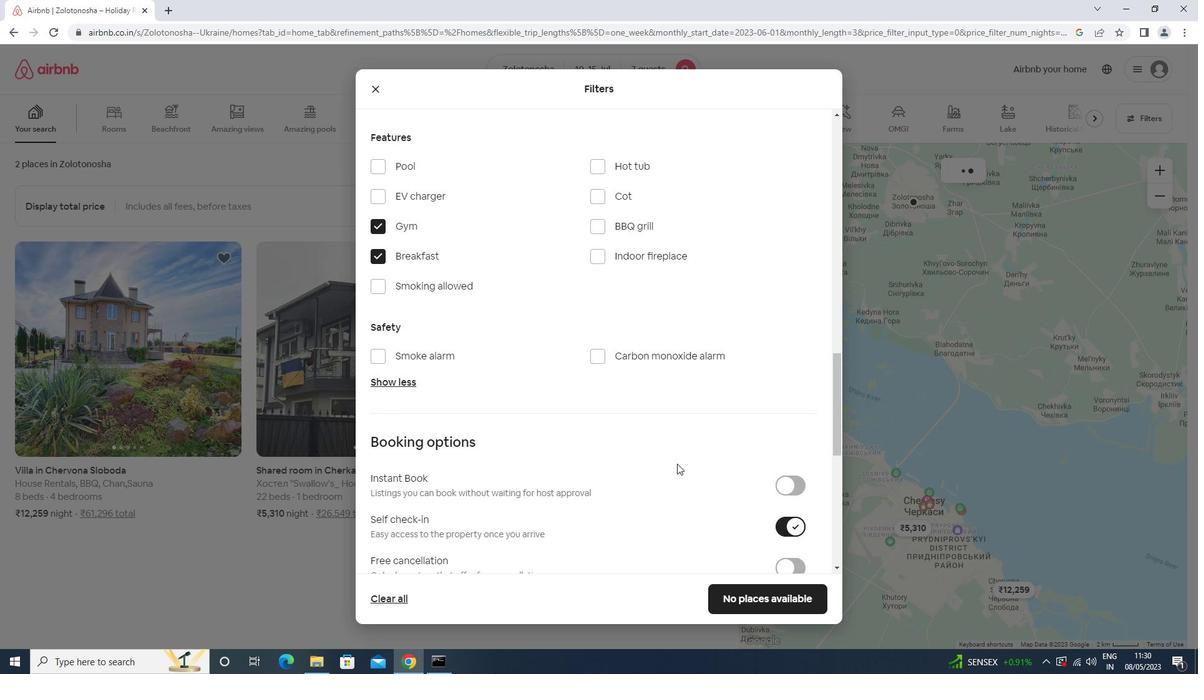 
Action: Mouse scrolled (677, 463) with delta (0, 0)
Screenshot: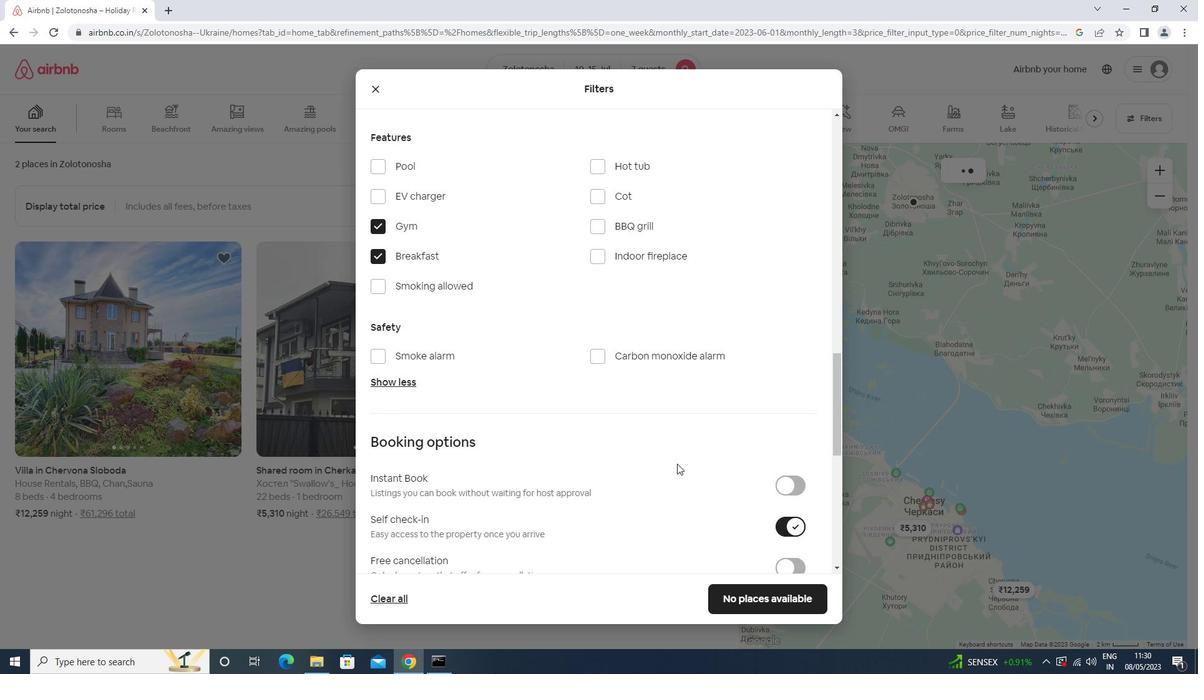 
Action: Mouse scrolled (677, 463) with delta (0, 0)
Screenshot: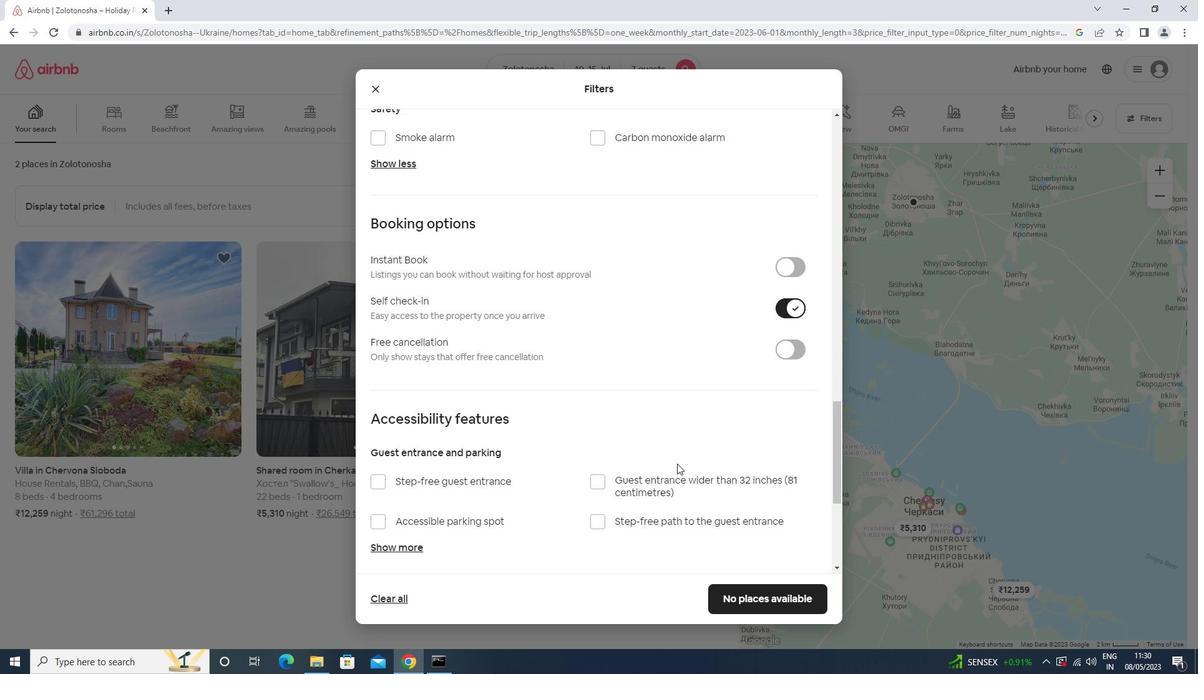 
Action: Mouse moved to (535, 469)
Screenshot: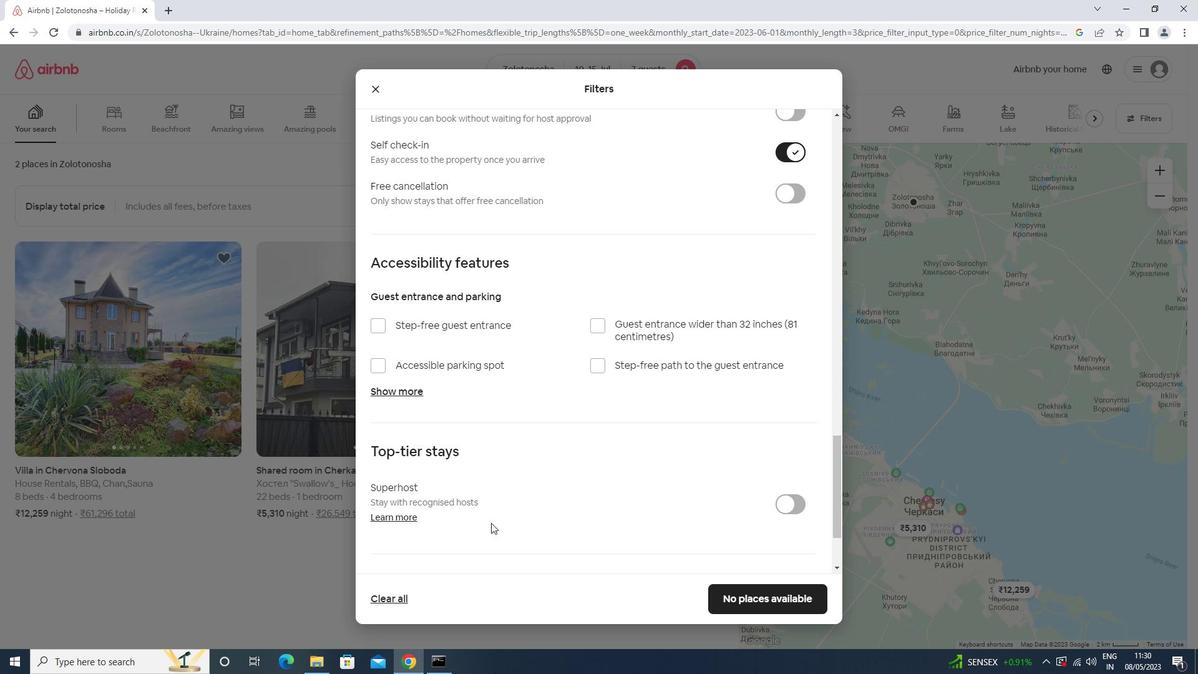 
Action: Mouse scrolled (535, 468) with delta (0, 0)
Screenshot: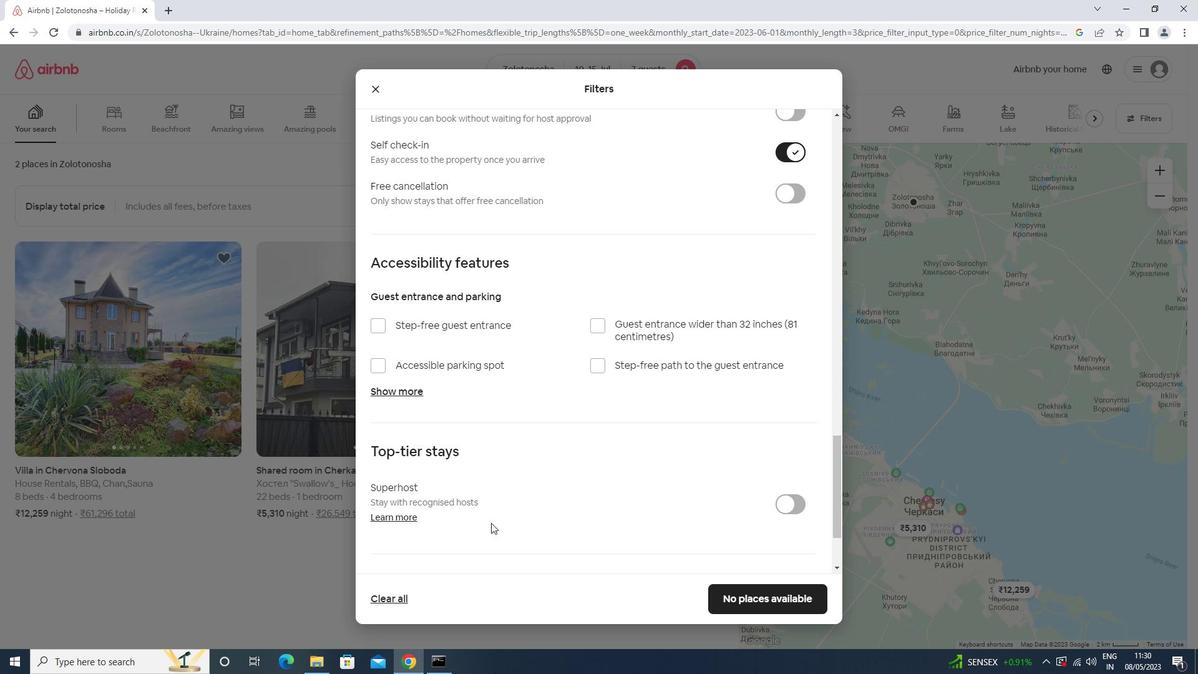 
Action: Mouse scrolled (535, 468) with delta (0, 0)
Screenshot: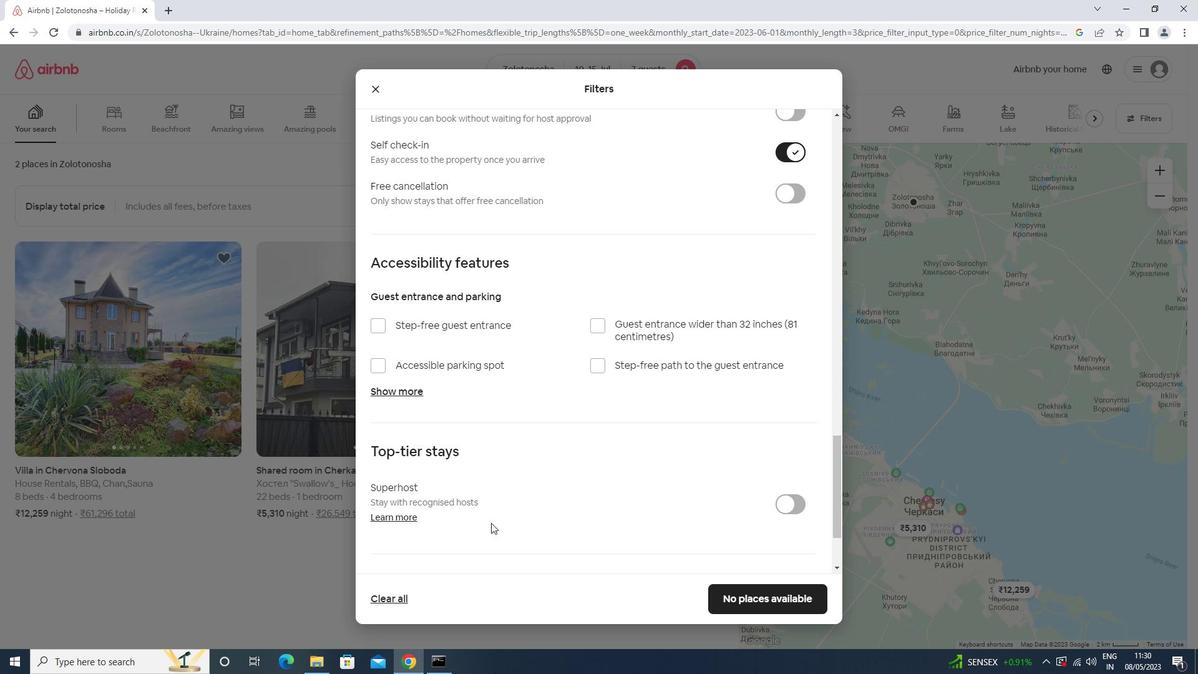 
Action: Mouse scrolled (535, 468) with delta (0, 0)
Screenshot: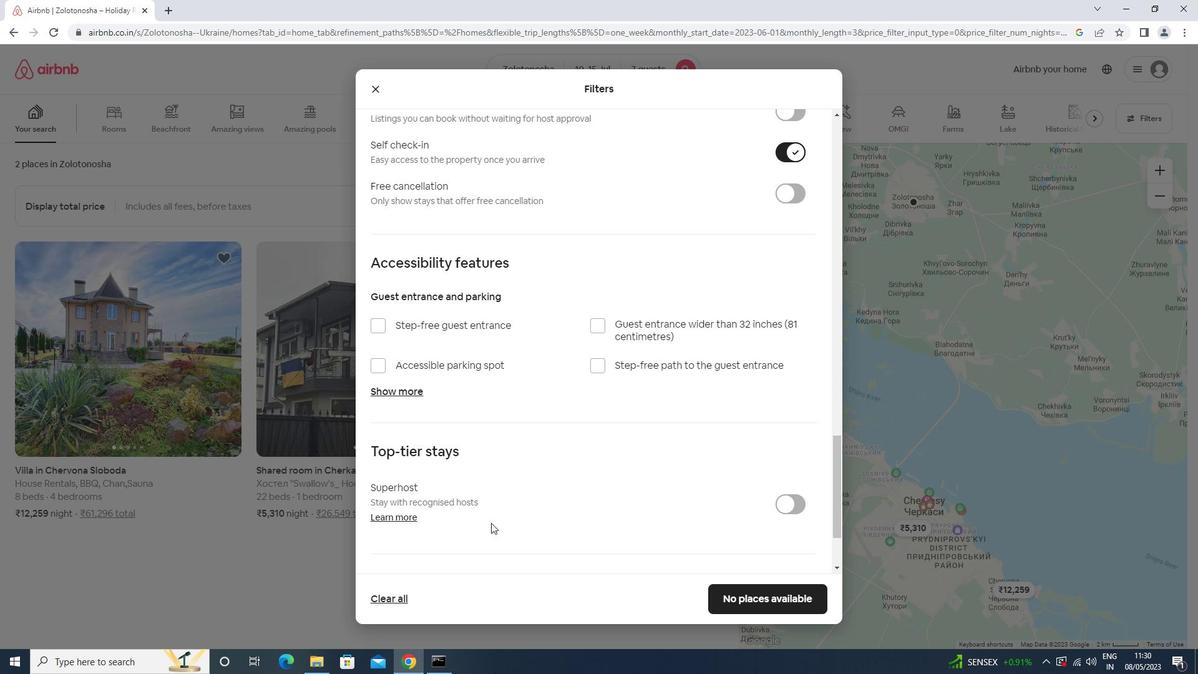 
Action: Mouse scrolled (535, 468) with delta (0, 0)
Screenshot: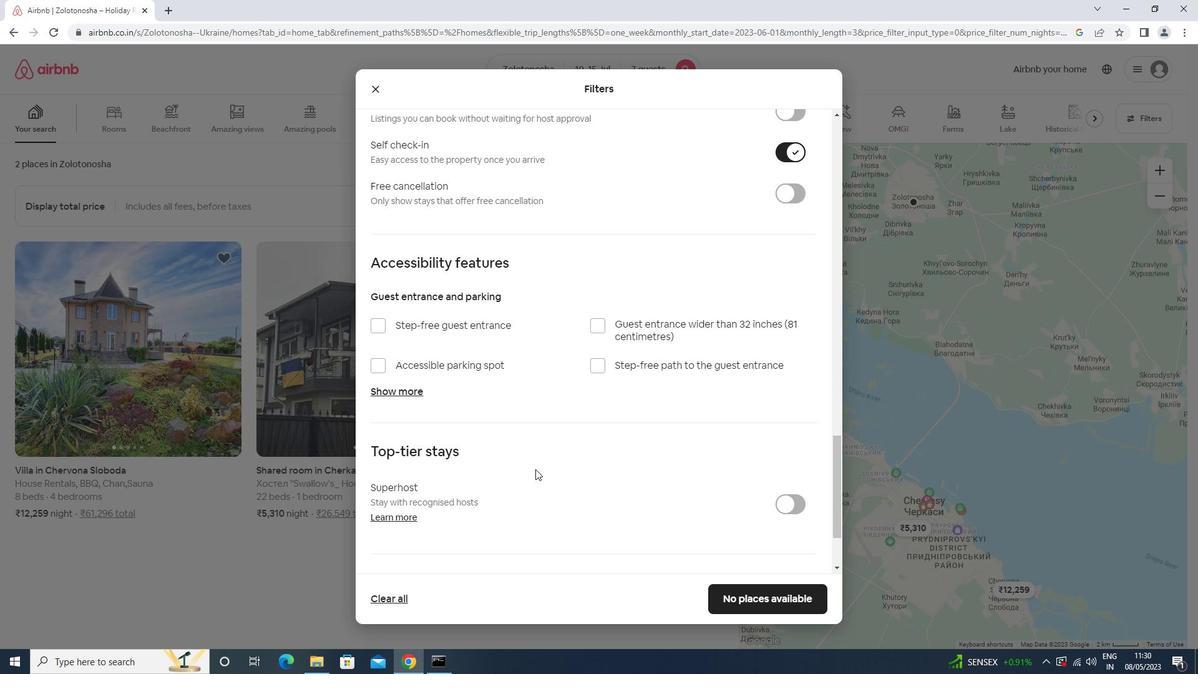 
Action: Mouse scrolled (535, 468) with delta (0, 0)
Screenshot: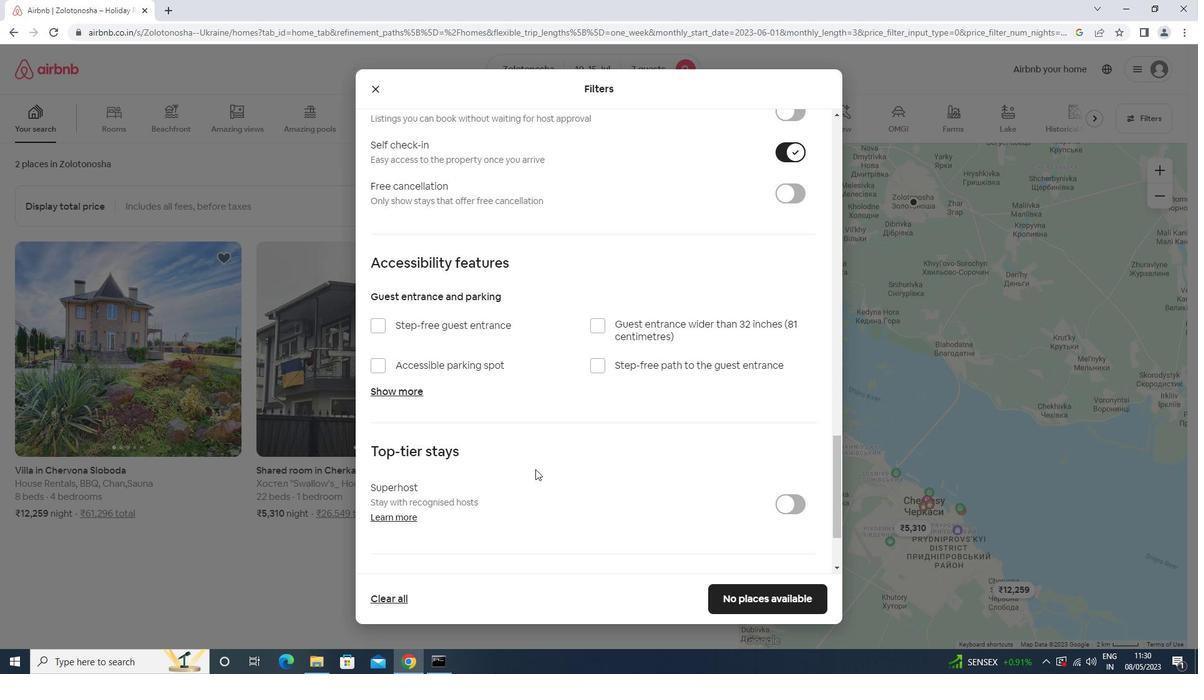 
Action: Mouse scrolled (535, 468) with delta (0, 0)
Screenshot: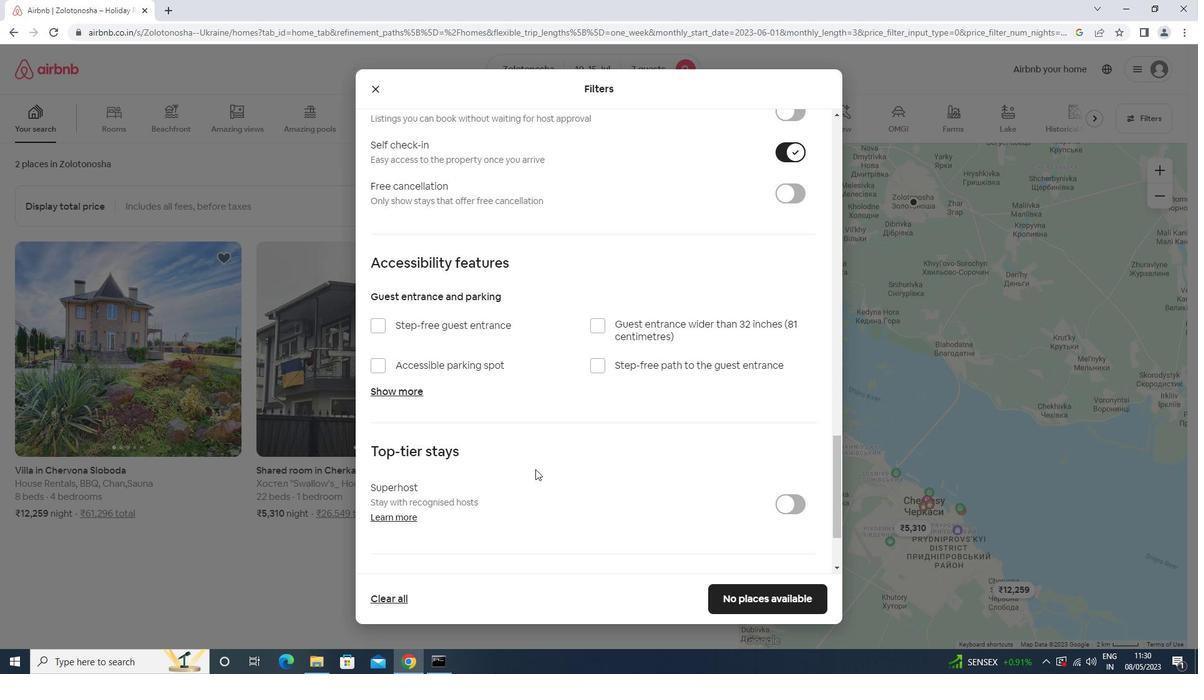 
Action: Mouse moved to (441, 507)
Screenshot: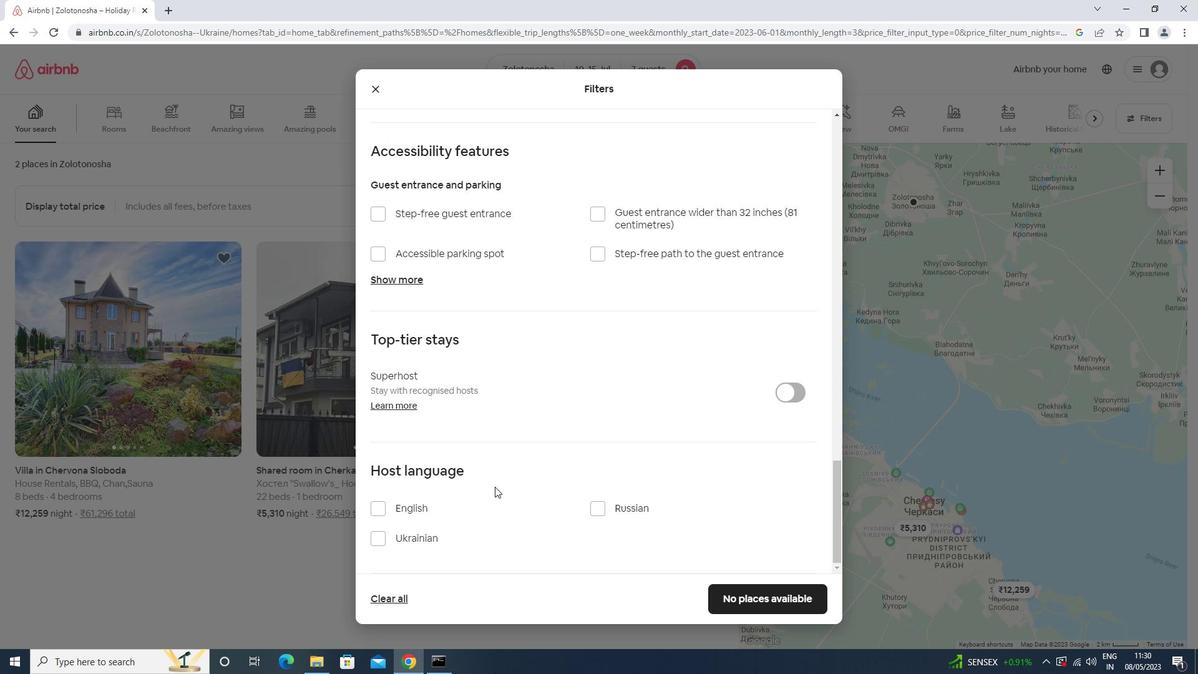 
Action: Mouse pressed left at (441, 507)
Screenshot: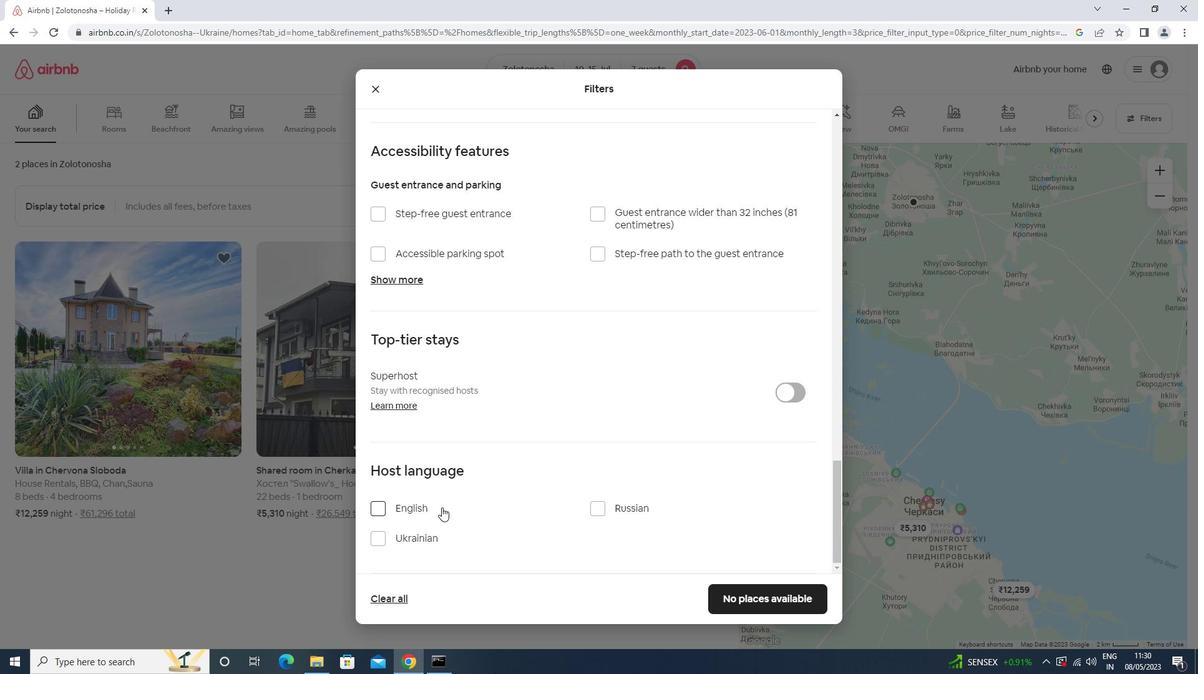 
Action: Mouse moved to (735, 596)
Screenshot: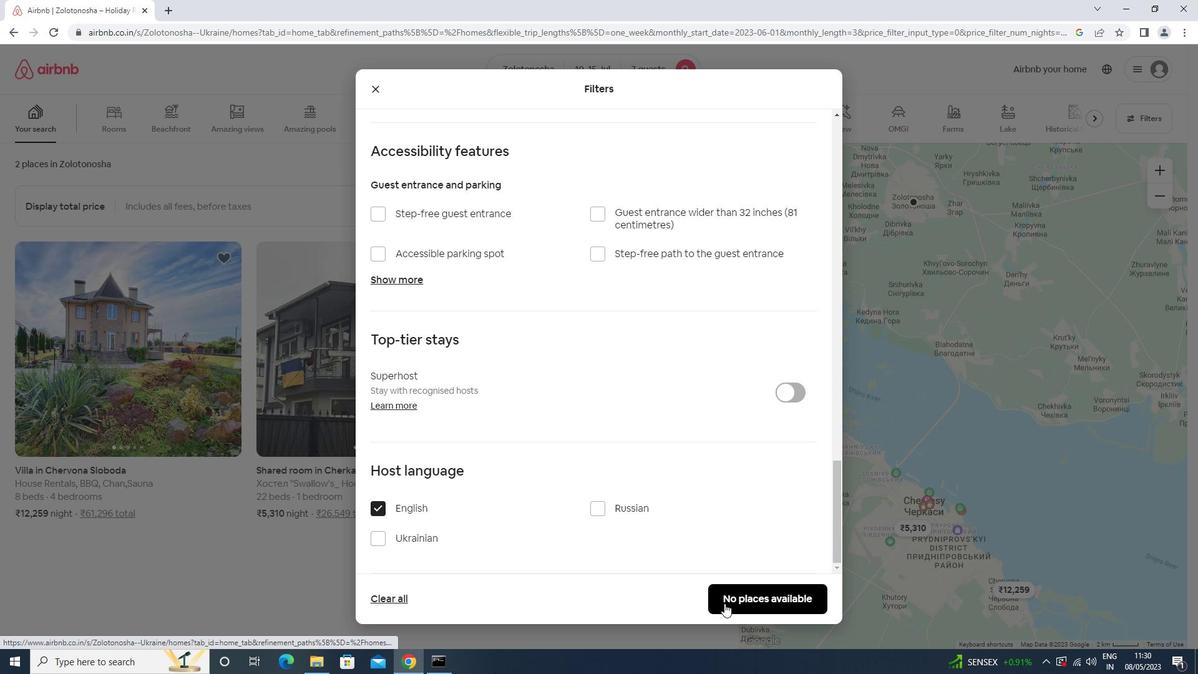 
Action: Mouse pressed left at (735, 596)
Screenshot: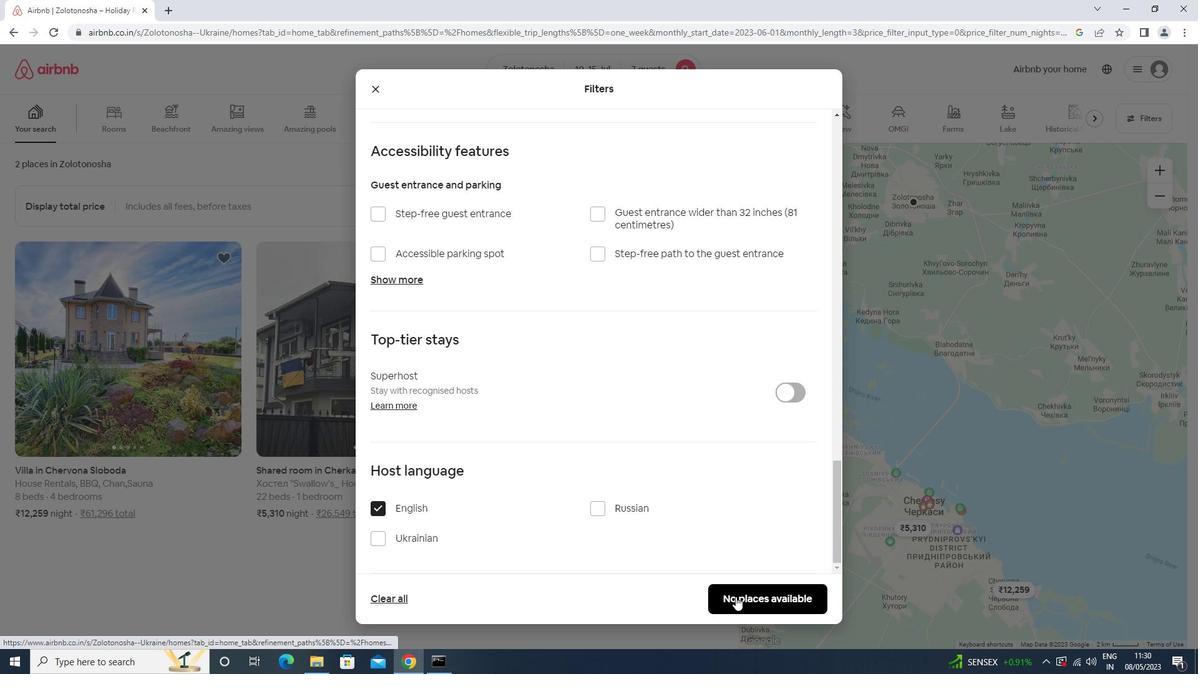 
Action: Mouse moved to (732, 577)
Screenshot: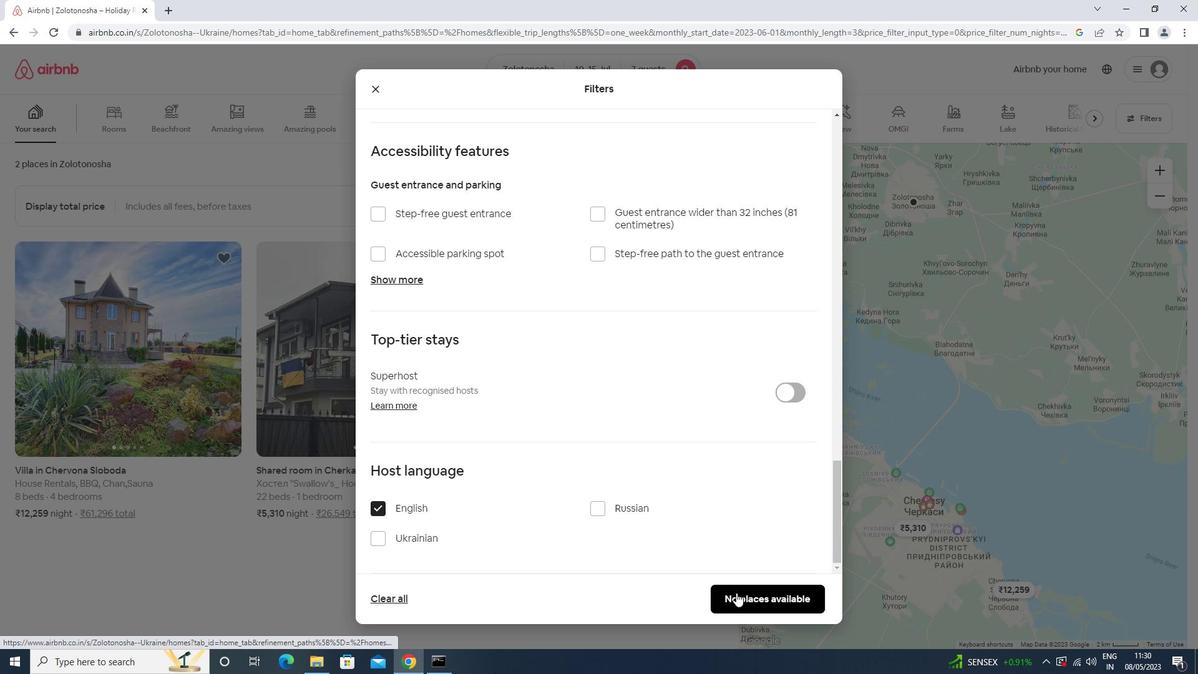 
